 Task: Look for space in Puno, Peru from 3rd June, 2023 to 9th June, 2023 for 2 adults in price range Rs.6000 to Rs.12000. Place can be entire place with 1 bedroom having 1 bed and 1 bathroom. Property type can be house, flat, guest house, hotel. Booking option can be shelf check-in. Required host language is English.
Action: Mouse moved to (459, 115)
Screenshot: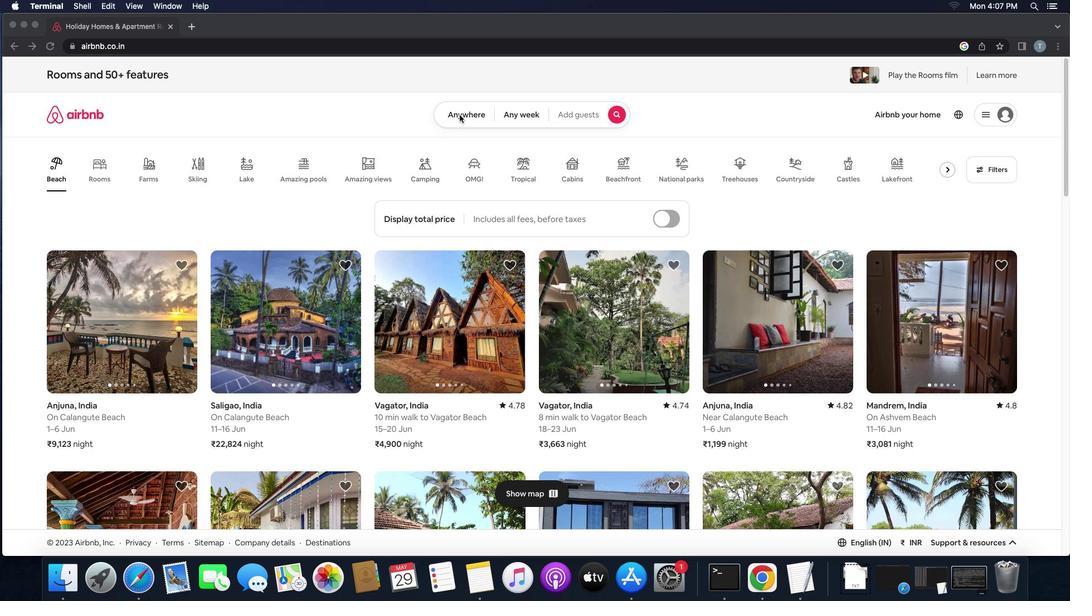 
Action: Mouse pressed left at (459, 115)
Screenshot: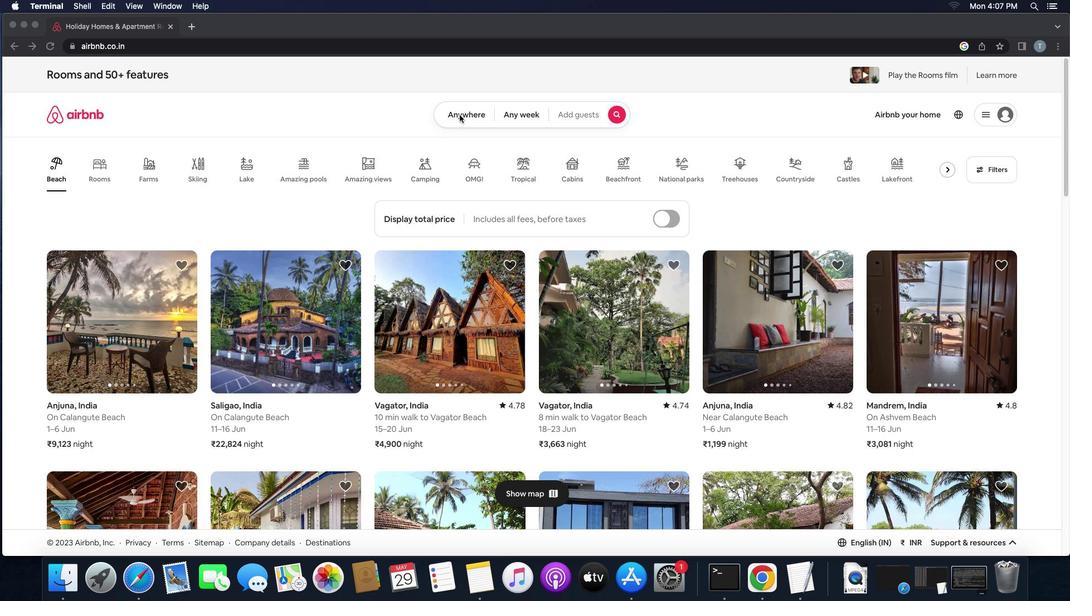 
Action: Mouse pressed left at (459, 115)
Screenshot: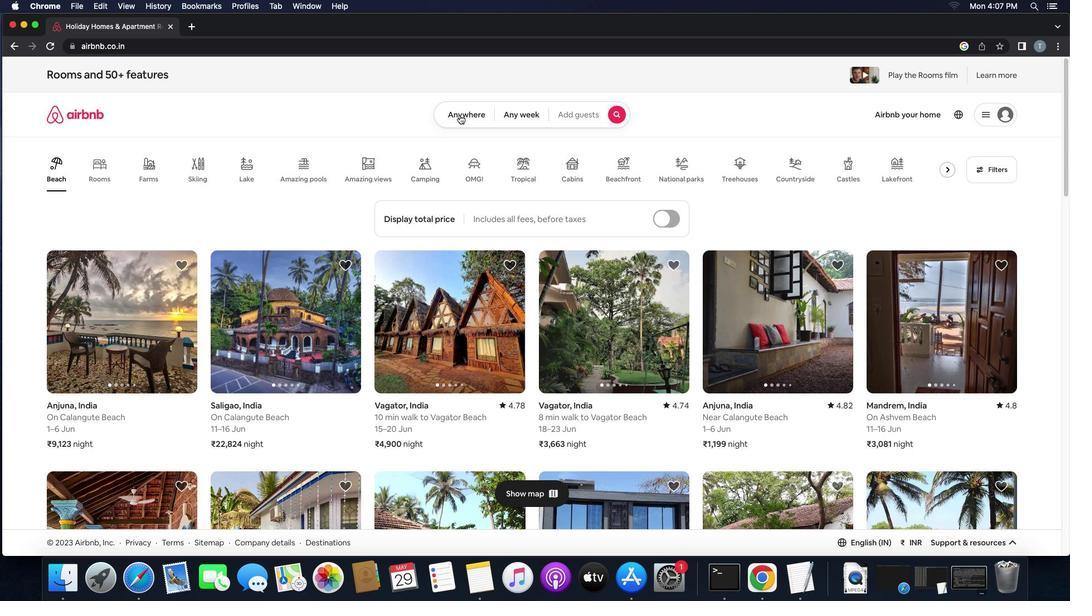 
Action: Mouse moved to (399, 157)
Screenshot: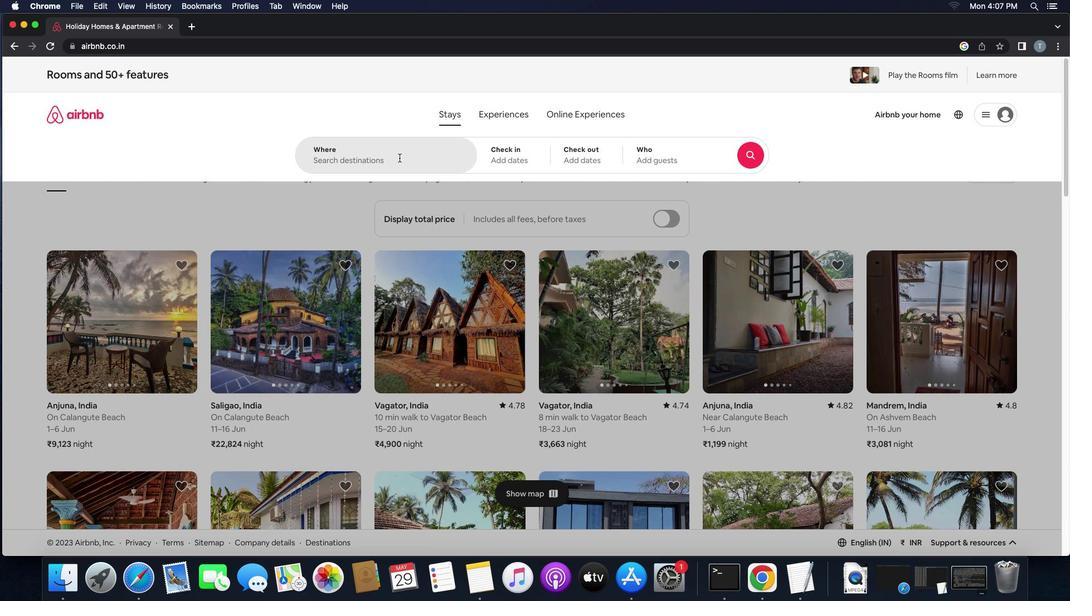 
Action: Mouse pressed left at (399, 157)
Screenshot: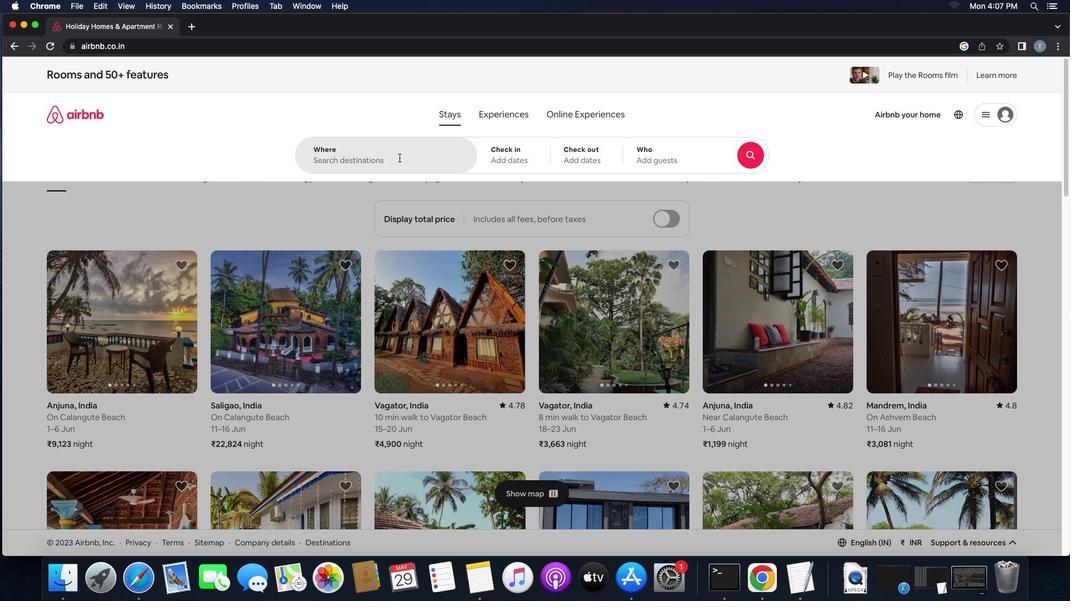 
Action: Mouse moved to (396, 156)
Screenshot: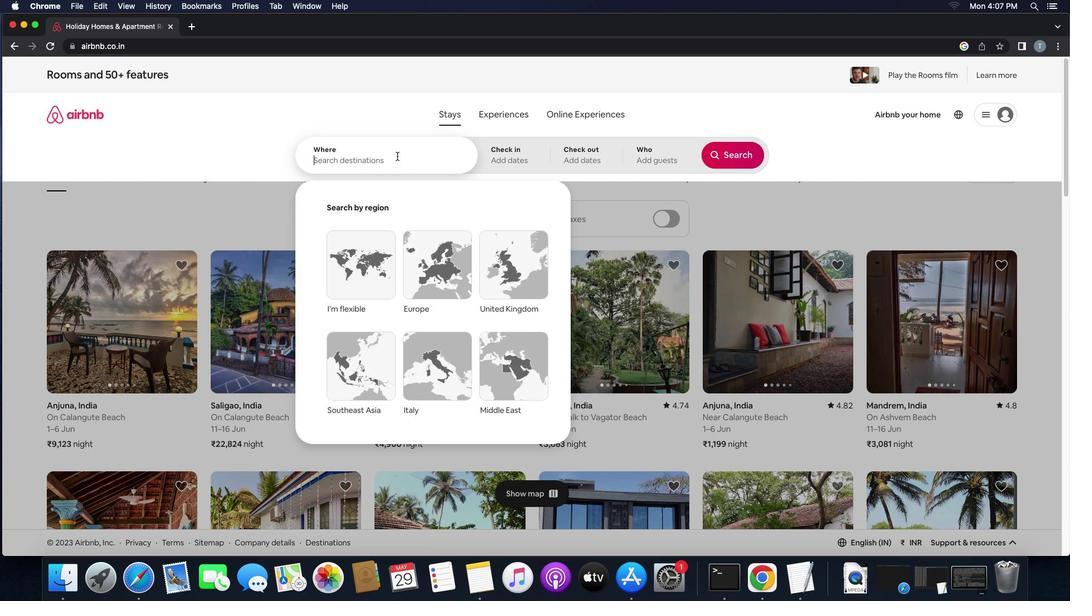 
Action: Key pressed Key.shift'P''u''n''o'
Screenshot: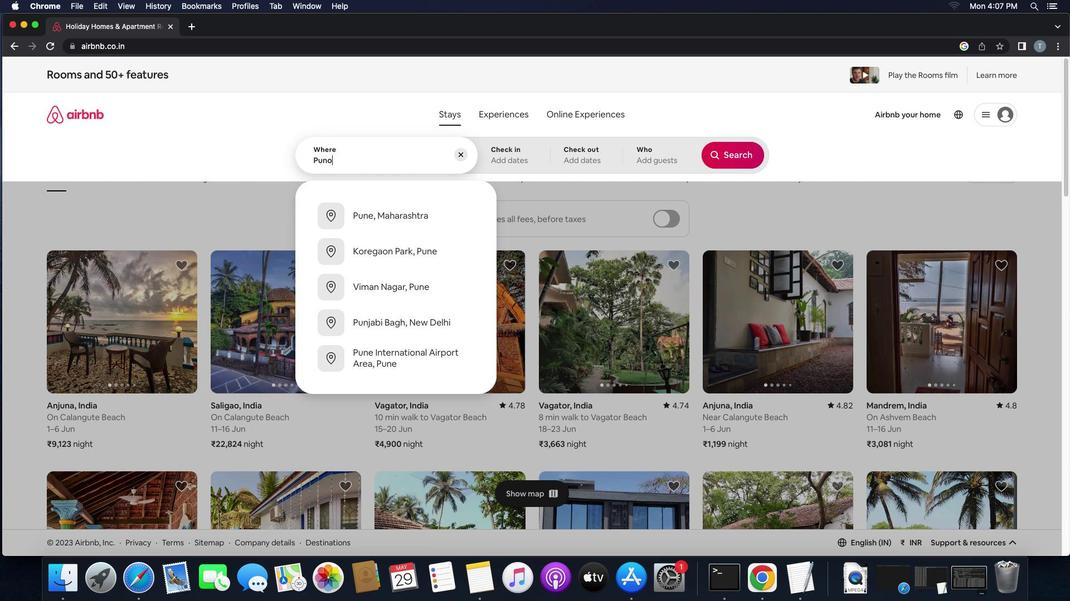 
Action: Mouse moved to (393, 215)
Screenshot: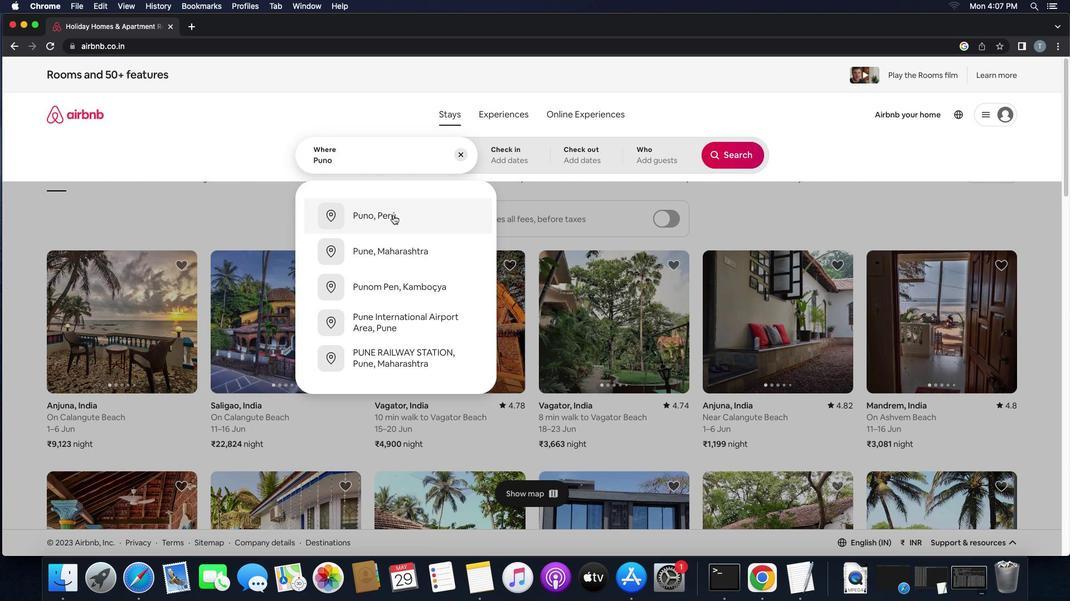 
Action: Mouse pressed left at (393, 215)
Screenshot: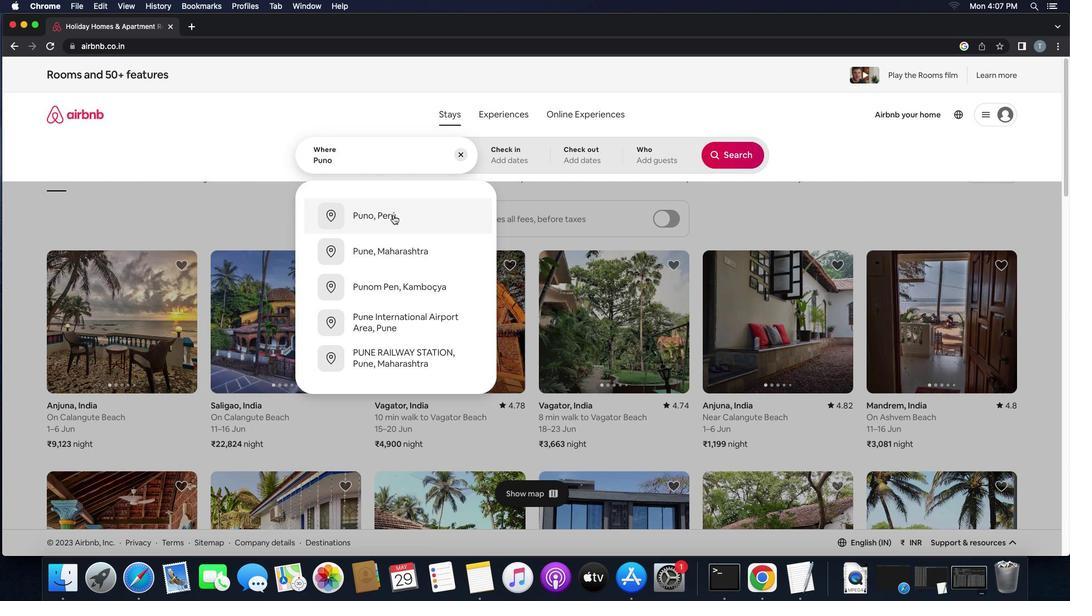 
Action: Mouse moved to (719, 288)
Screenshot: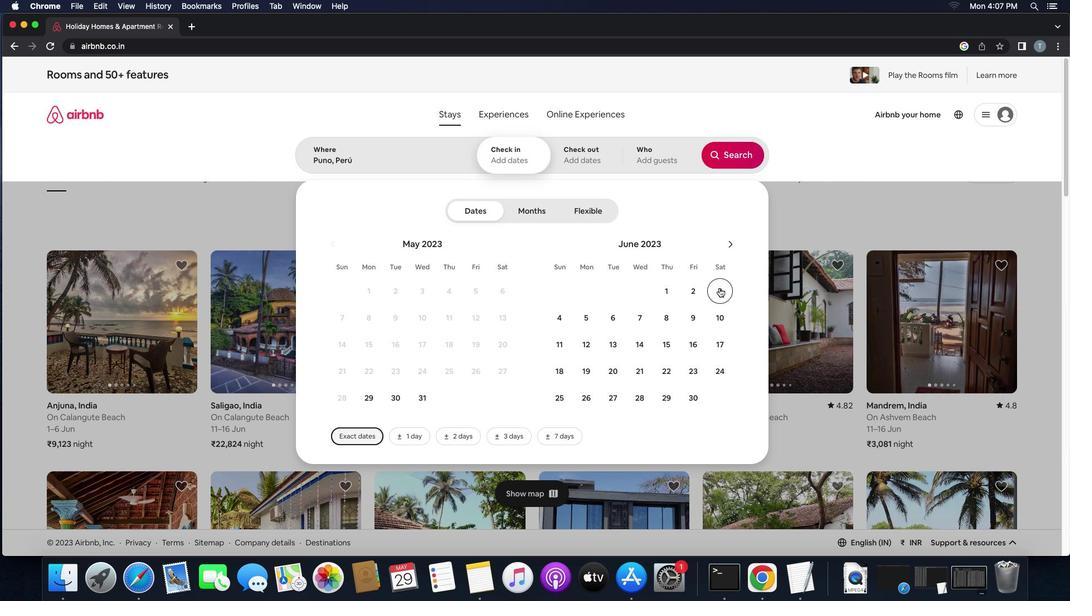 
Action: Mouse pressed left at (719, 288)
Screenshot: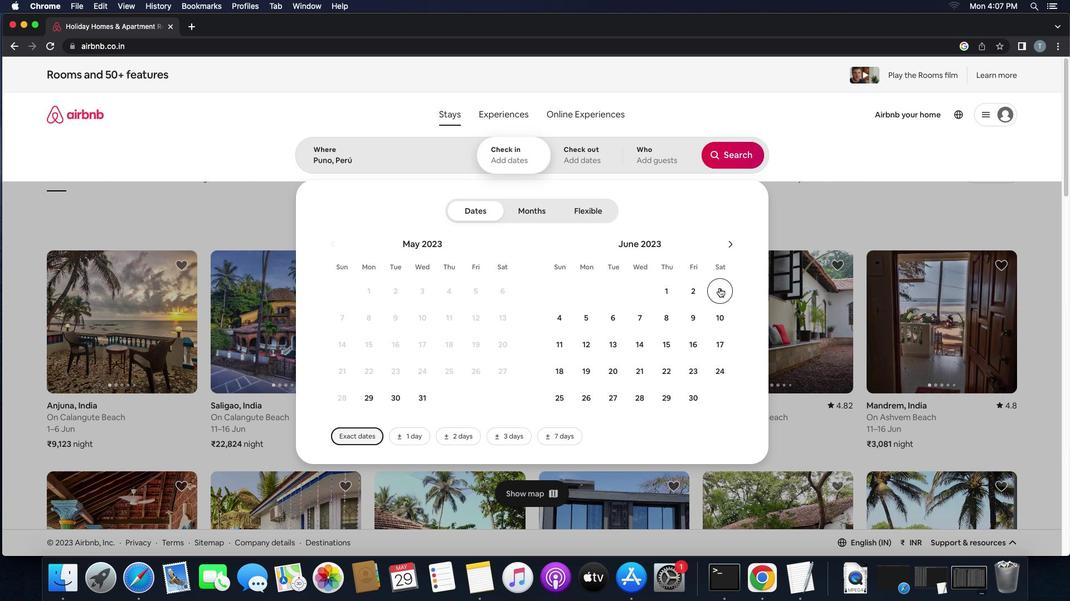 
Action: Mouse moved to (688, 321)
Screenshot: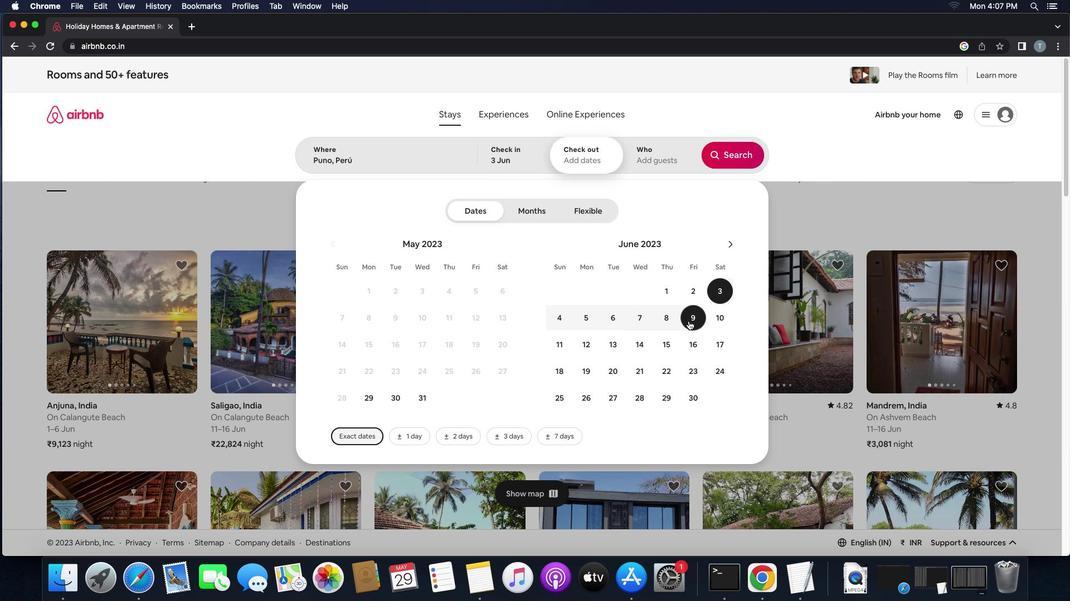 
Action: Mouse pressed left at (688, 321)
Screenshot: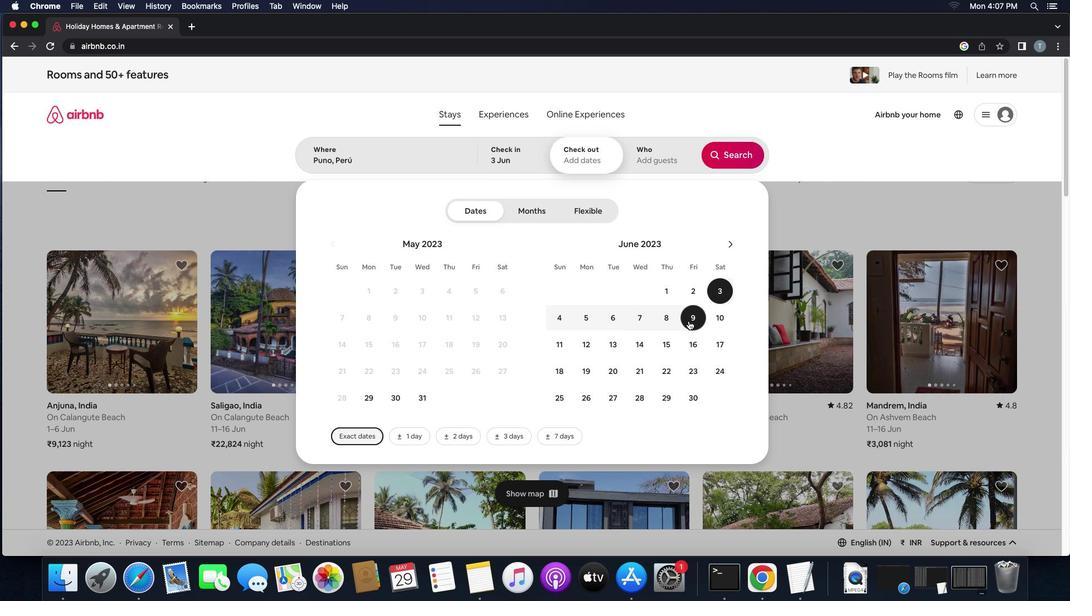 
Action: Mouse moved to (650, 161)
Screenshot: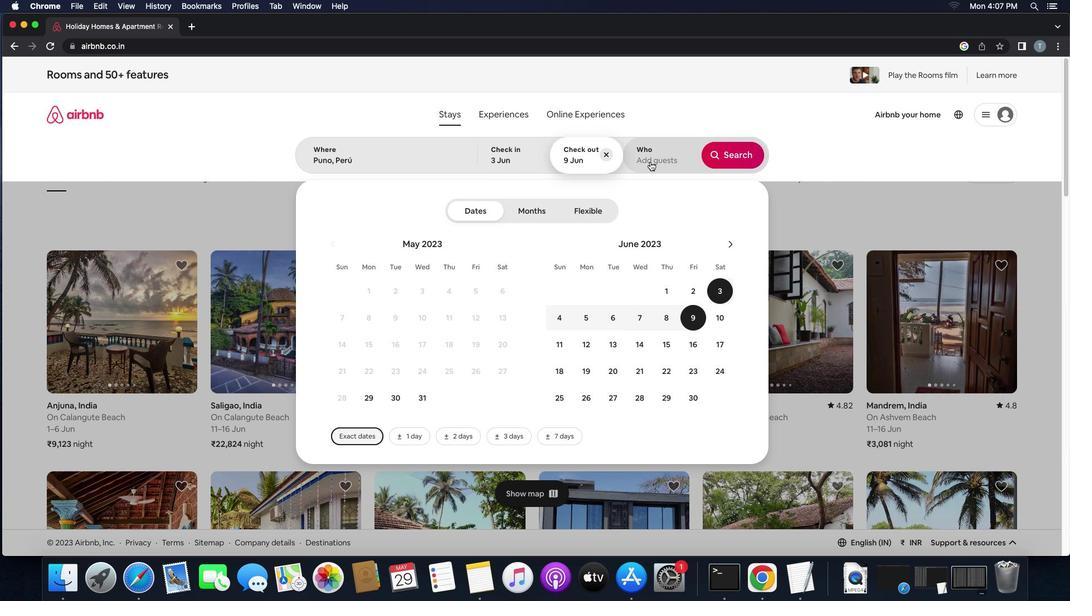 
Action: Mouse pressed left at (650, 161)
Screenshot: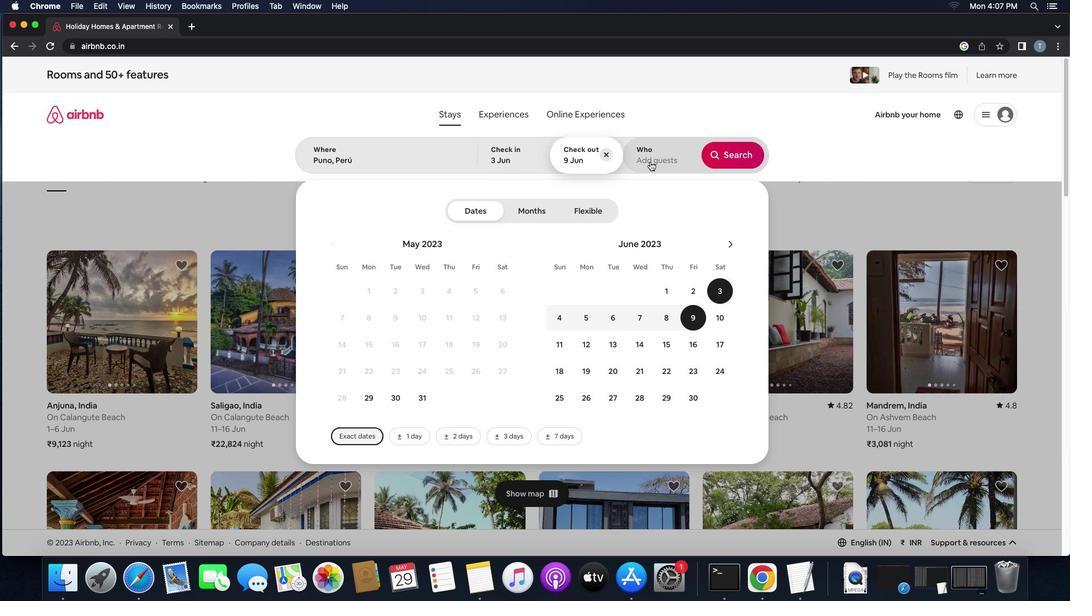 
Action: Mouse moved to (733, 211)
Screenshot: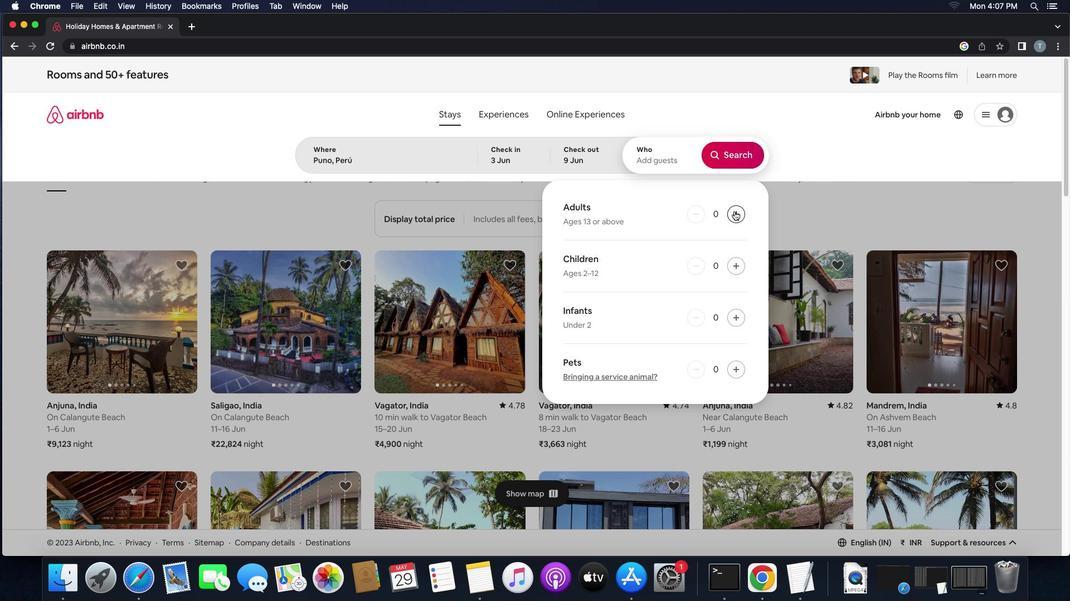 
Action: Mouse pressed left at (733, 211)
Screenshot: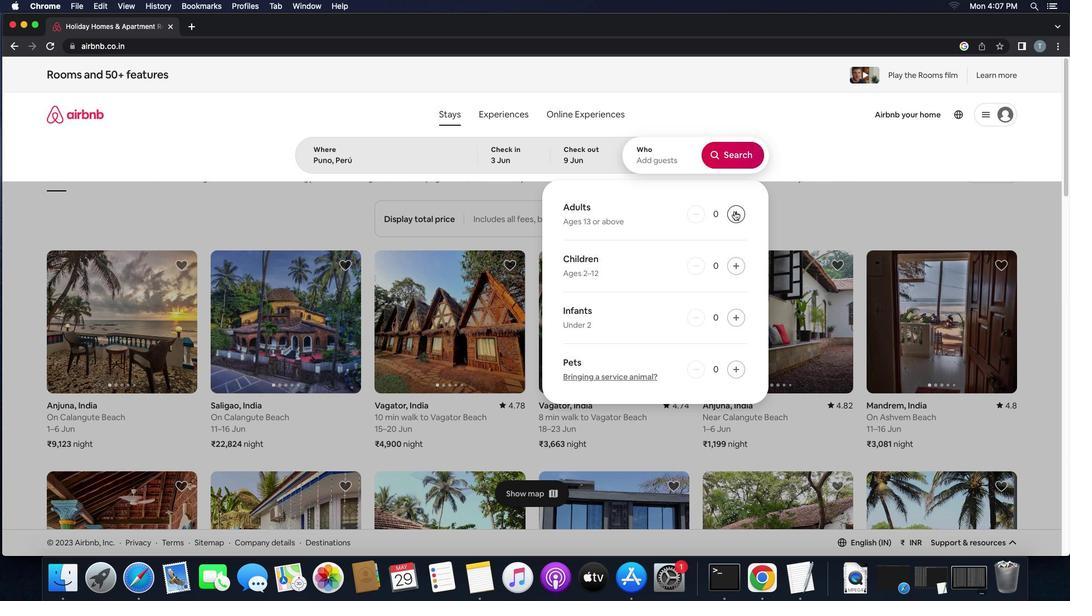 
Action: Mouse pressed left at (733, 211)
Screenshot: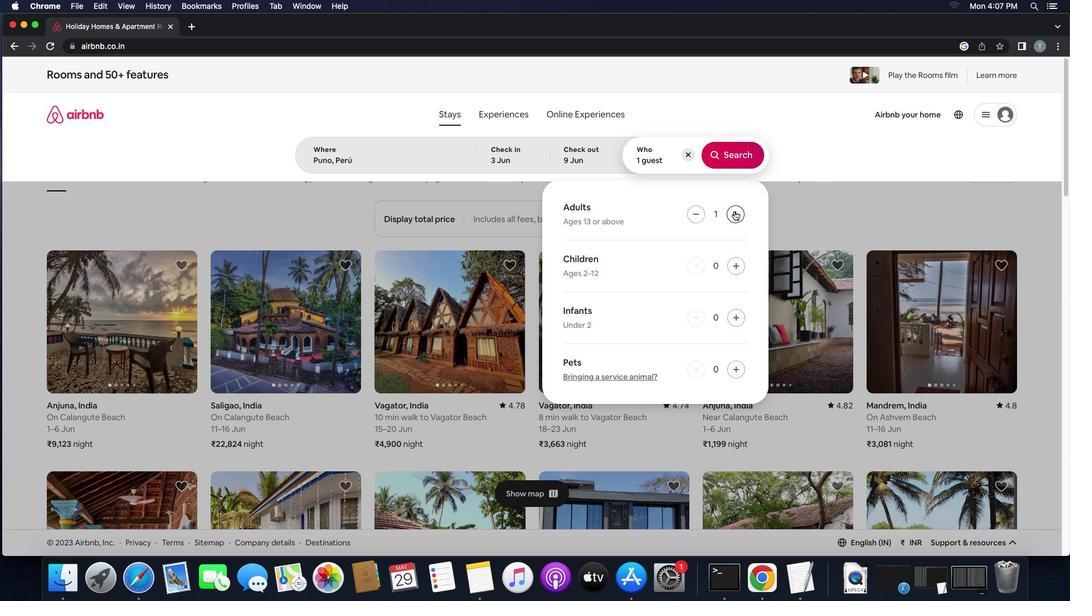 
Action: Mouse moved to (726, 163)
Screenshot: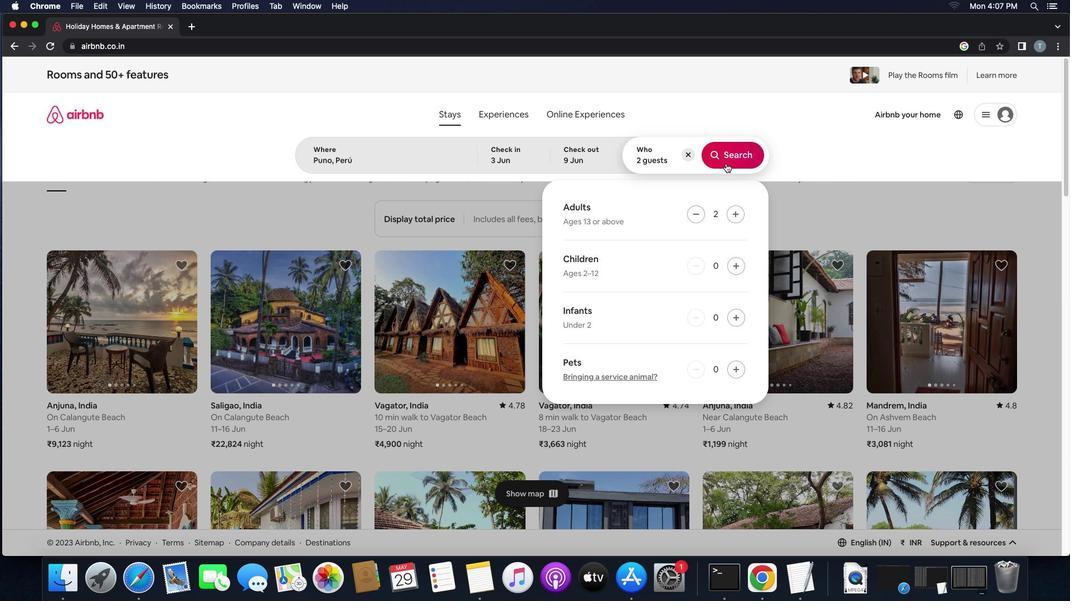 
Action: Mouse pressed left at (726, 163)
Screenshot: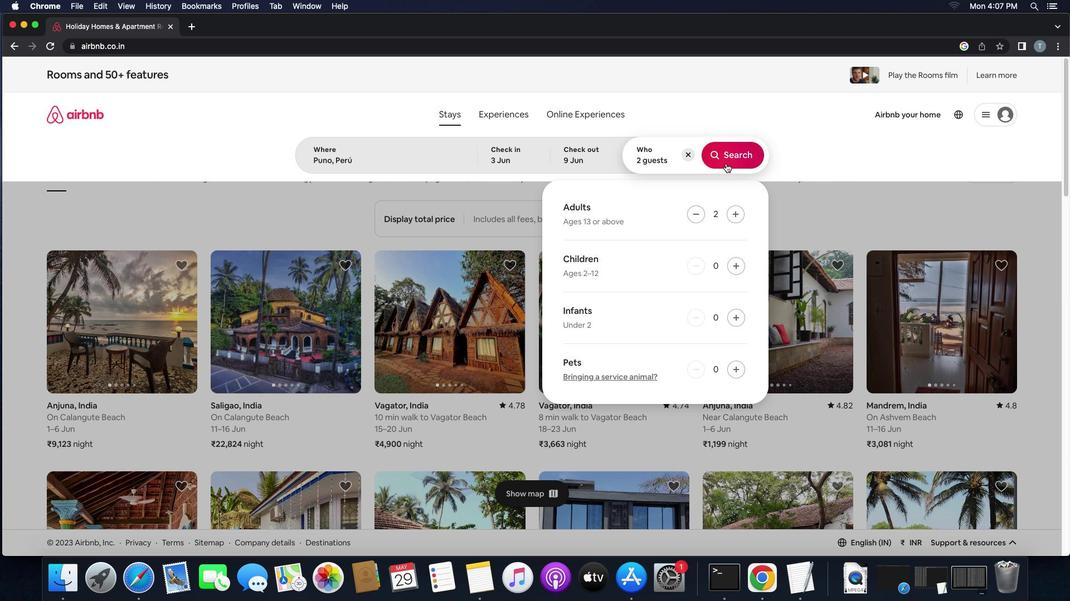 
Action: Mouse moved to (1033, 122)
Screenshot: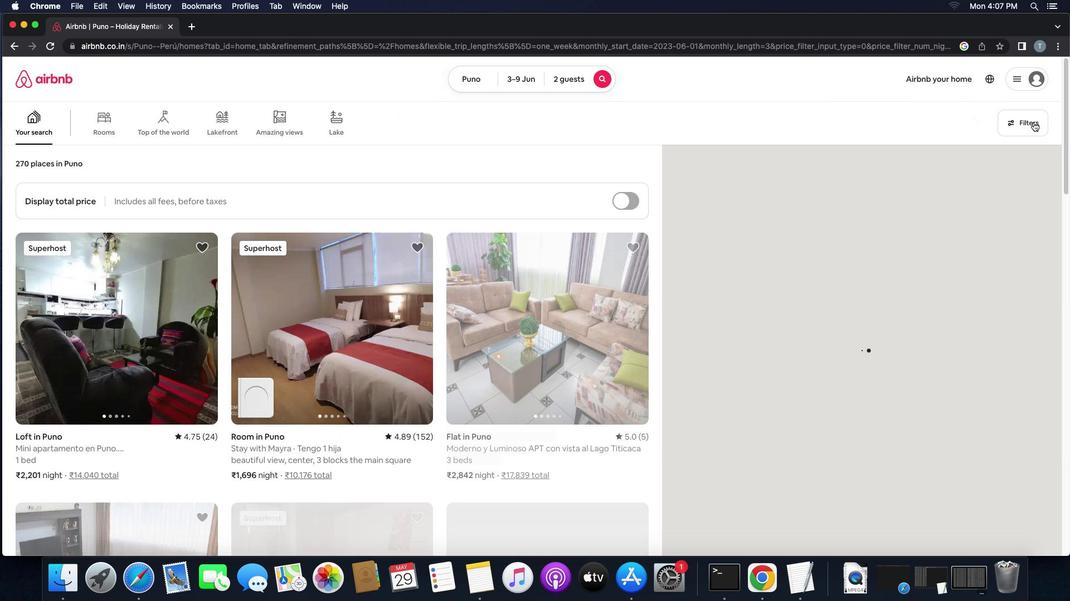 
Action: Mouse pressed left at (1033, 122)
Screenshot: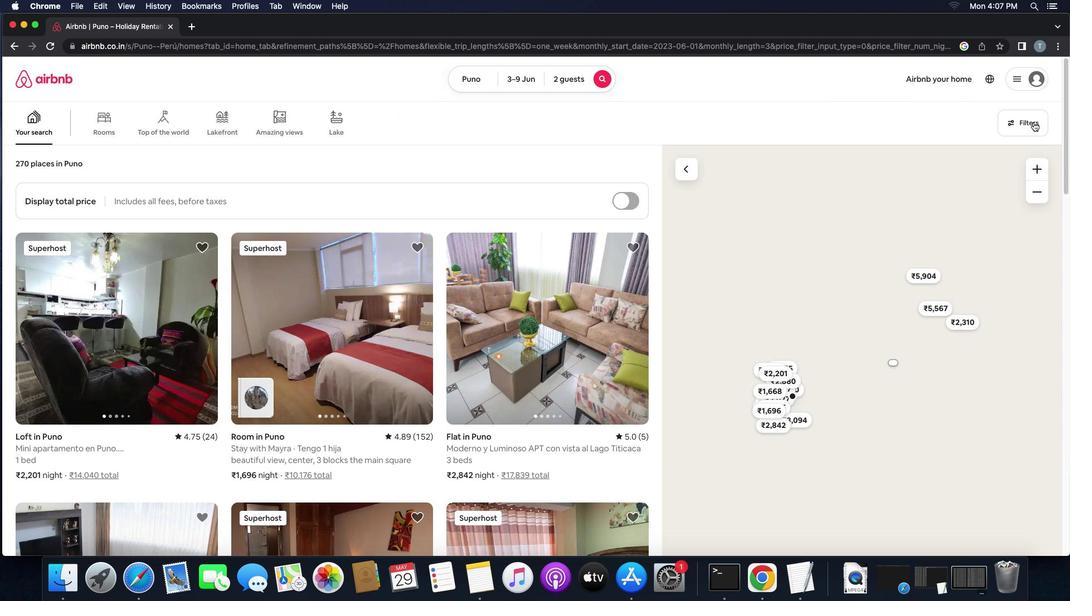 
Action: Mouse moved to (433, 262)
Screenshot: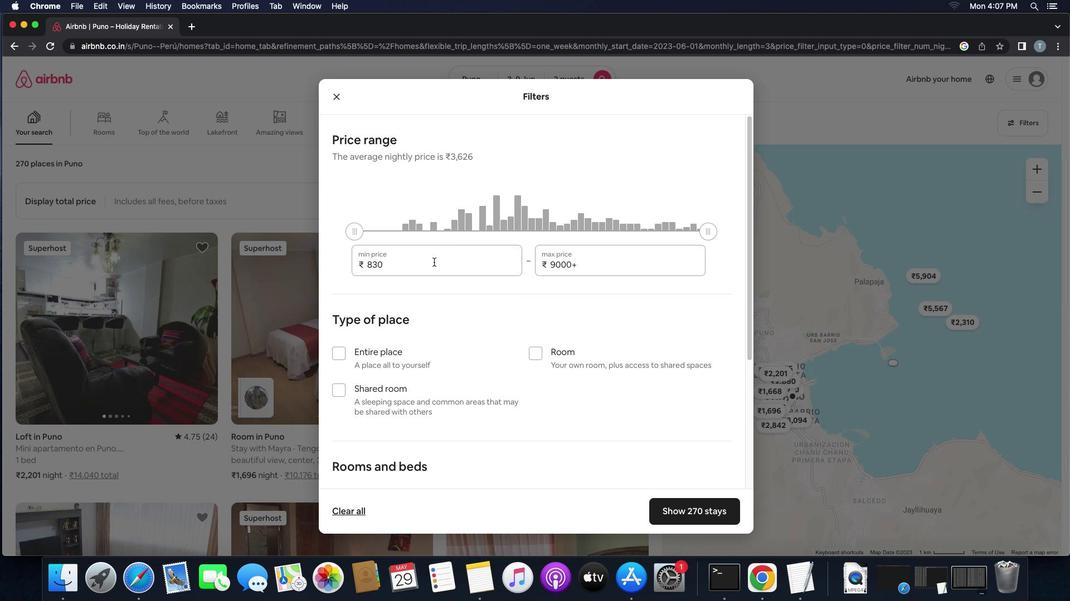 
Action: Mouse pressed left at (433, 262)
Screenshot: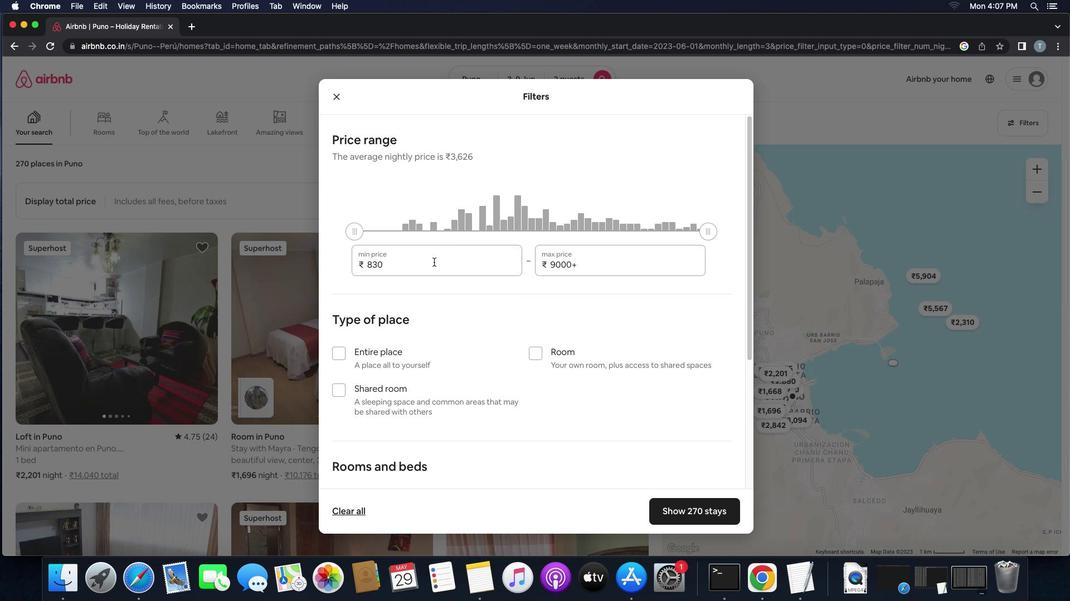 
Action: Key pressed Key.backspaceKey.backspaceKey.backspaceKey.backspaceKey.backspace
Screenshot: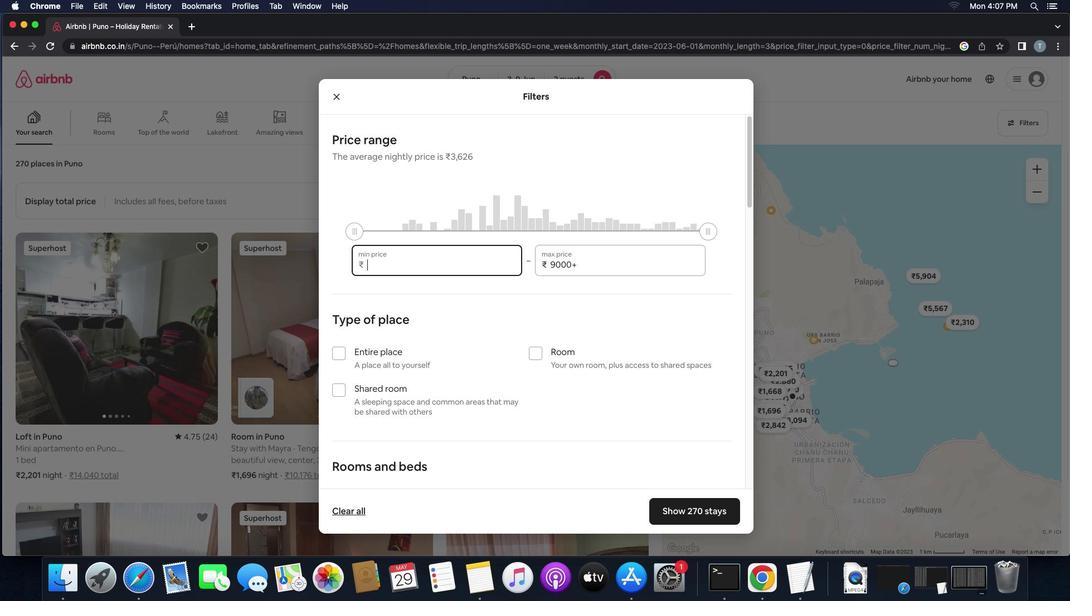 
Action: Mouse moved to (994, 342)
Screenshot: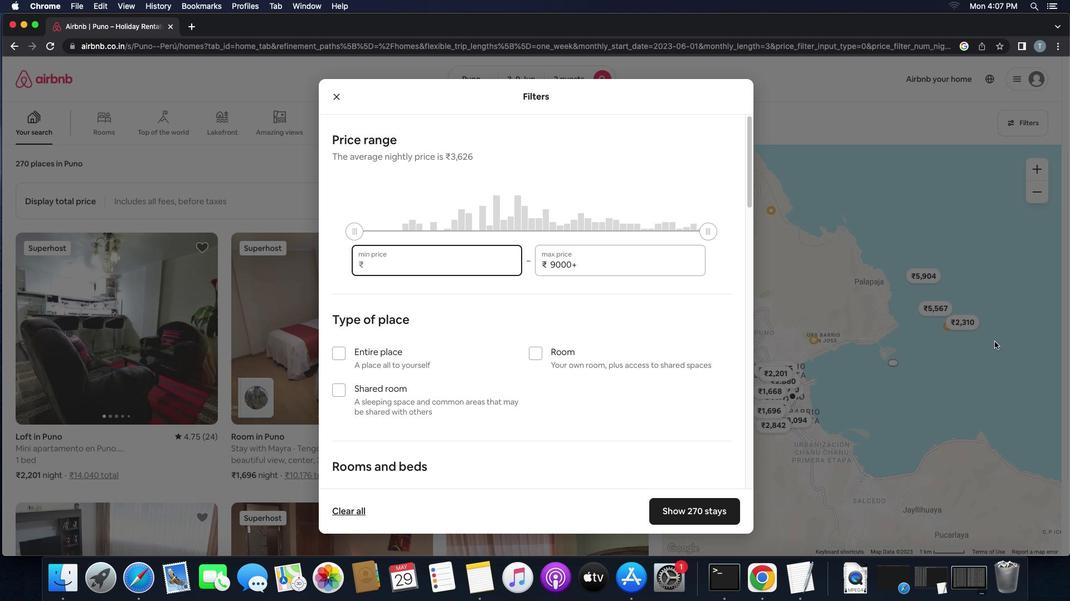 
Action: Key pressed '6''0''0''0'
Screenshot: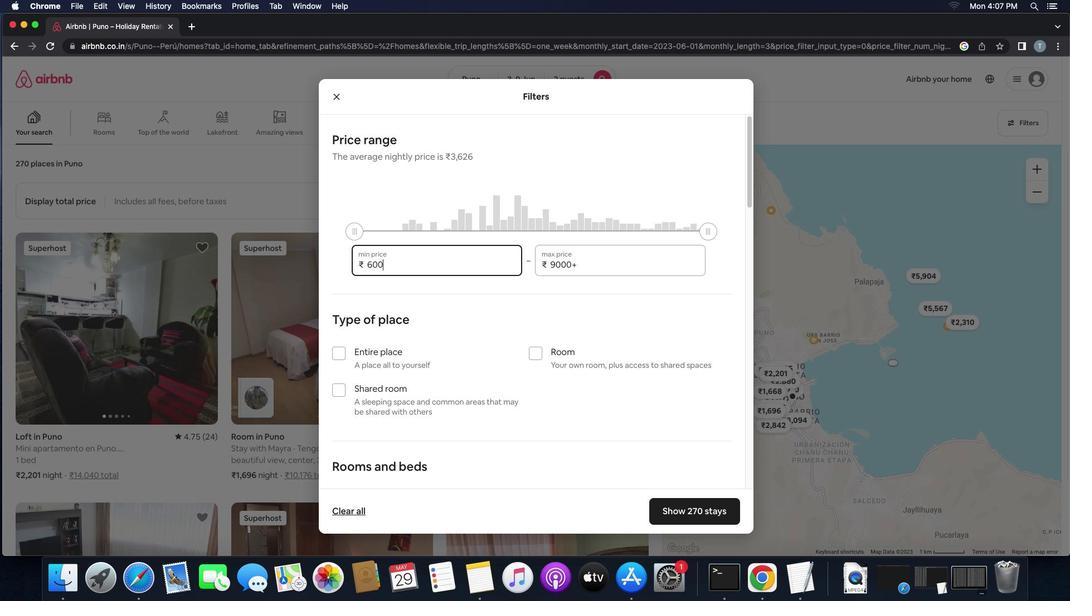 
Action: Mouse moved to (601, 265)
Screenshot: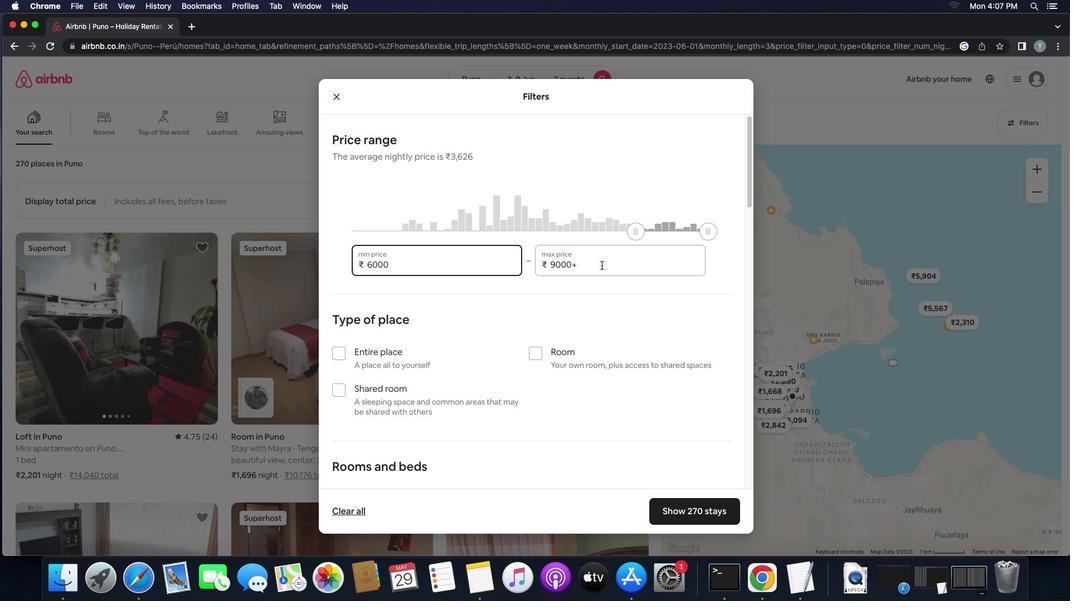 
Action: Mouse pressed left at (601, 265)
Screenshot: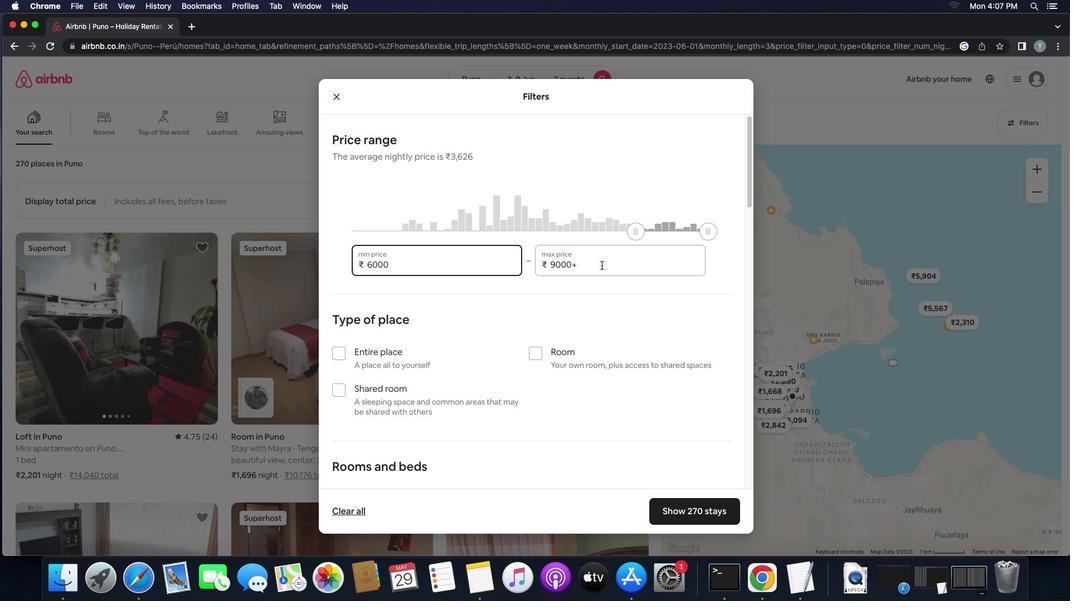 
Action: Mouse pressed left at (601, 265)
Screenshot: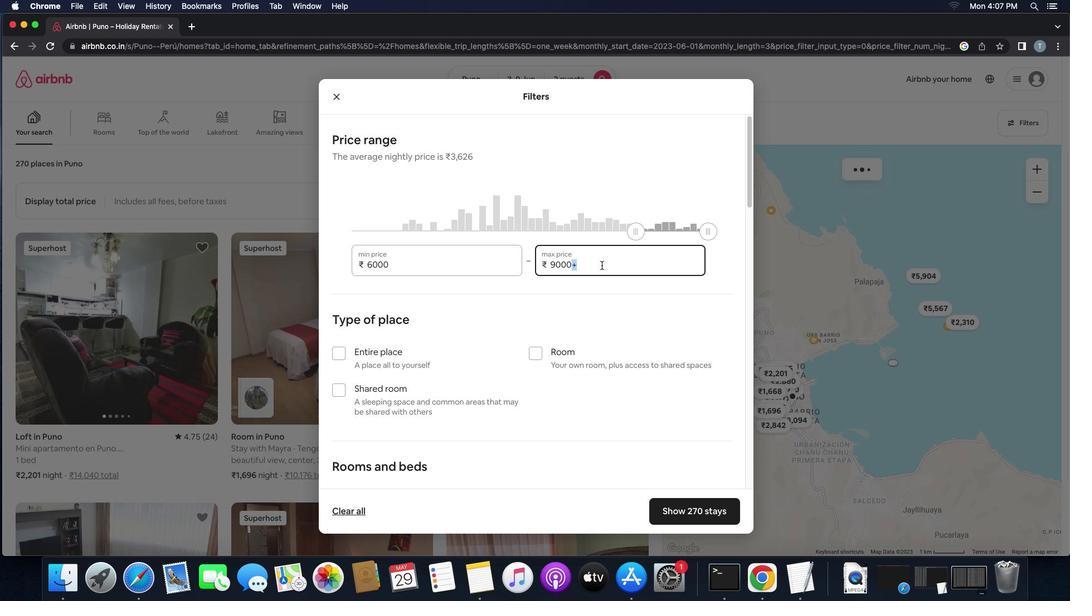 
Action: Key pressed Key.backspaceKey.backspaceKey.backspaceKey.backspaceKey.backspaceKey.backspaceKey.backspaceKey.backspace'1''2''0''0''0'
Screenshot: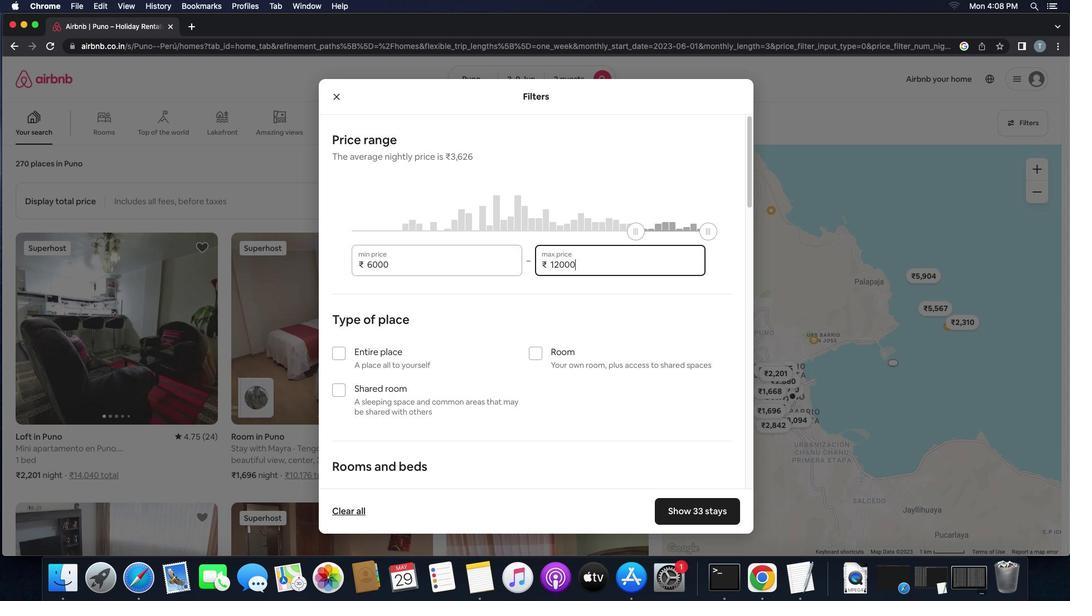 
Action: Mouse moved to (383, 356)
Screenshot: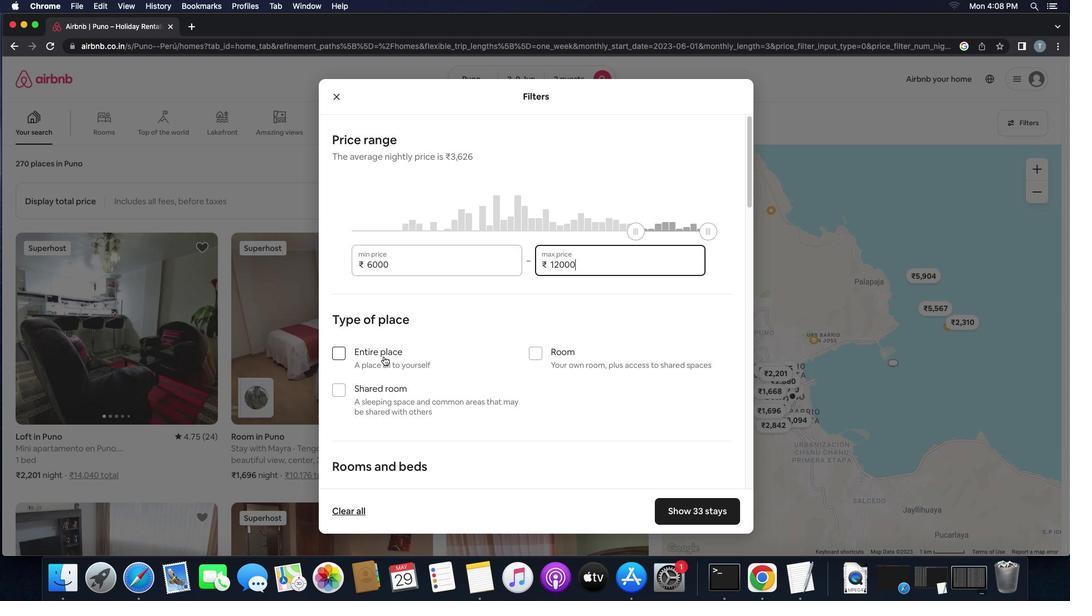 
Action: Mouse pressed left at (383, 356)
Screenshot: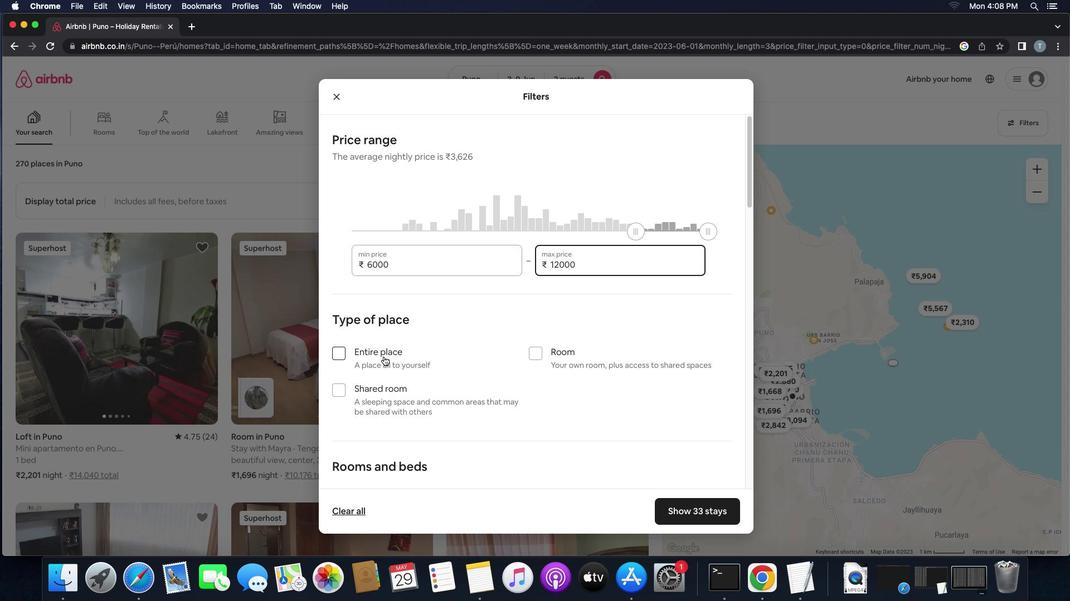 
Action: Mouse moved to (462, 401)
Screenshot: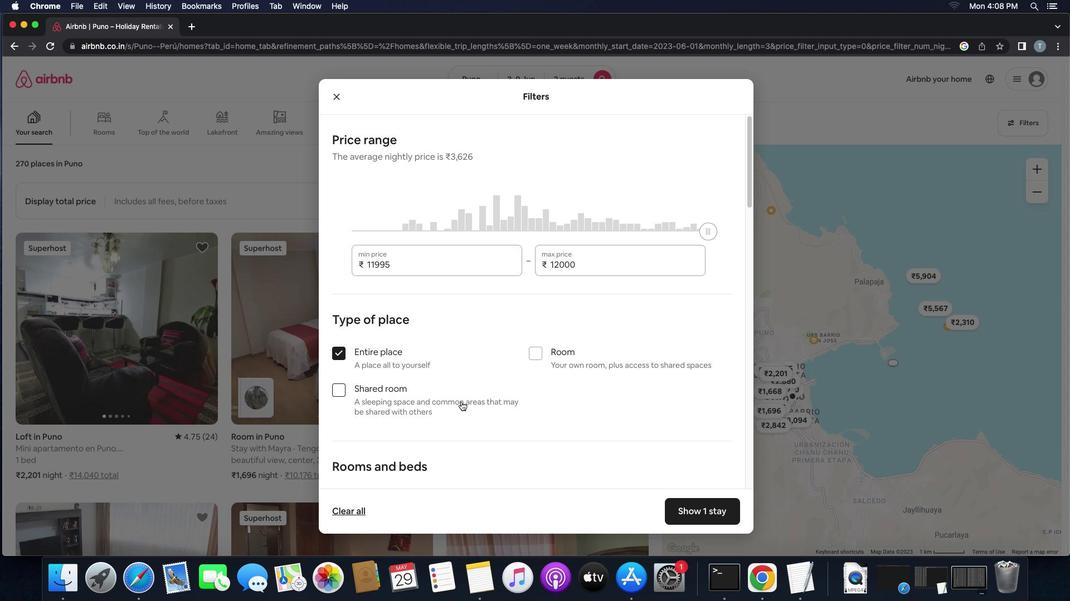 
Action: Mouse scrolled (462, 401) with delta (0, 0)
Screenshot: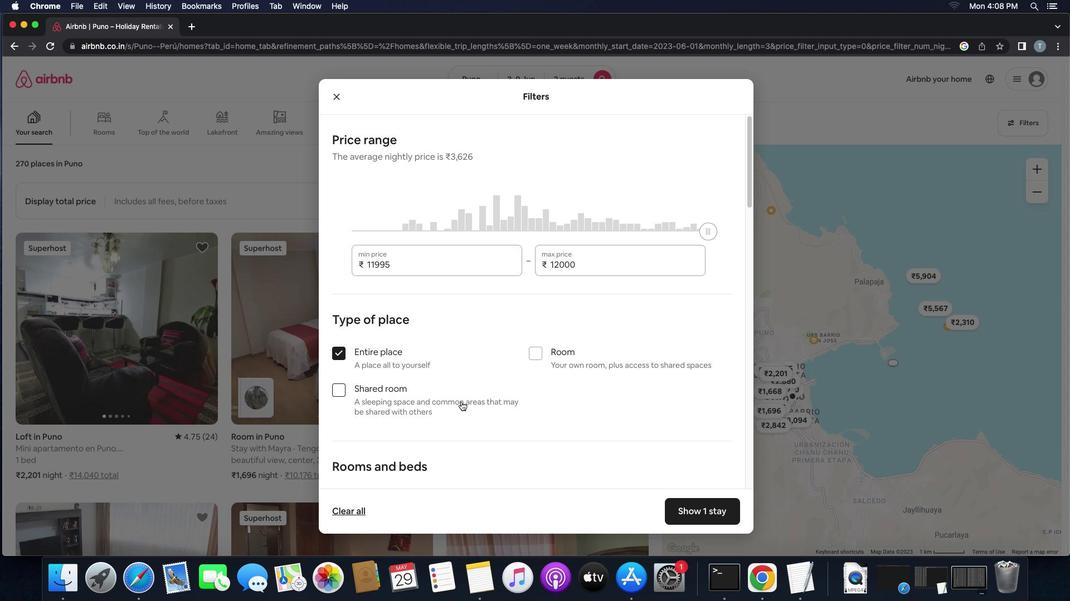 
Action: Mouse moved to (460, 402)
Screenshot: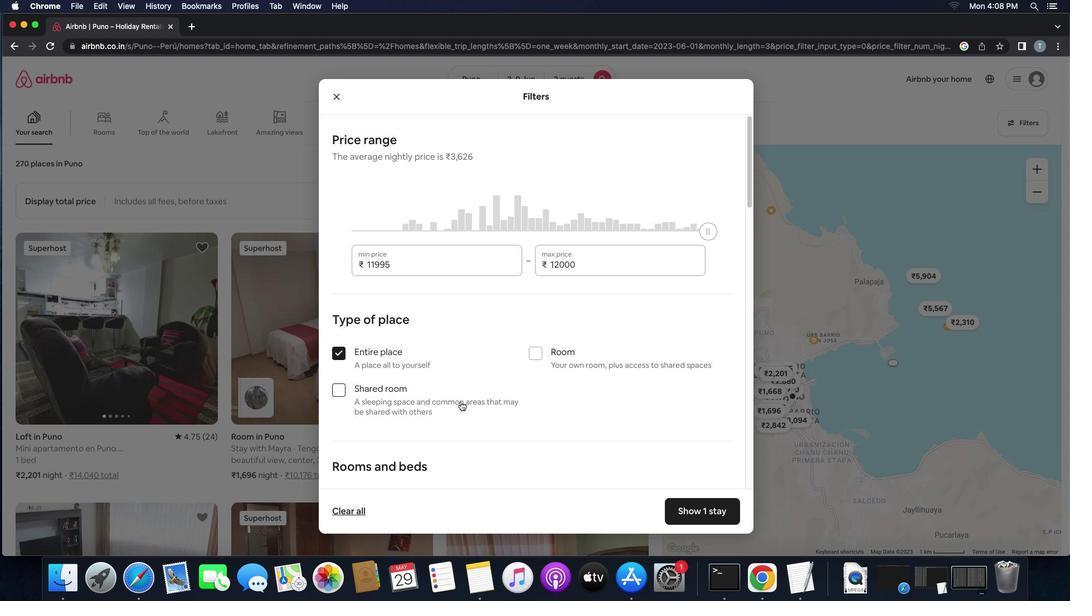 
Action: Mouse scrolled (460, 402) with delta (0, 0)
Screenshot: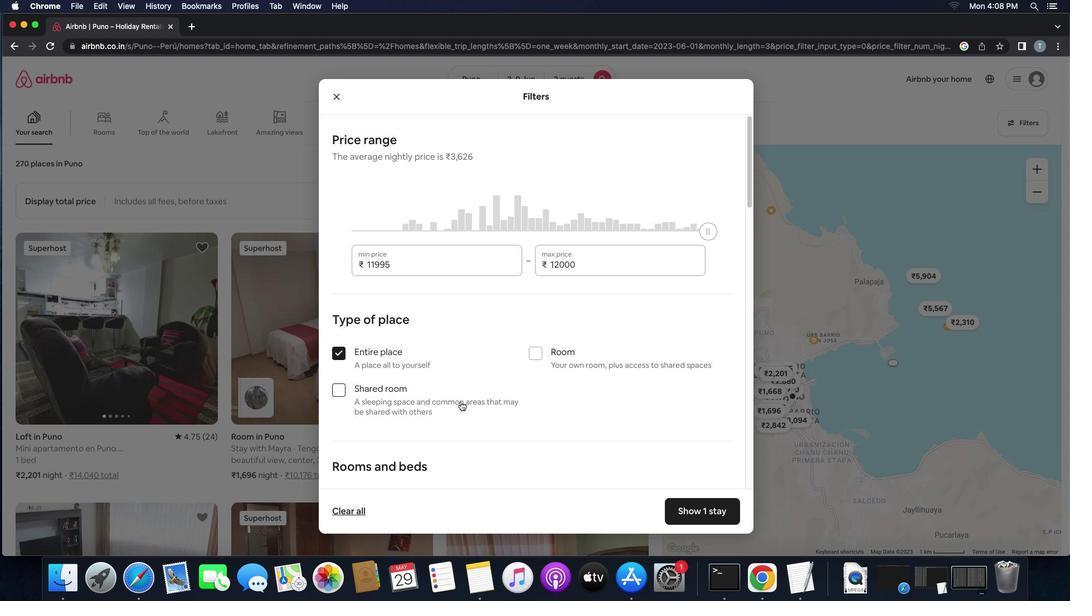 
Action: Mouse moved to (460, 402)
Screenshot: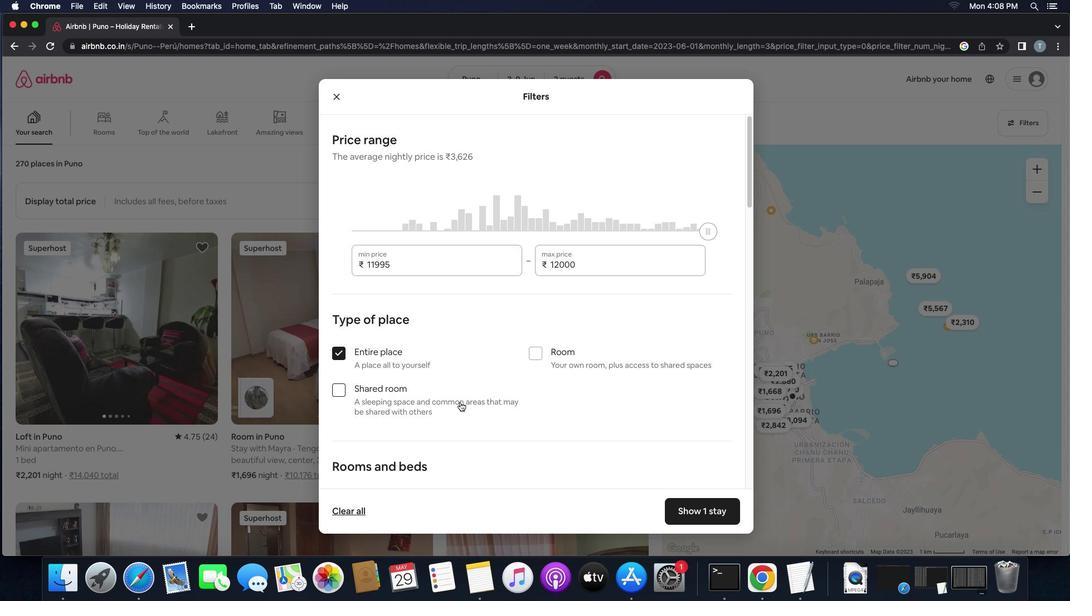 
Action: Mouse scrolled (460, 402) with delta (0, 0)
Screenshot: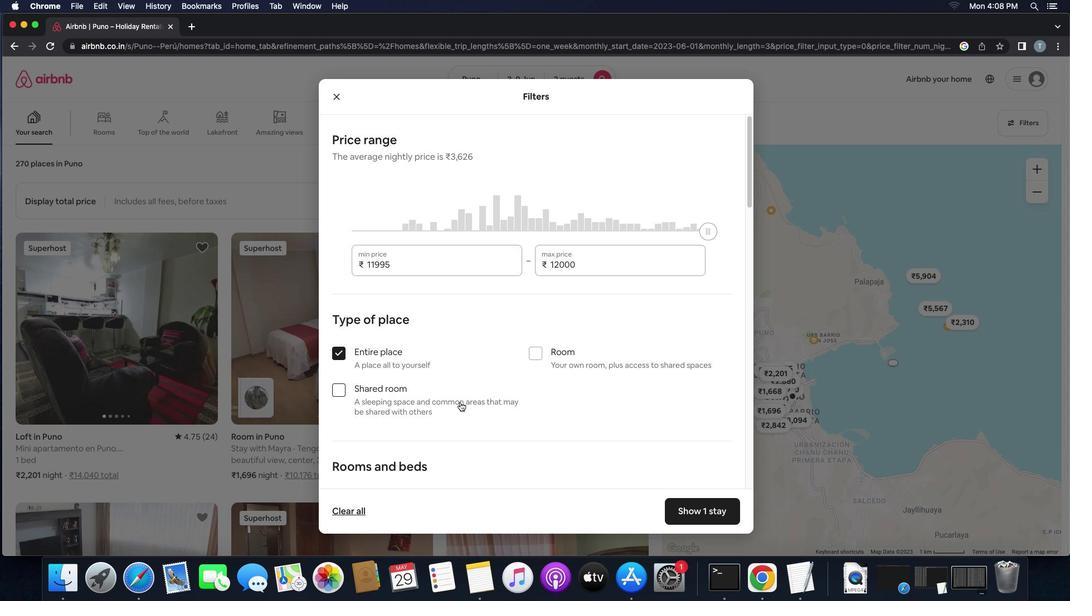 
Action: Mouse moved to (475, 460)
Screenshot: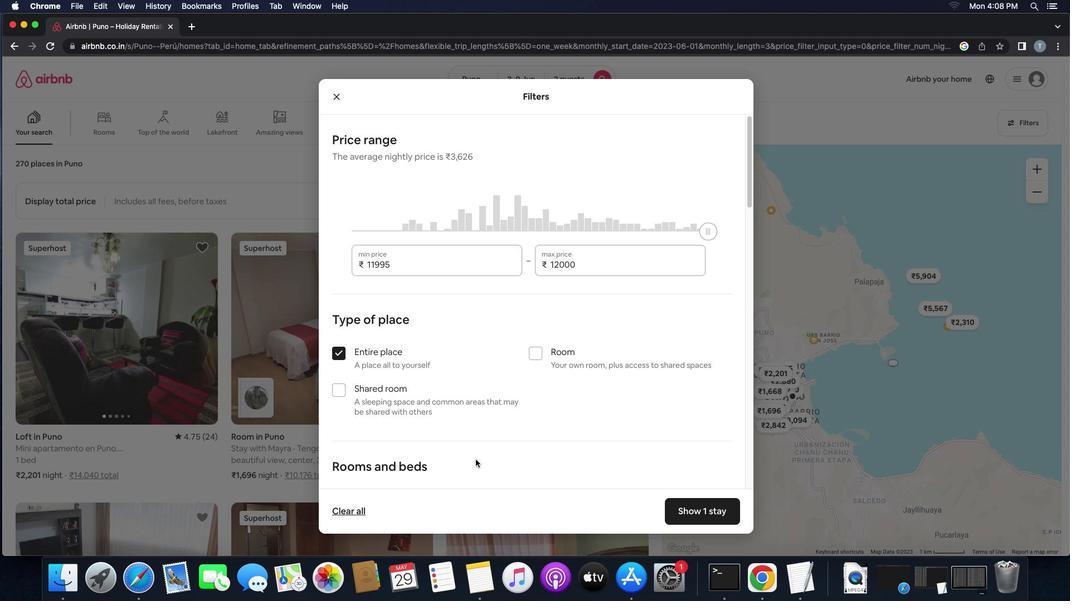 
Action: Mouse scrolled (475, 460) with delta (0, 0)
Screenshot: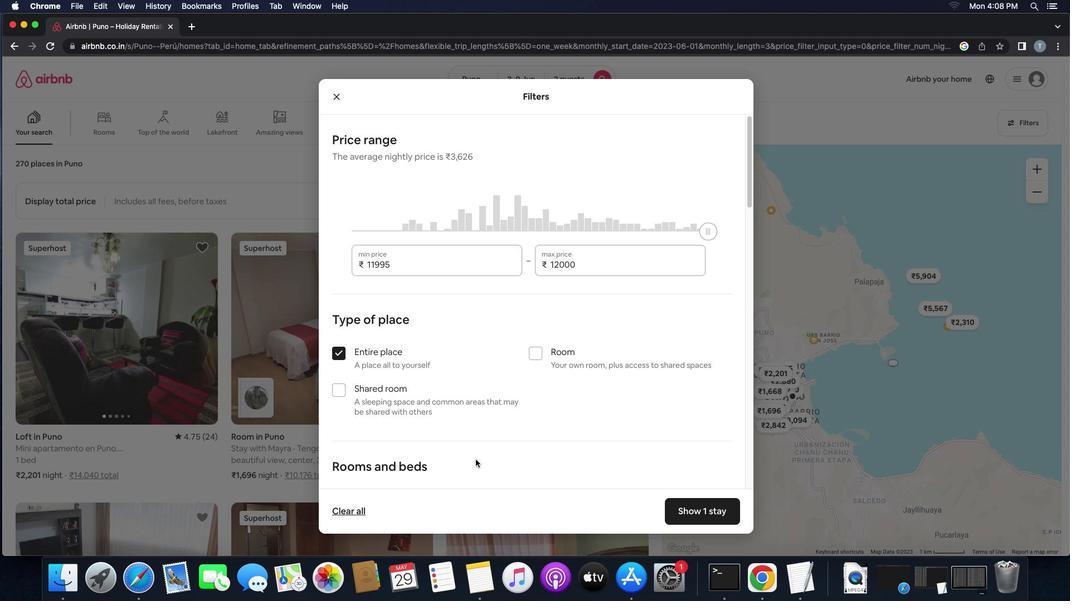 
Action: Mouse scrolled (475, 460) with delta (0, 0)
Screenshot: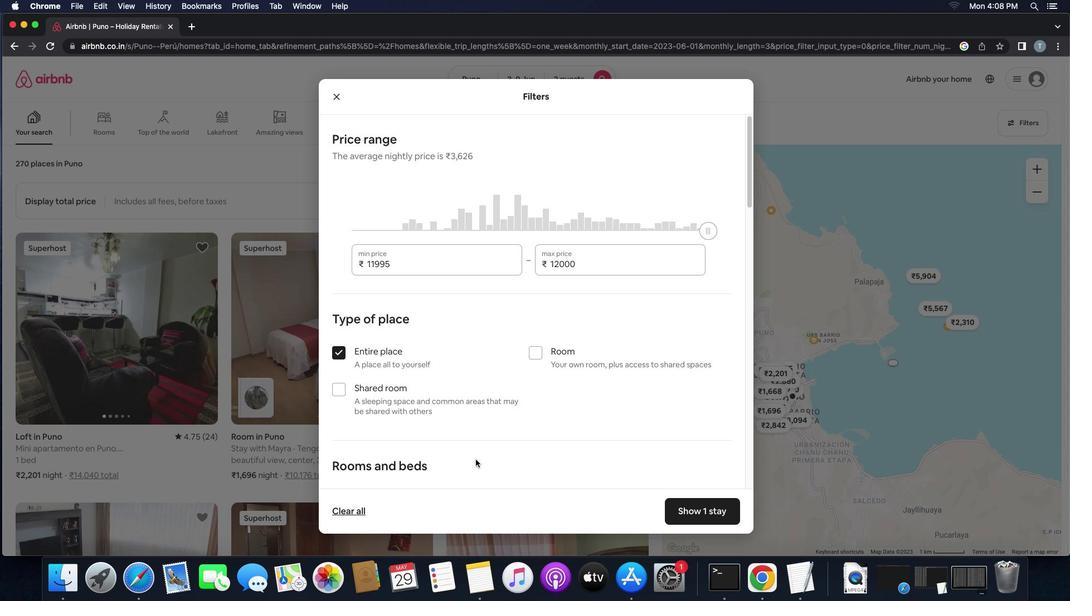 
Action: Mouse scrolled (475, 460) with delta (0, 0)
Screenshot: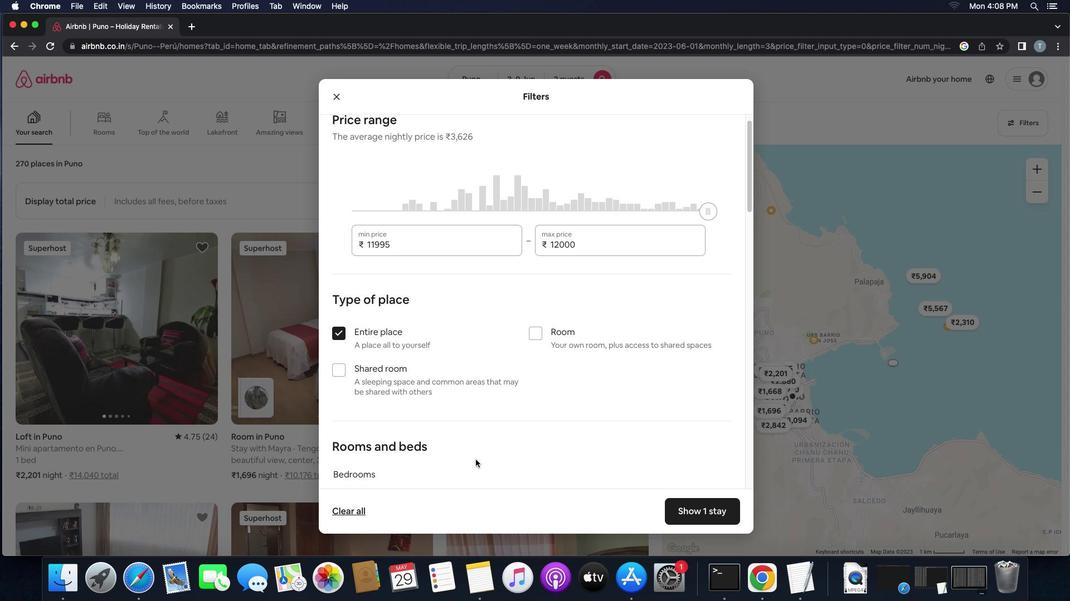 
Action: Mouse scrolled (475, 460) with delta (0, 0)
Screenshot: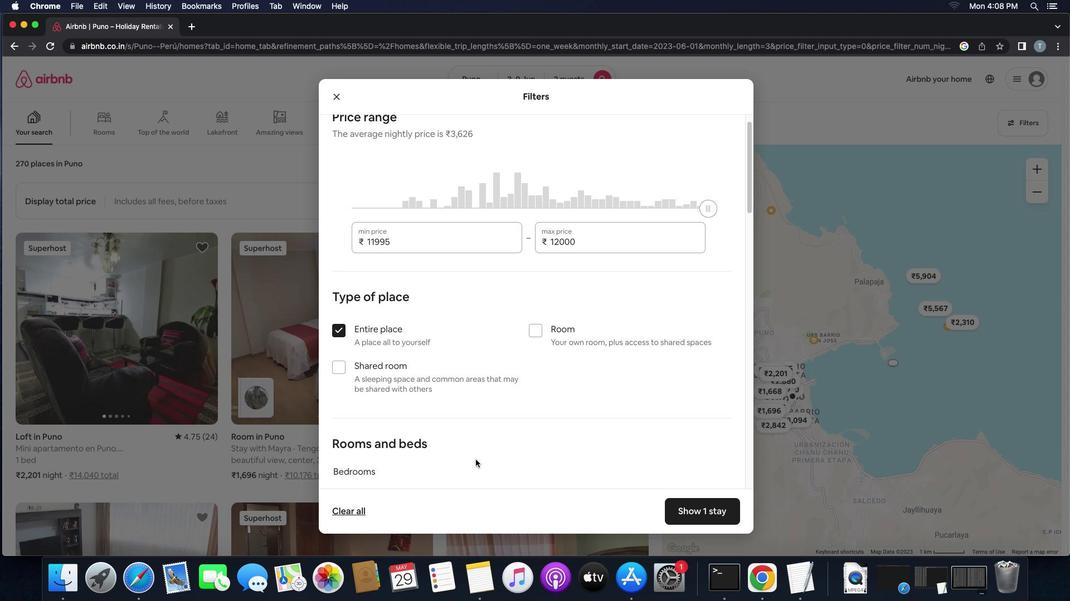
Action: Mouse scrolled (475, 460) with delta (0, 0)
Screenshot: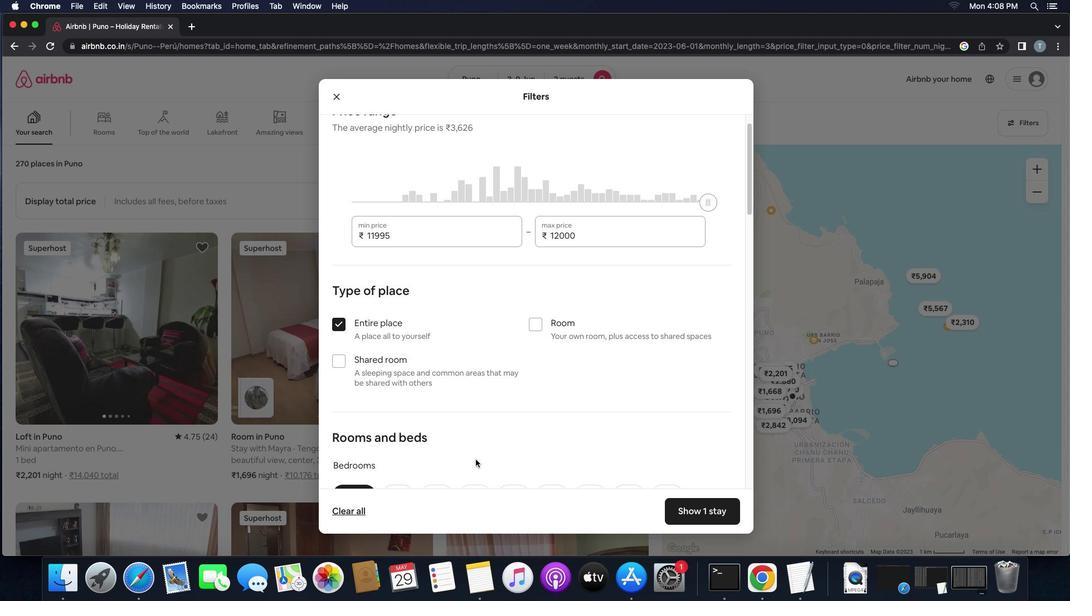 
Action: Mouse scrolled (475, 460) with delta (0, -1)
Screenshot: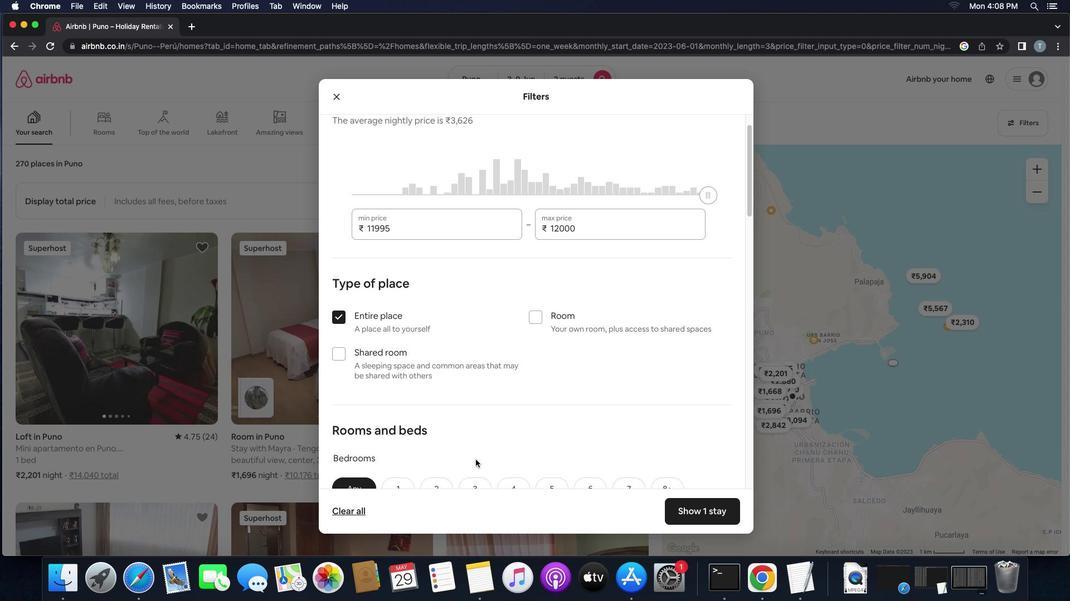 
Action: Mouse scrolled (475, 460) with delta (0, 0)
Screenshot: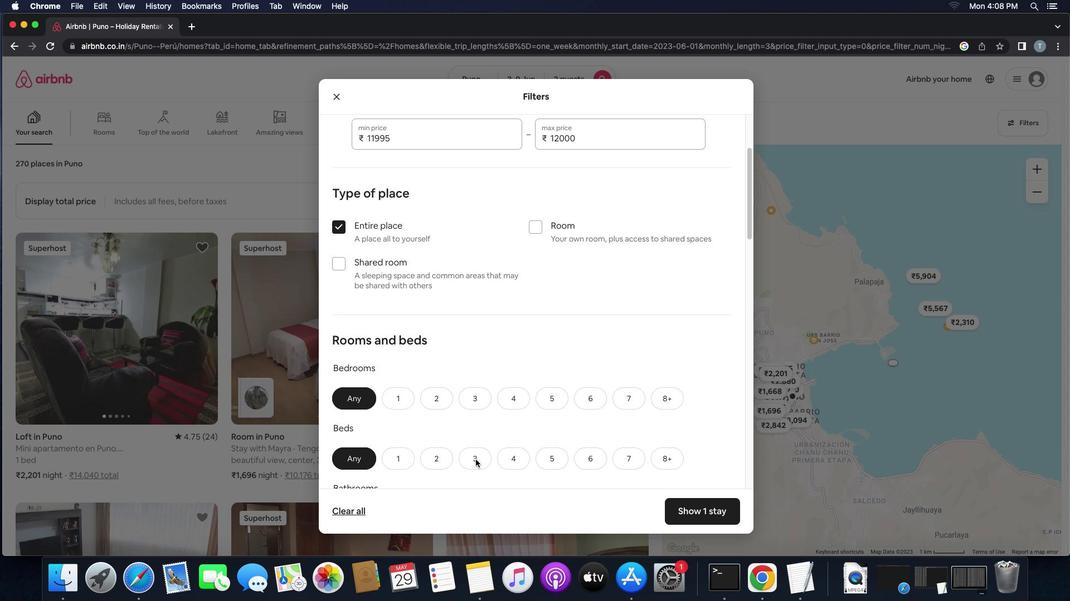 
Action: Mouse scrolled (475, 460) with delta (0, 0)
Screenshot: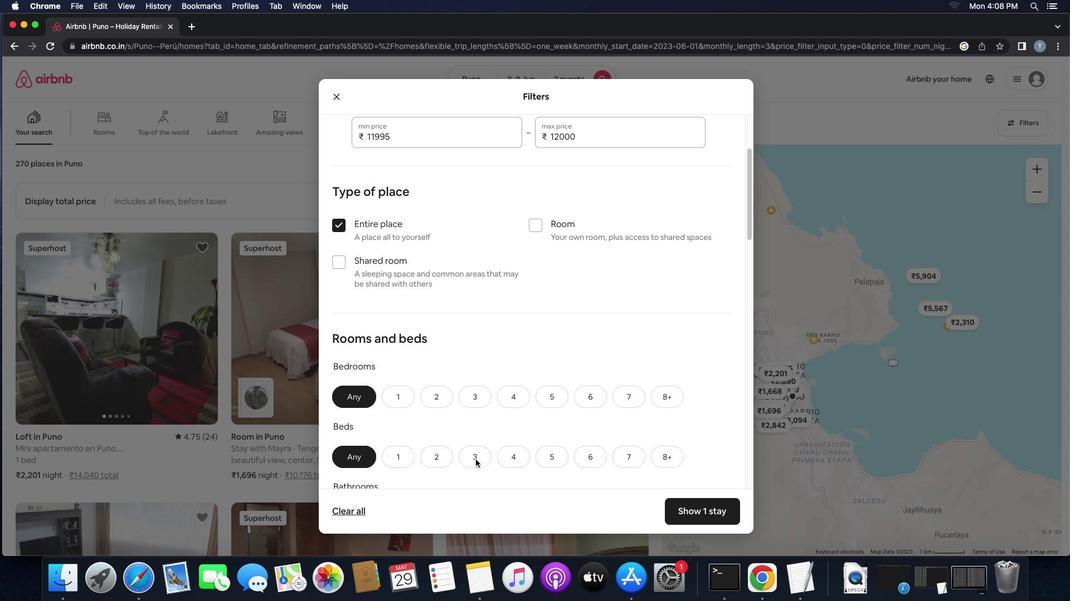
Action: Mouse moved to (404, 391)
Screenshot: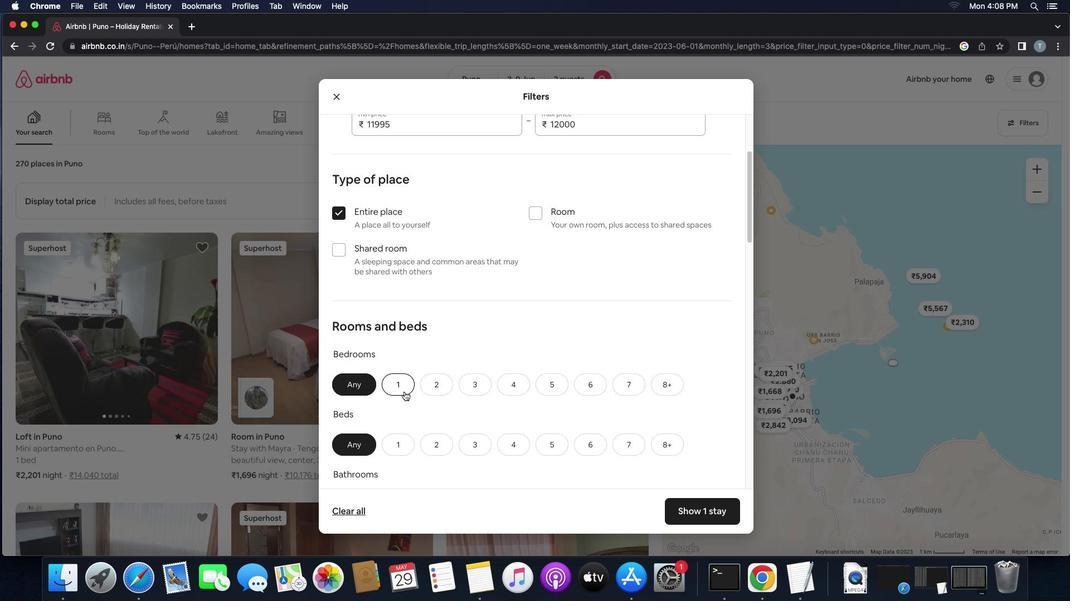 
Action: Mouse pressed left at (404, 391)
Screenshot: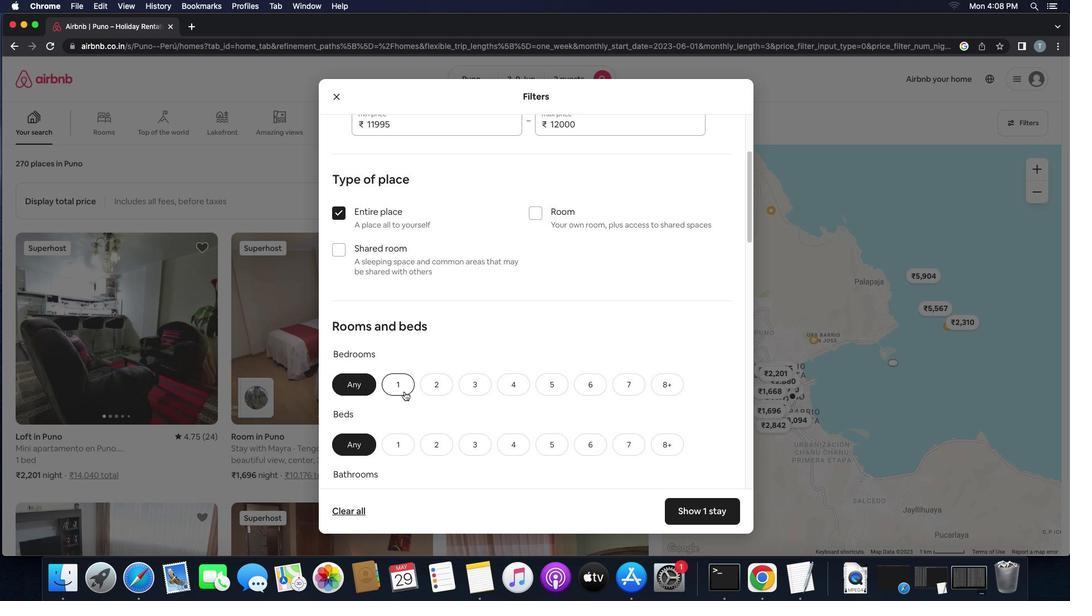 
Action: Mouse moved to (404, 393)
Screenshot: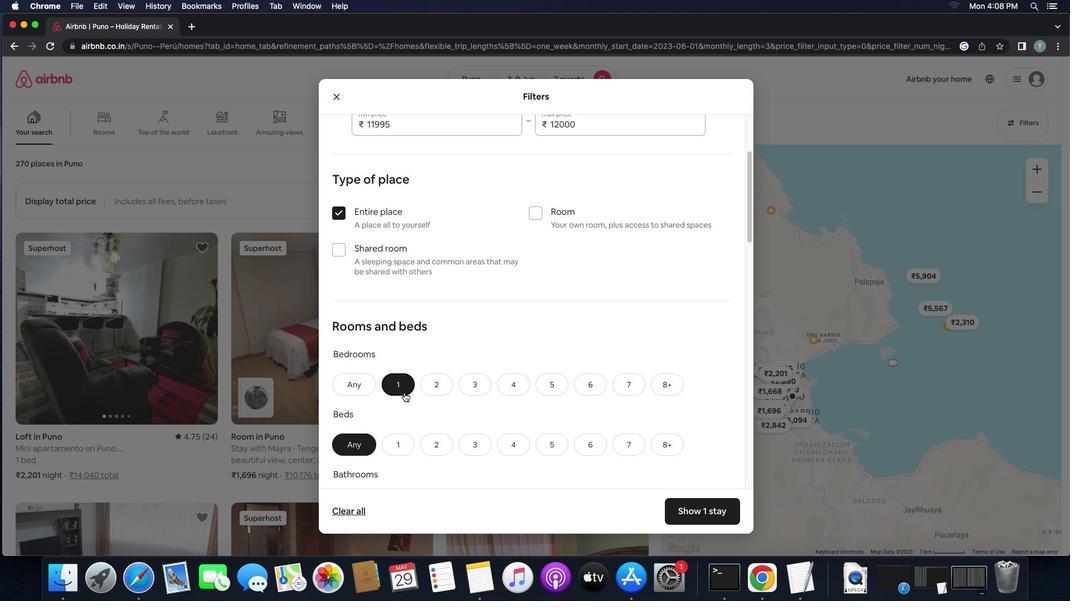
Action: Mouse scrolled (404, 393) with delta (0, 0)
Screenshot: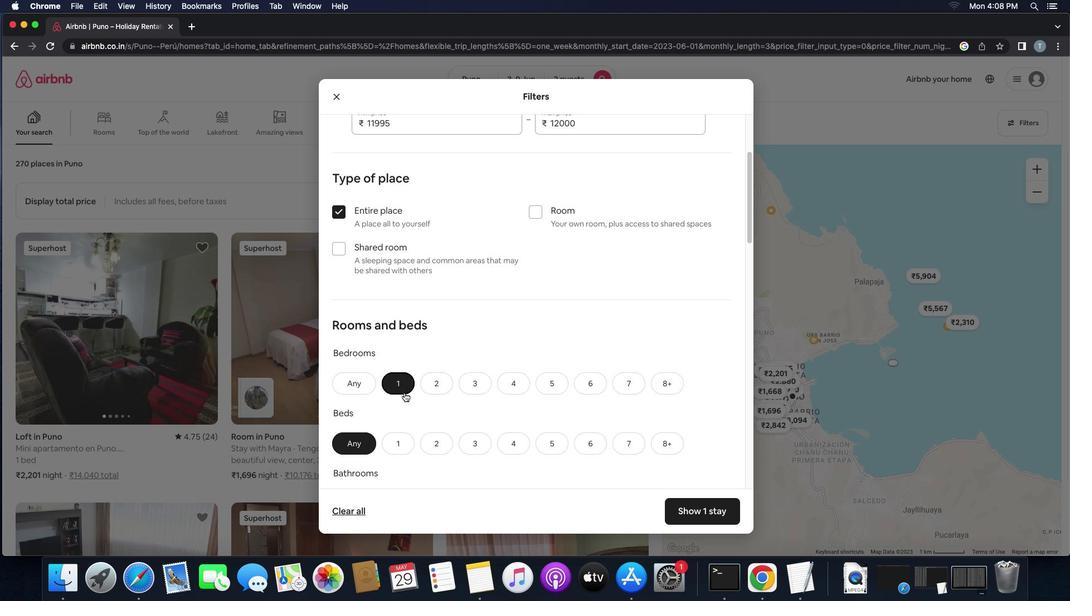 
Action: Mouse scrolled (404, 393) with delta (0, 0)
Screenshot: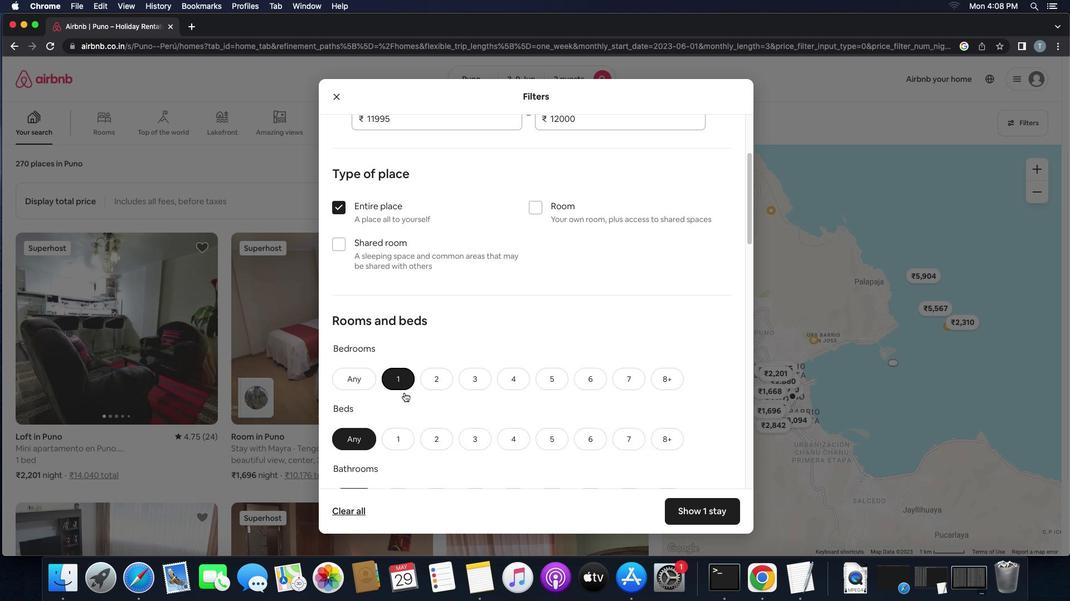 
Action: Mouse scrolled (404, 393) with delta (0, -1)
Screenshot: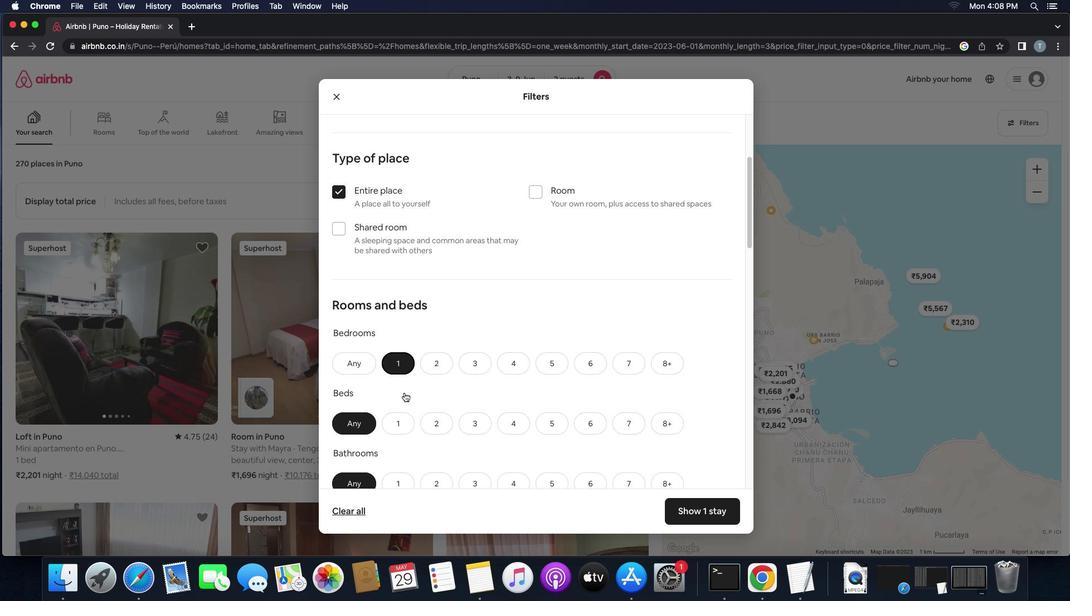 
Action: Mouse scrolled (404, 393) with delta (0, -2)
Screenshot: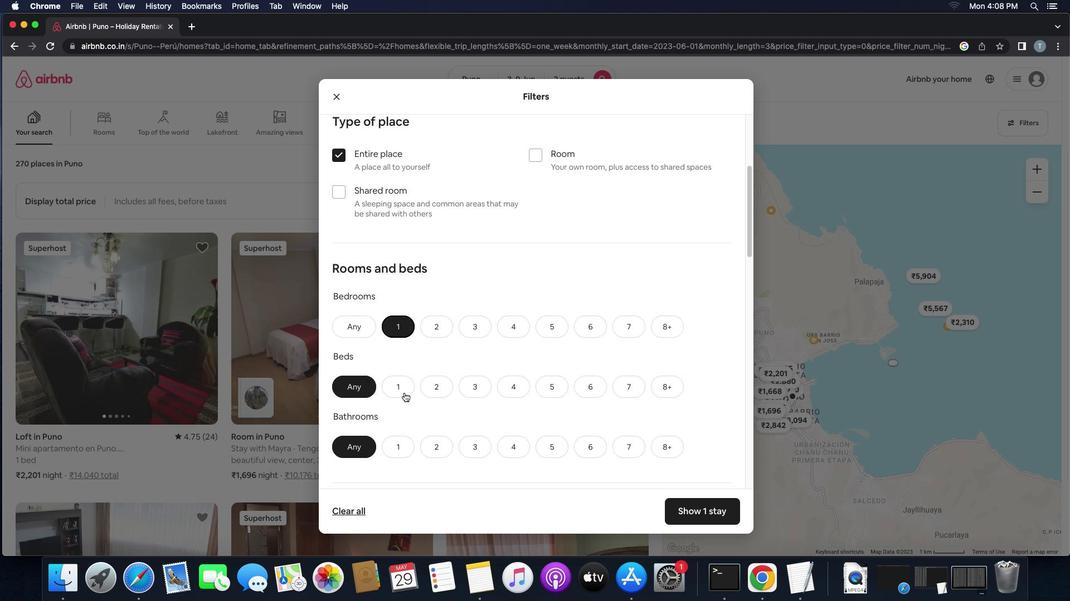 
Action: Mouse moved to (393, 255)
Screenshot: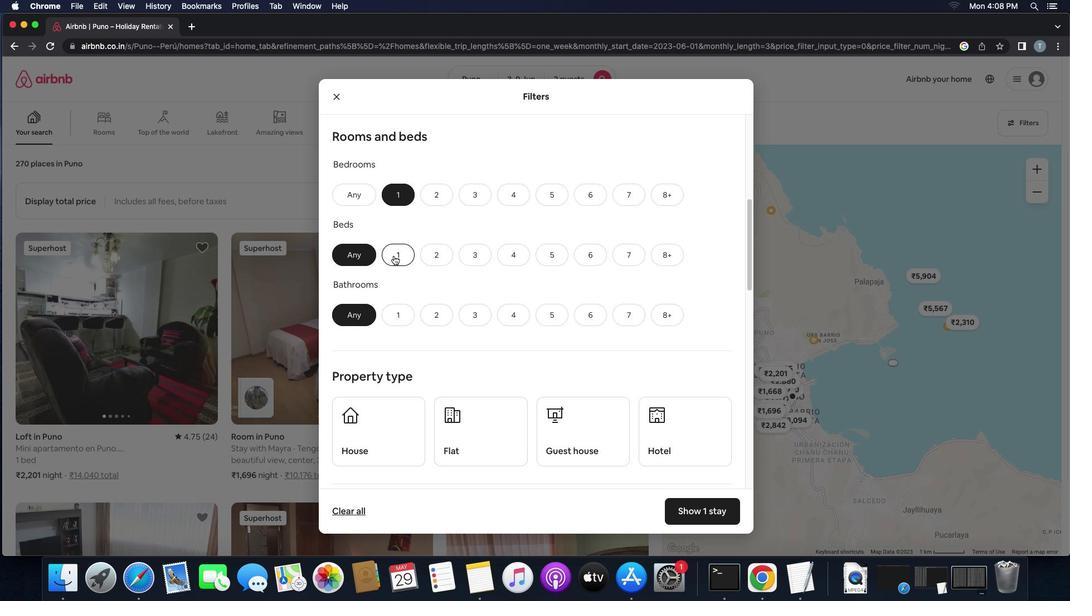 
Action: Mouse pressed left at (393, 255)
Screenshot: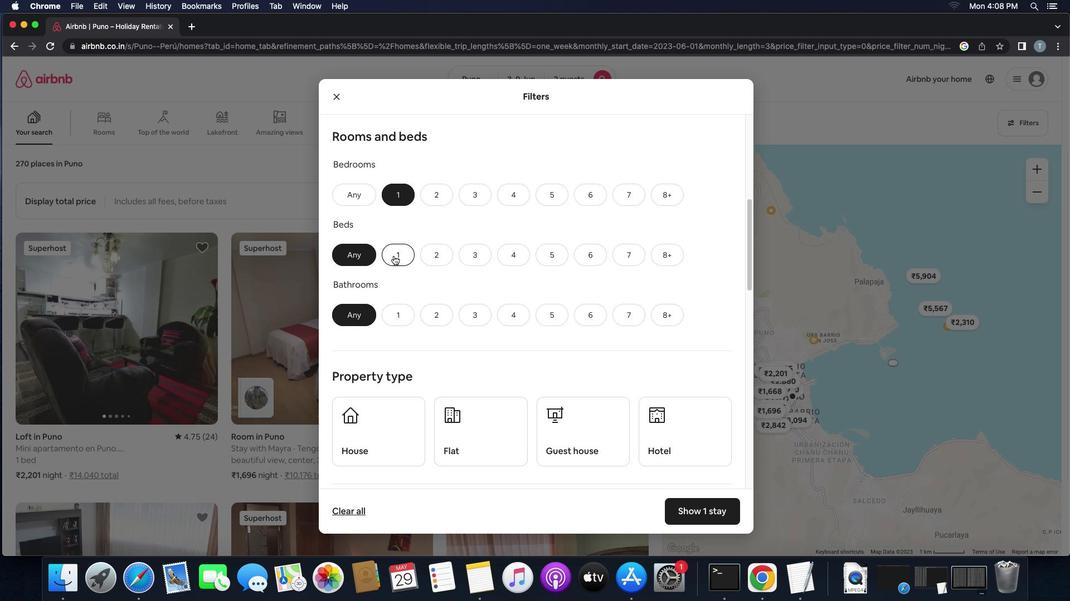 
Action: Mouse moved to (400, 314)
Screenshot: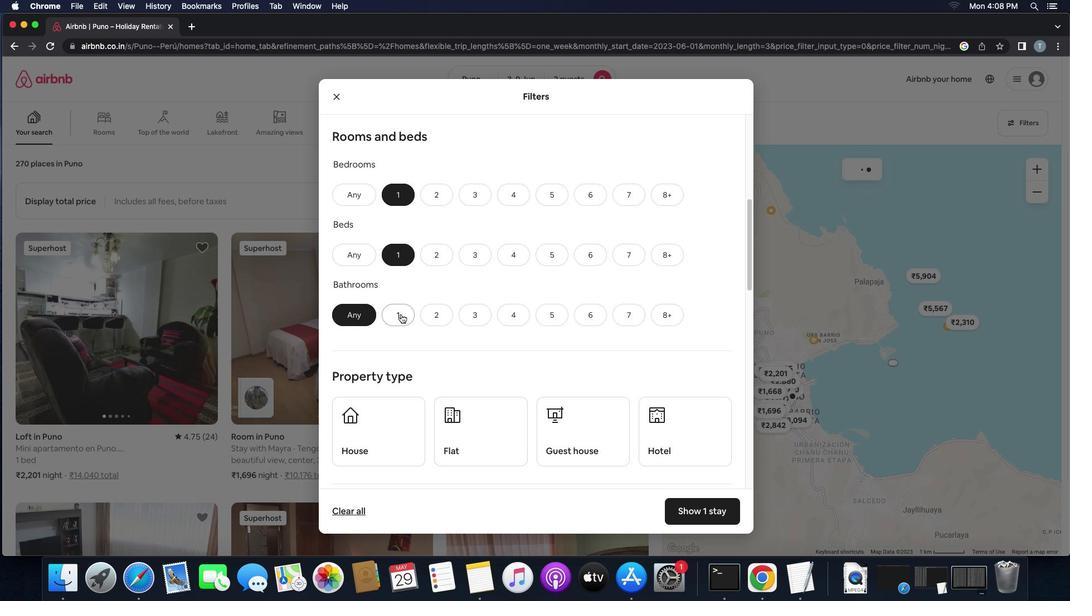 
Action: Mouse pressed left at (400, 314)
Screenshot: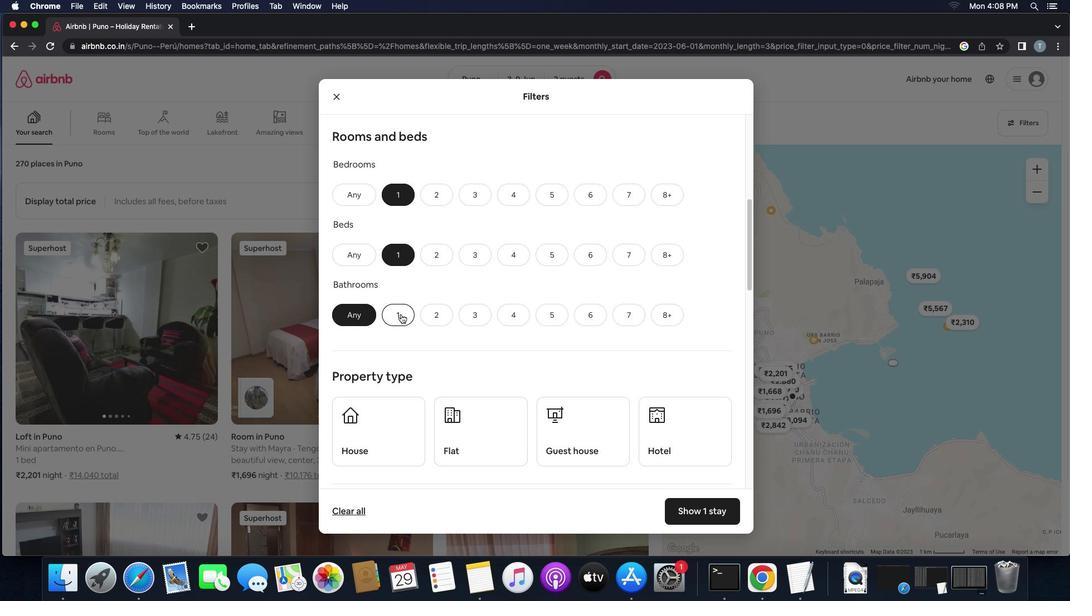 
Action: Mouse moved to (420, 351)
Screenshot: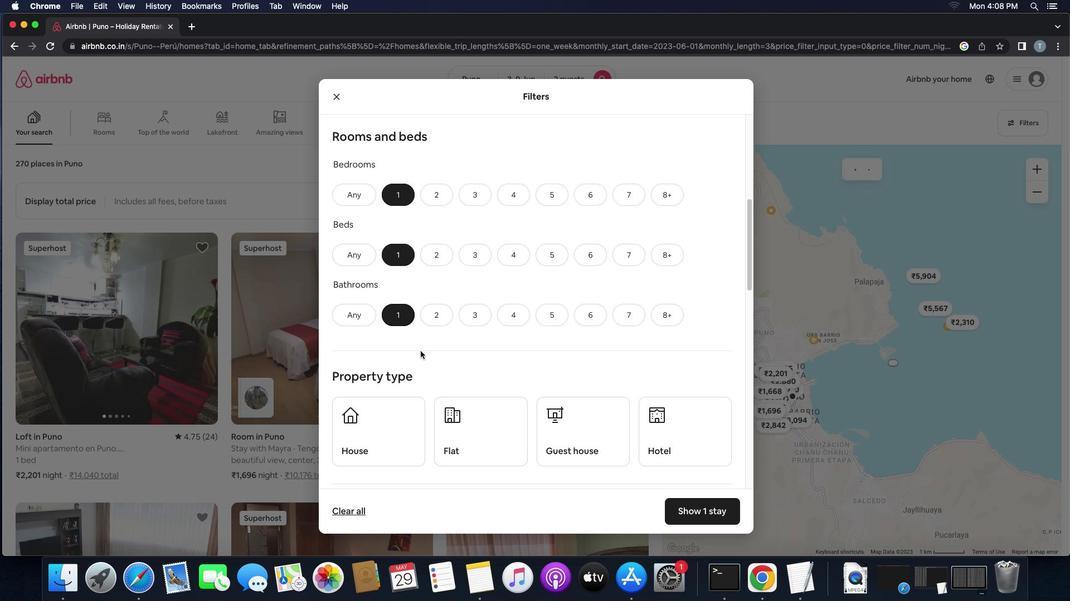 
Action: Mouse scrolled (420, 351) with delta (0, 0)
Screenshot: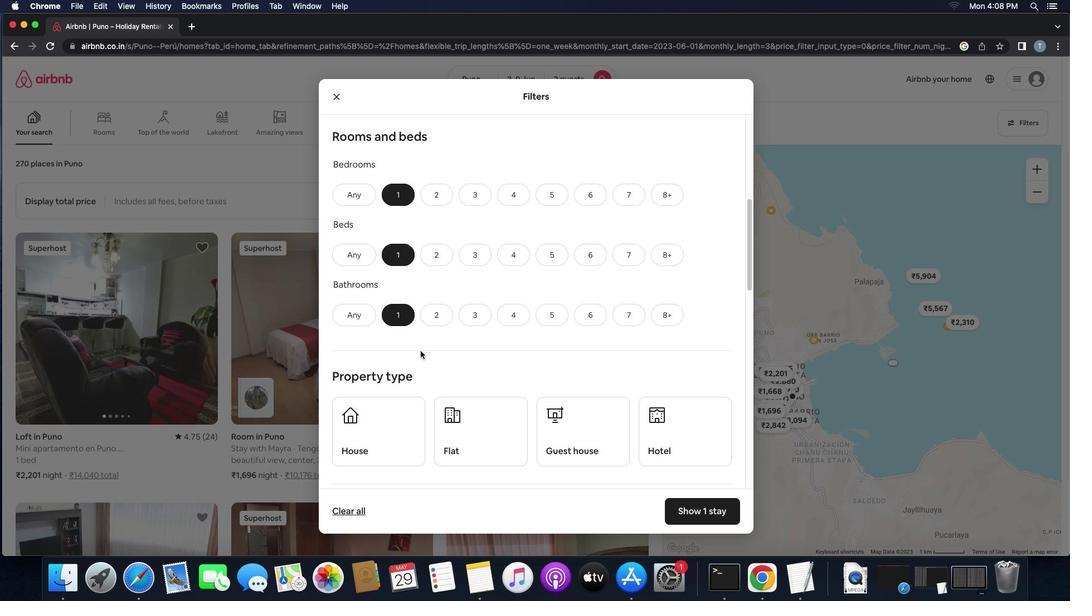 
Action: Mouse scrolled (420, 351) with delta (0, 0)
Screenshot: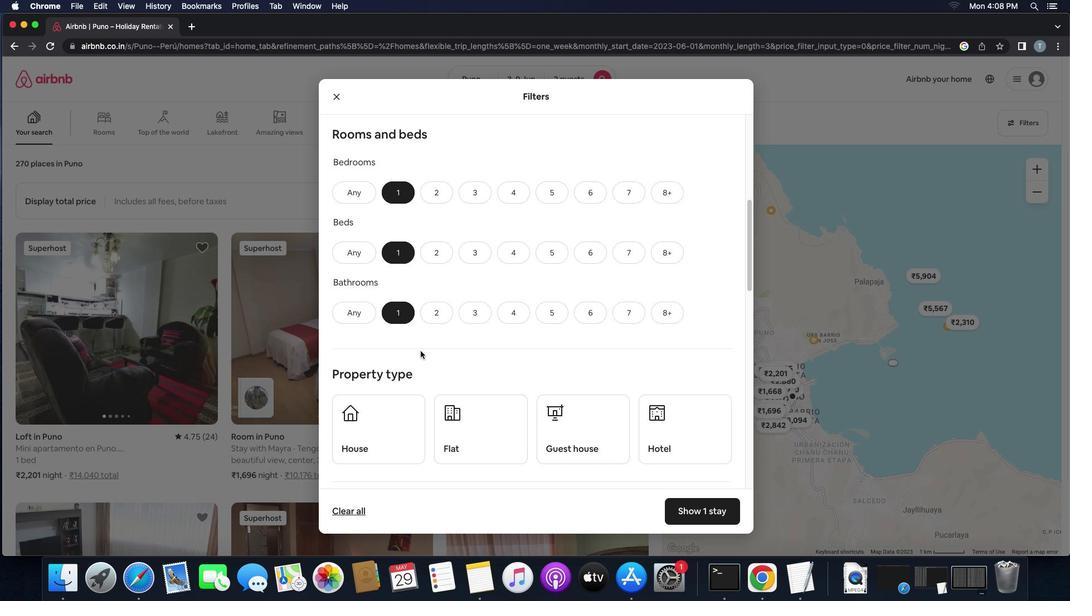 
Action: Mouse scrolled (420, 351) with delta (0, -1)
Screenshot: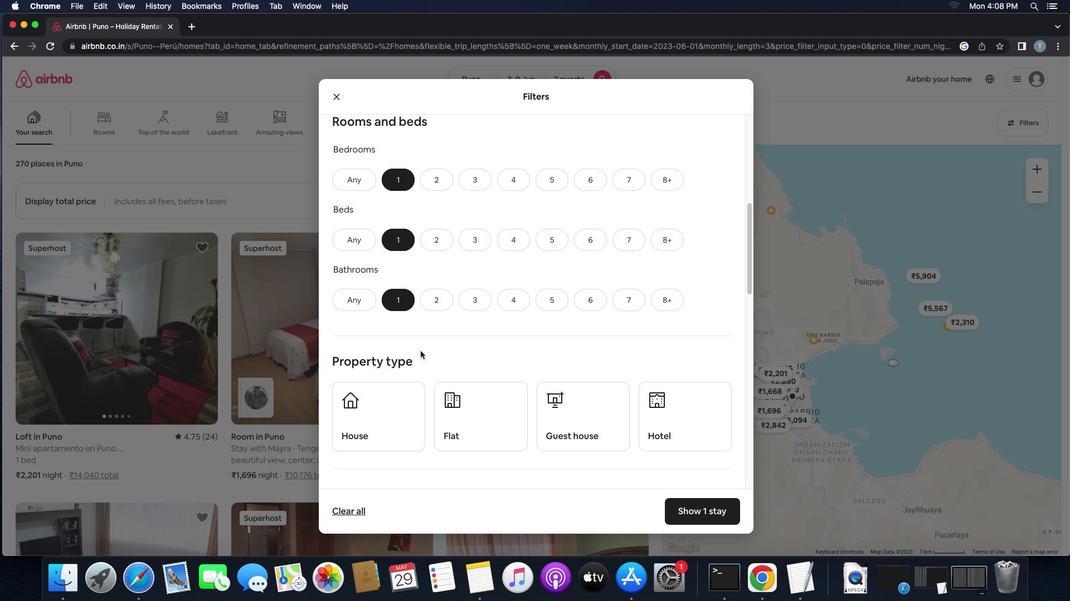 
Action: Mouse moved to (376, 375)
Screenshot: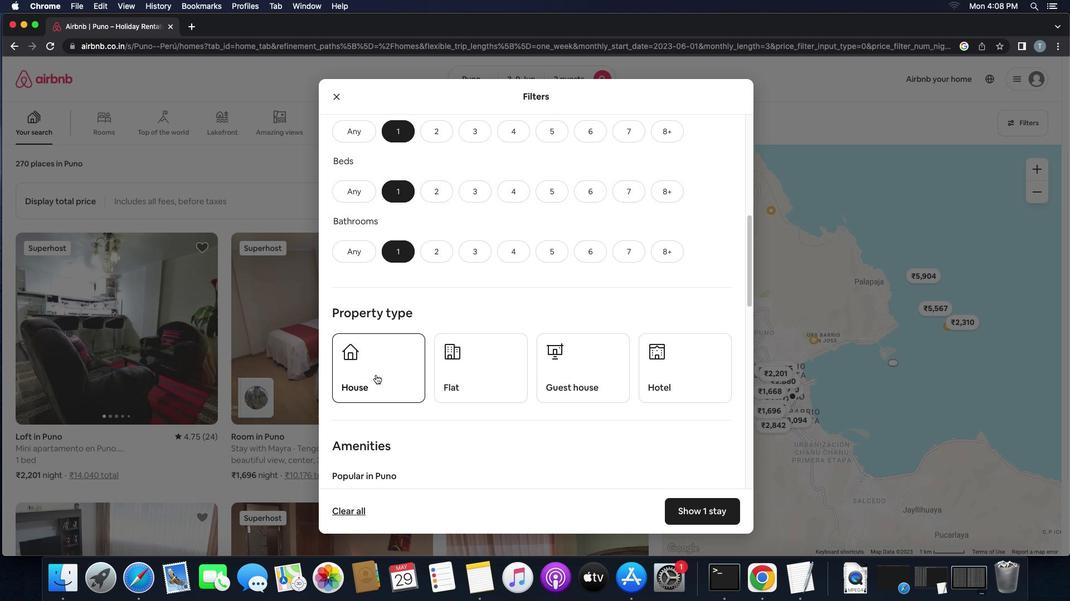 
Action: Mouse pressed left at (376, 375)
Screenshot: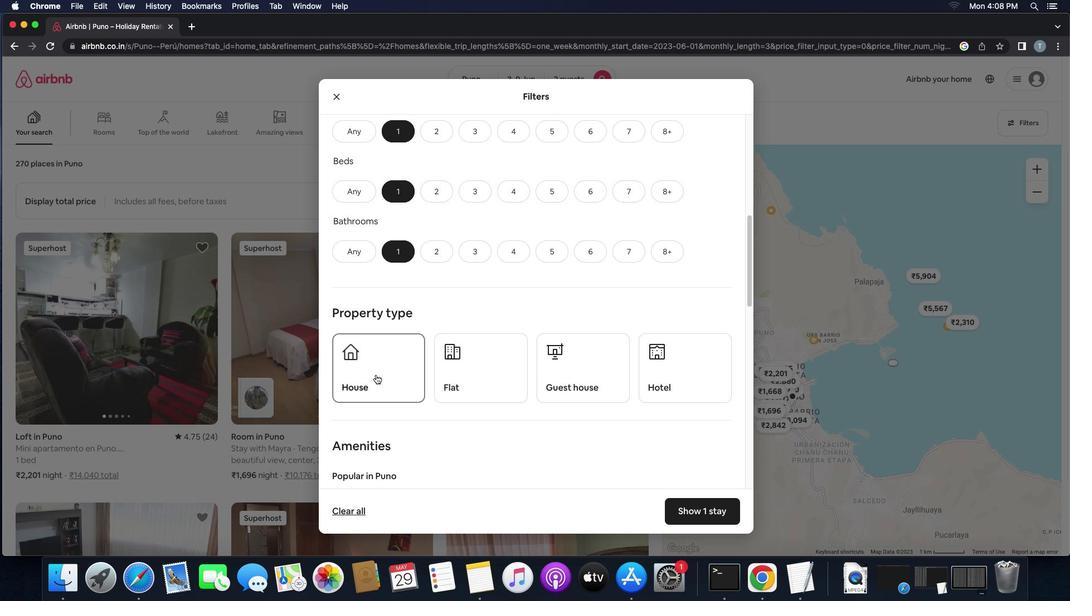 
Action: Mouse moved to (501, 394)
Screenshot: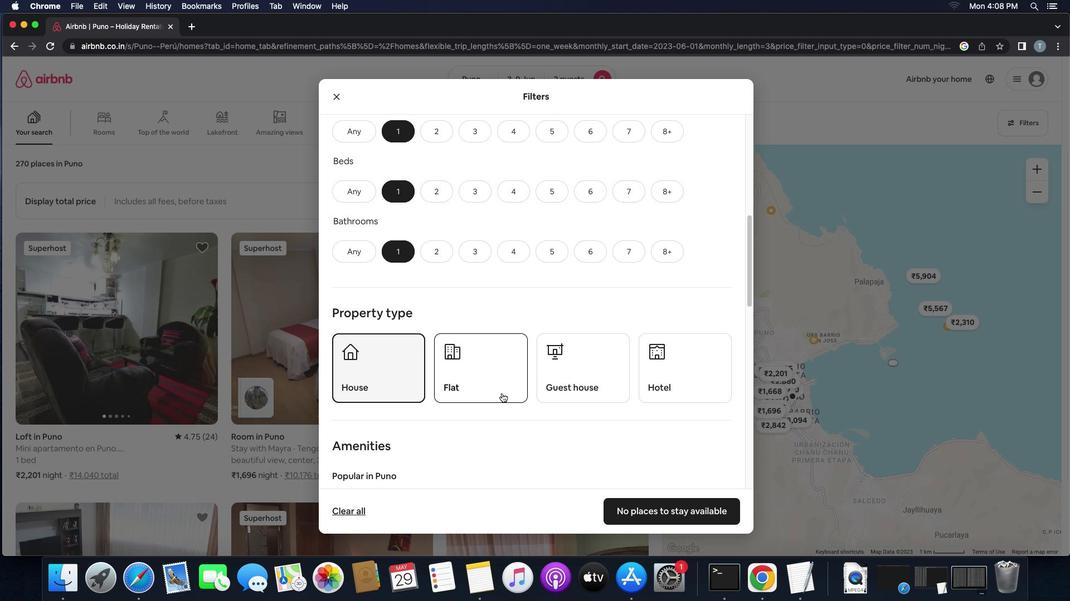 
Action: Mouse pressed left at (501, 394)
Screenshot: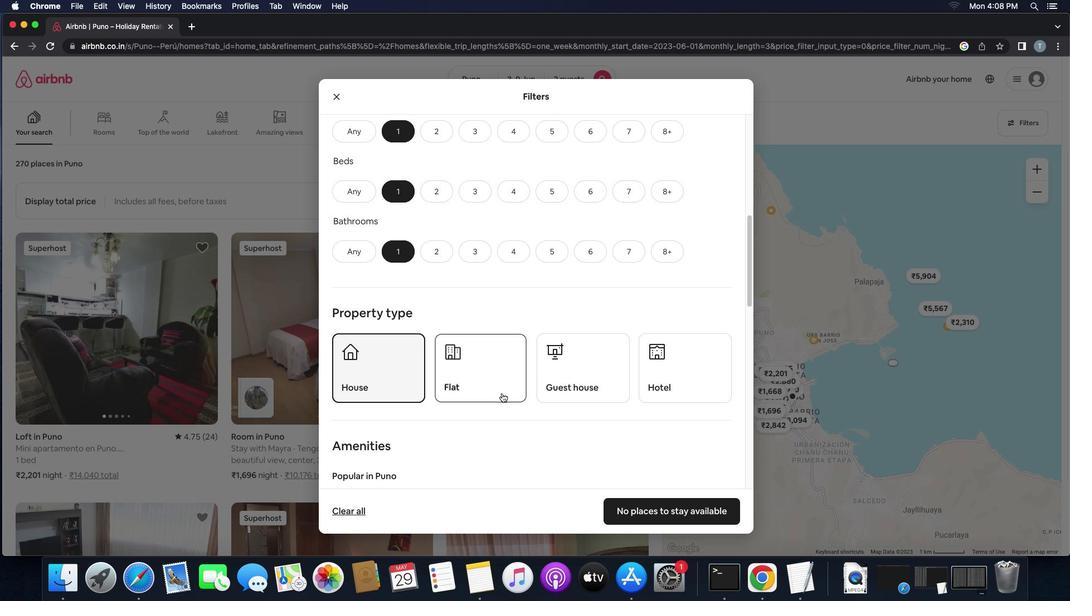 
Action: Mouse moved to (583, 391)
Screenshot: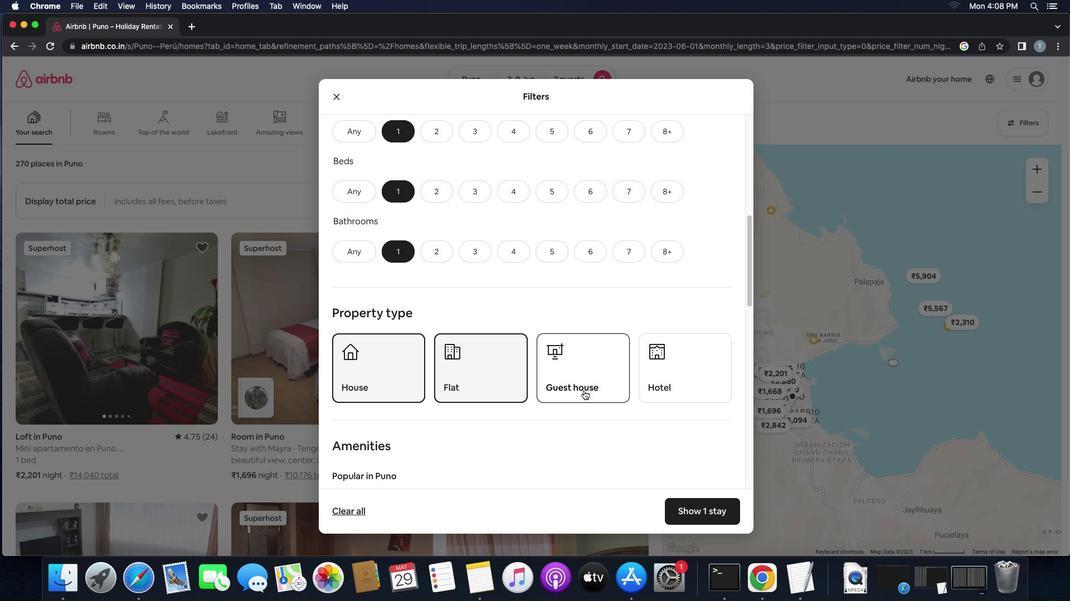 
Action: Mouse pressed left at (583, 391)
Screenshot: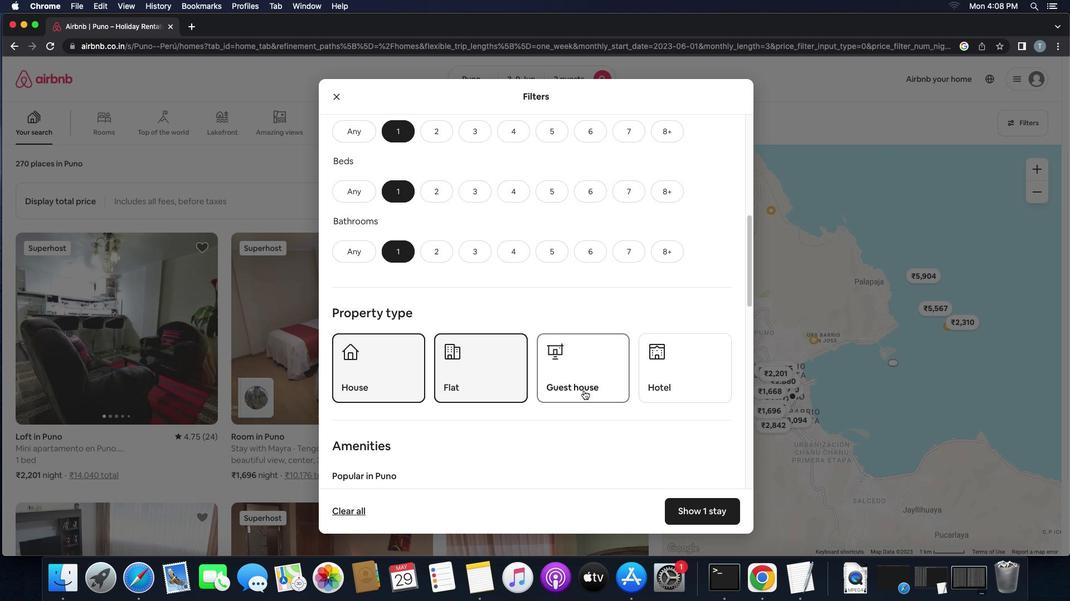 
Action: Mouse moved to (626, 405)
Screenshot: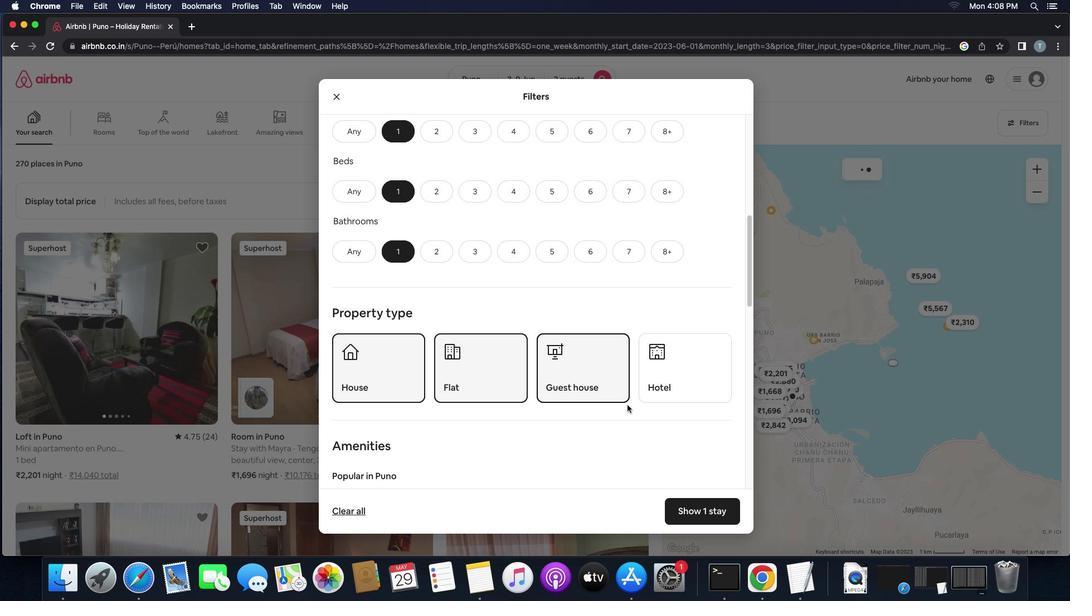 
Action: Mouse scrolled (626, 405) with delta (0, 0)
Screenshot: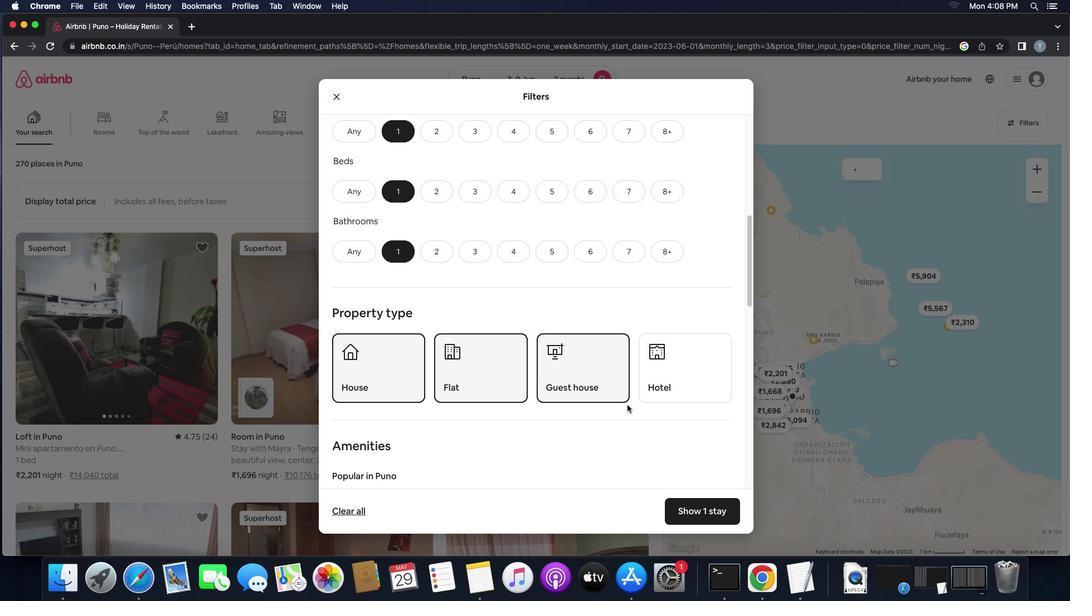 
Action: Mouse scrolled (626, 405) with delta (0, 0)
Screenshot: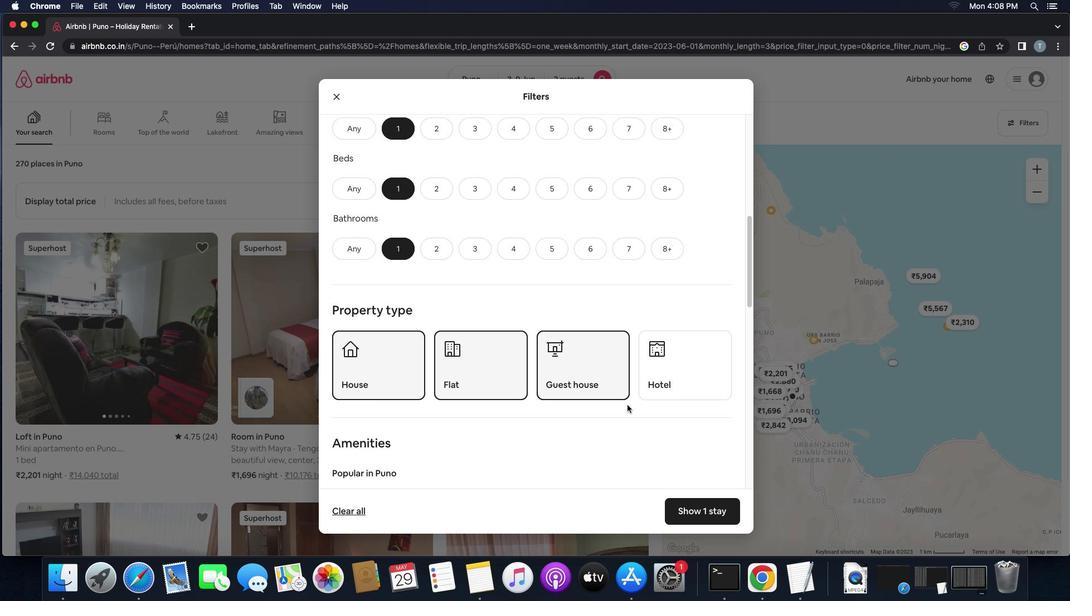 
Action: Mouse scrolled (626, 405) with delta (0, 0)
Screenshot: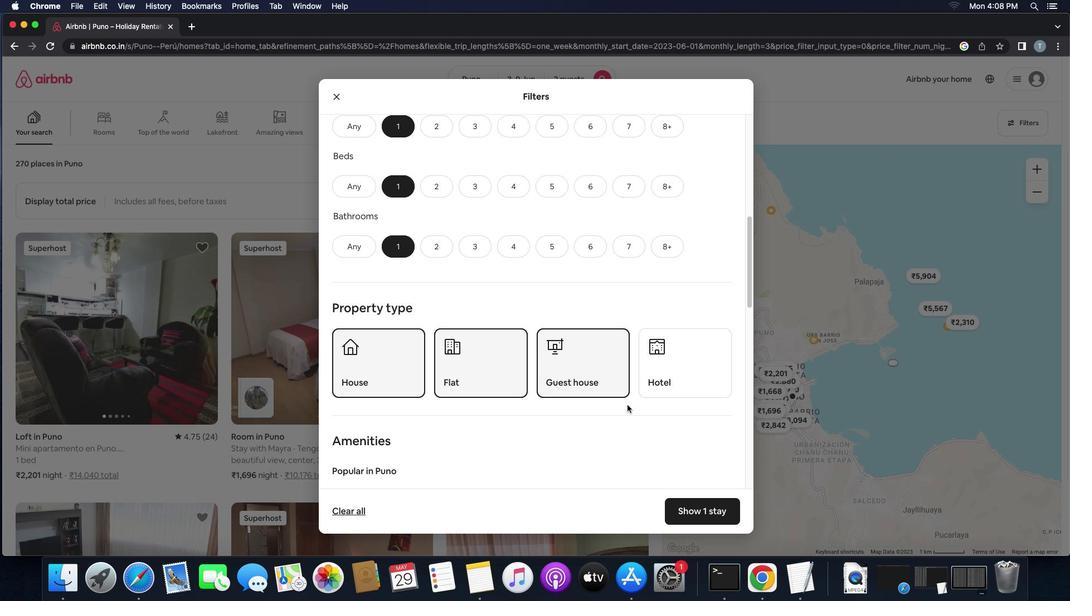 
Action: Mouse scrolled (626, 405) with delta (0, 0)
Screenshot: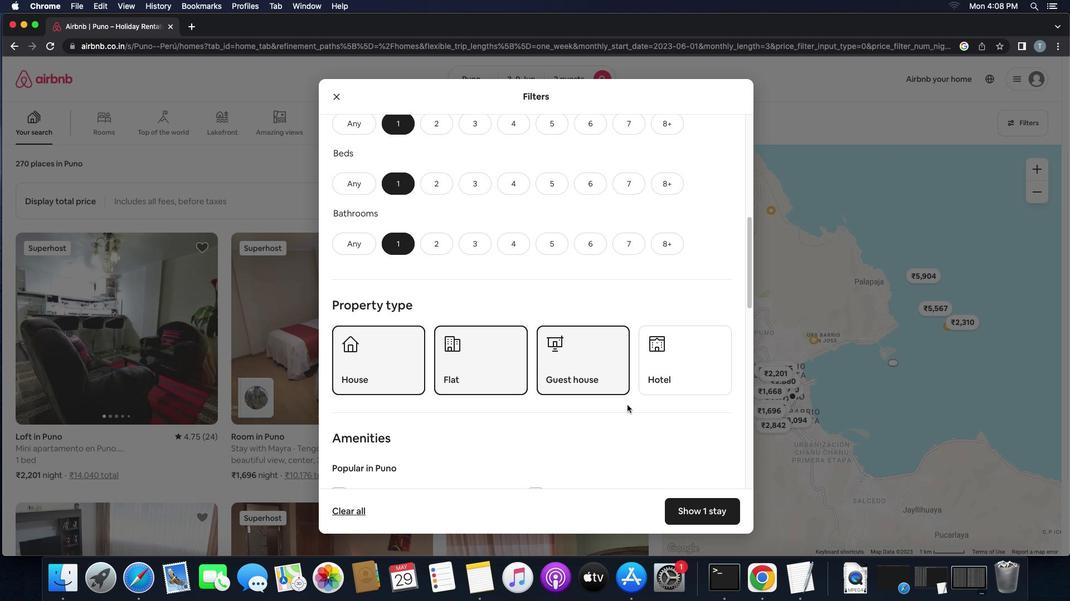 
Action: Mouse moved to (657, 368)
Screenshot: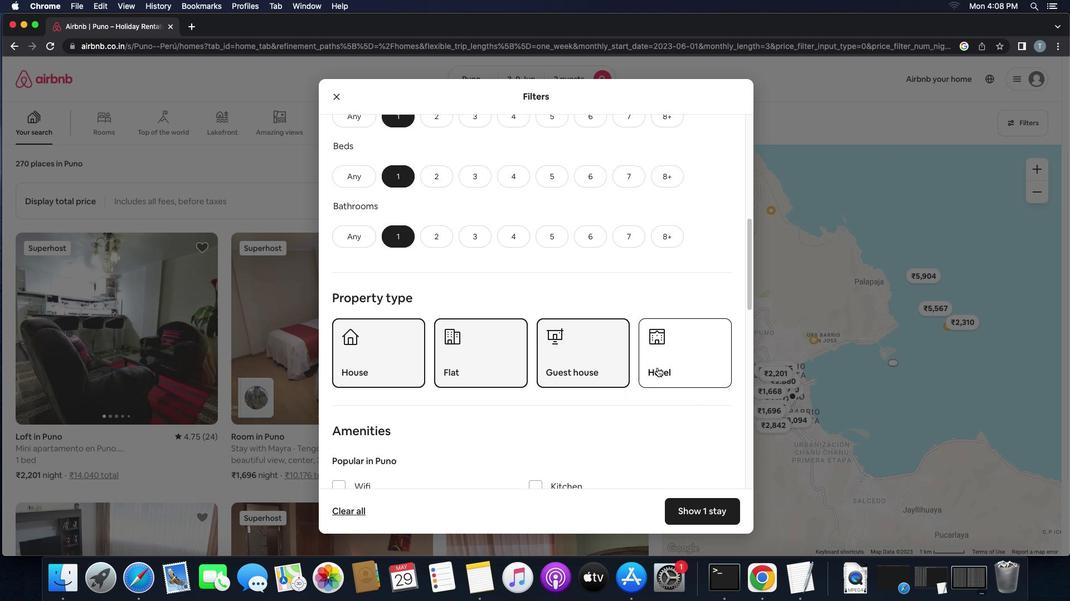 
Action: Mouse pressed left at (657, 368)
Screenshot: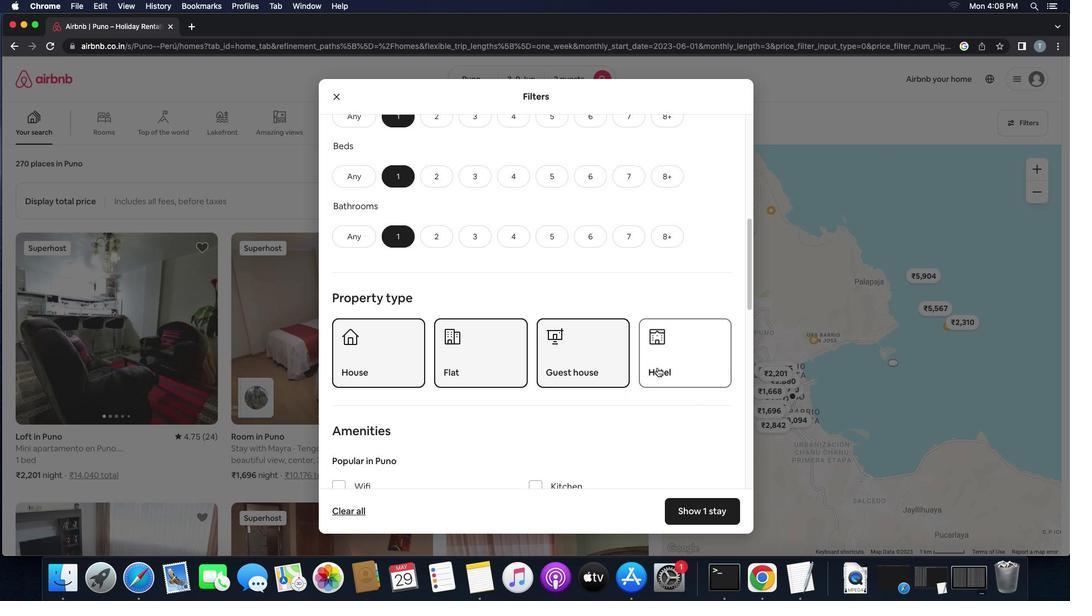 
Action: Mouse moved to (648, 397)
Screenshot: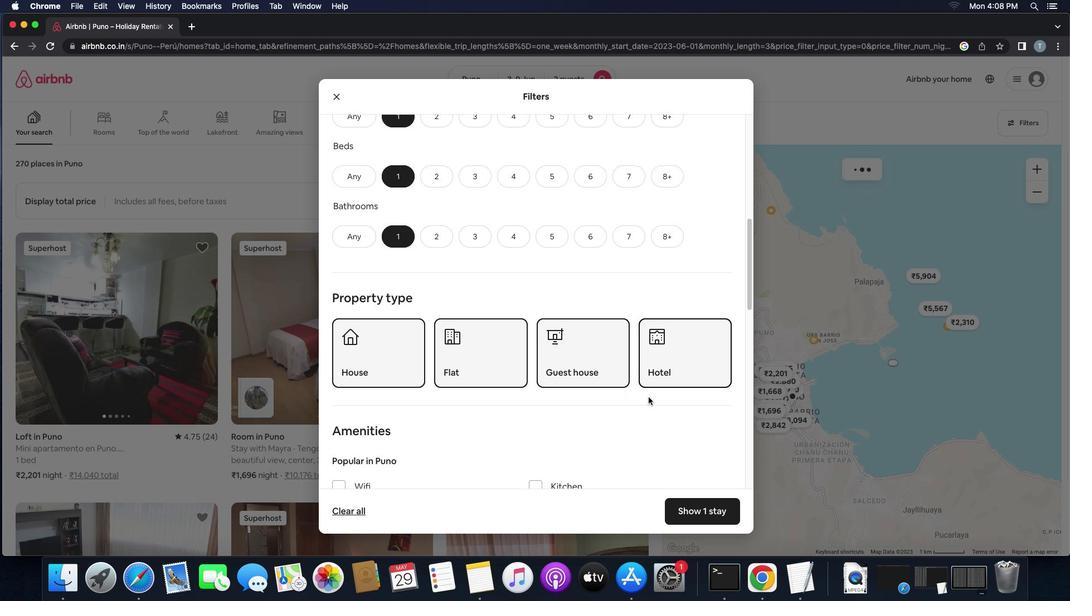 
Action: Mouse scrolled (648, 397) with delta (0, 0)
Screenshot: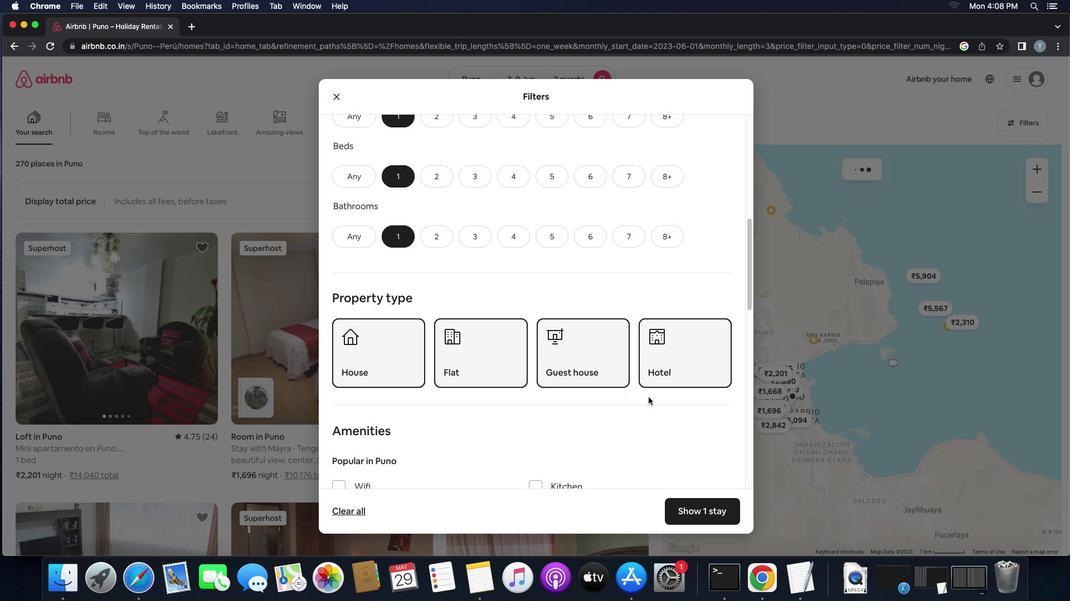 
Action: Mouse scrolled (648, 397) with delta (0, 0)
Screenshot: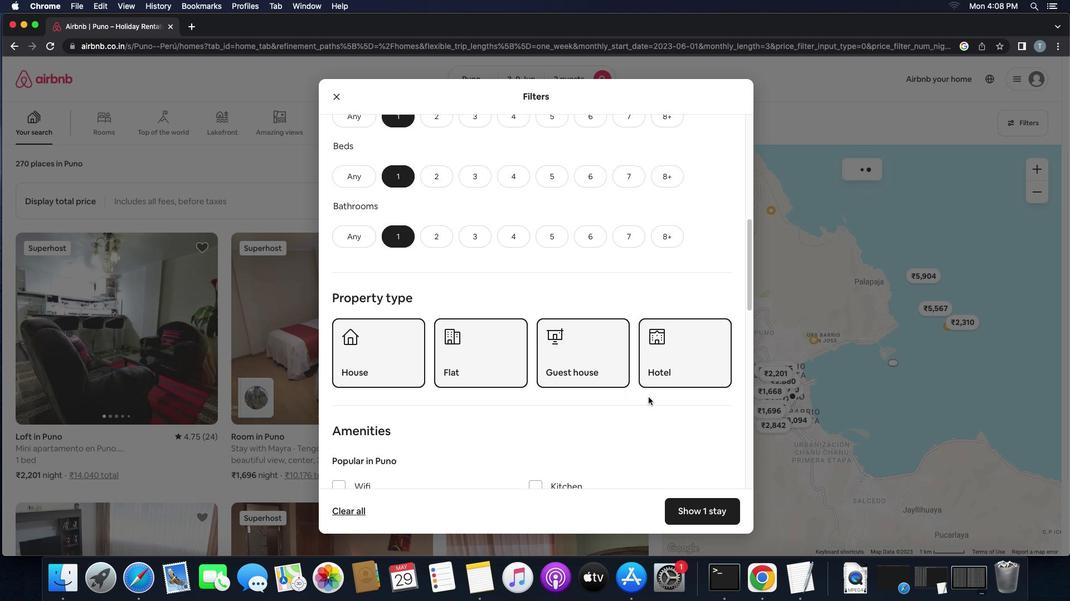 
Action: Mouse scrolled (648, 397) with delta (0, -1)
Screenshot: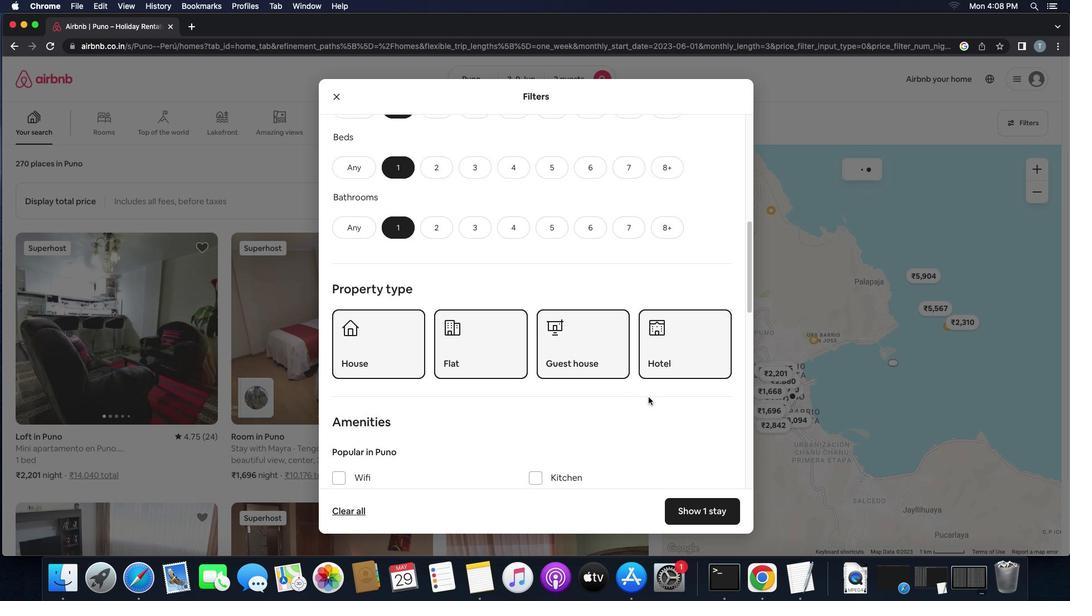 
Action: Mouse scrolled (648, 397) with delta (0, 0)
Screenshot: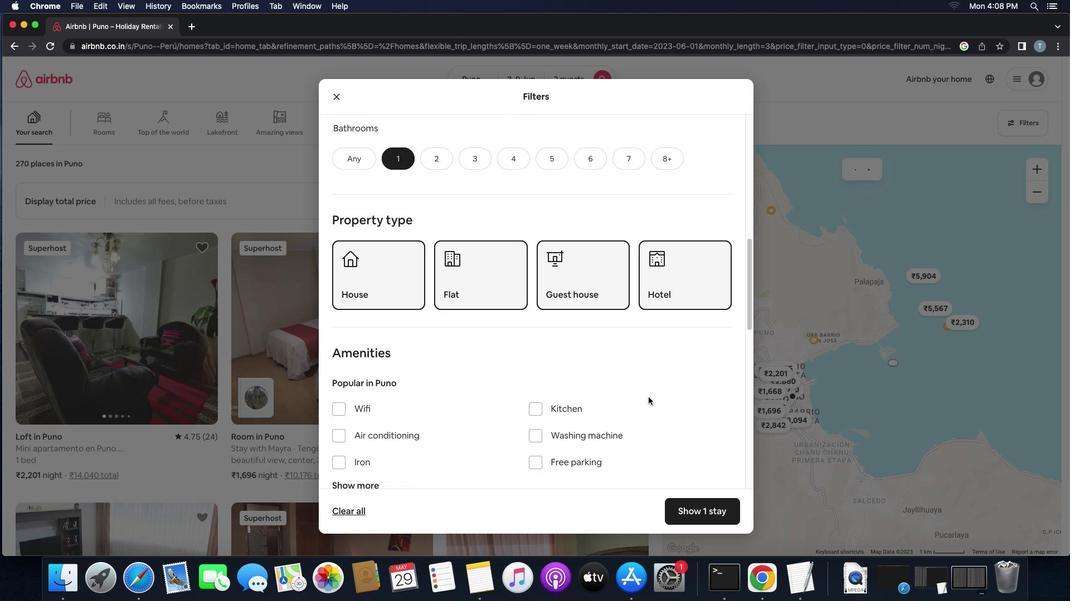 
Action: Mouse scrolled (648, 397) with delta (0, 0)
Screenshot: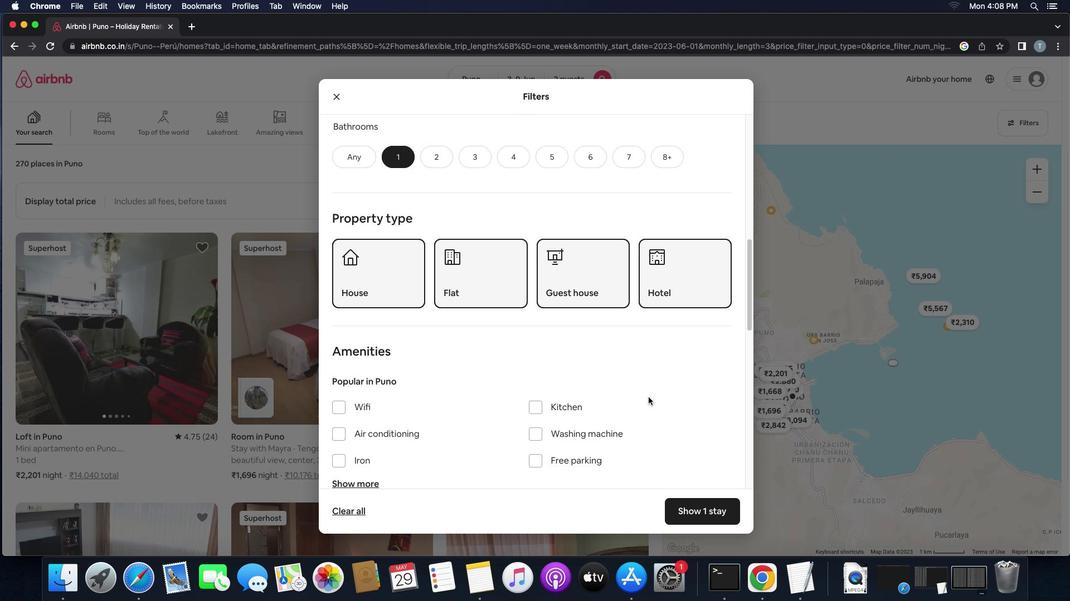
Action: Mouse scrolled (648, 397) with delta (0, 0)
Screenshot: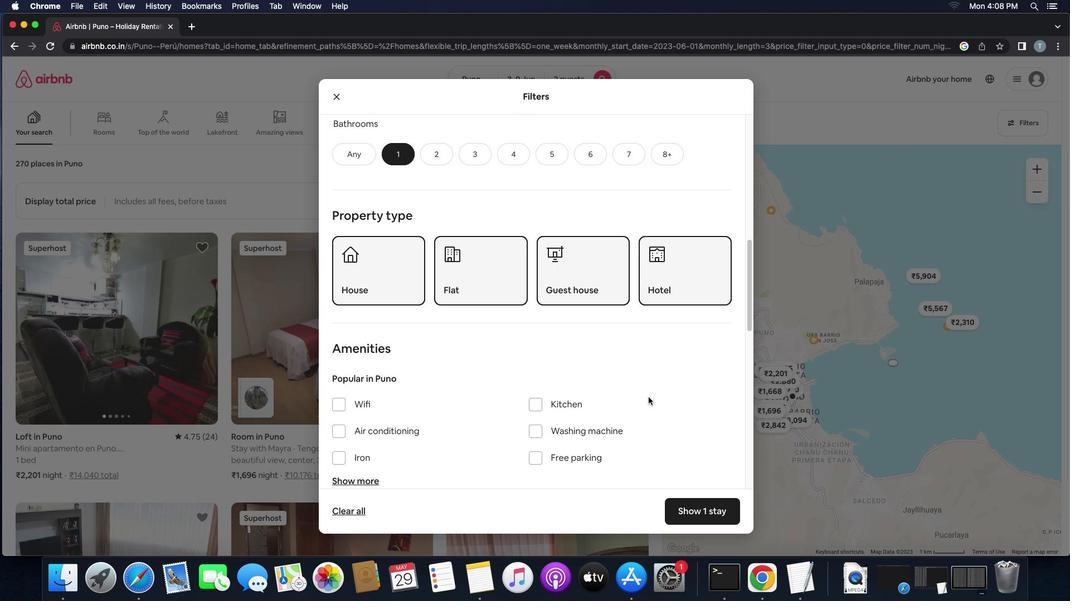 
Action: Mouse scrolled (648, 397) with delta (0, 0)
Screenshot: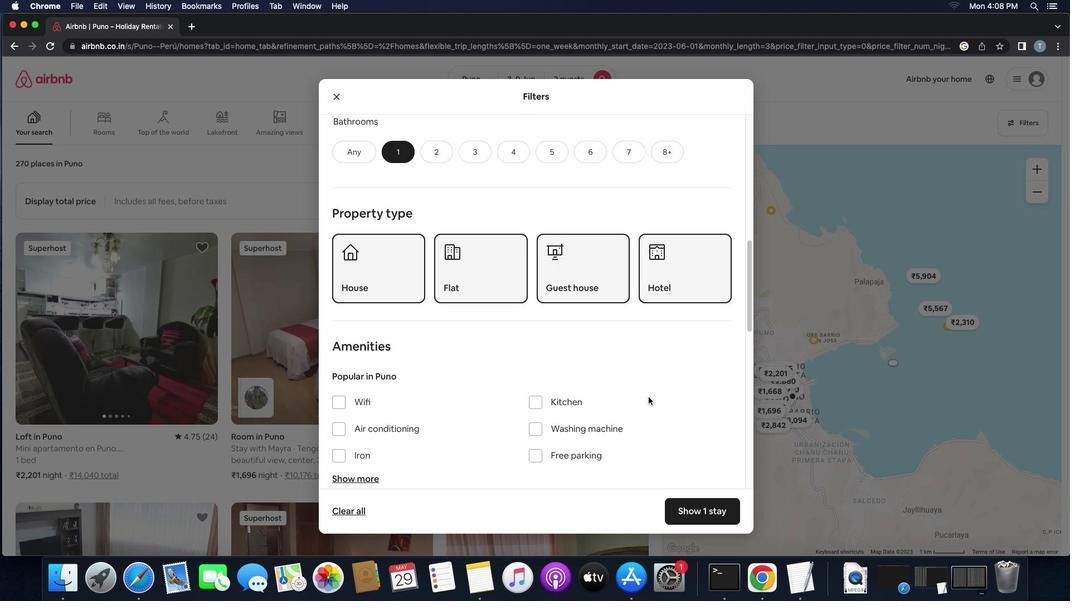 
Action: Mouse moved to (645, 398)
Screenshot: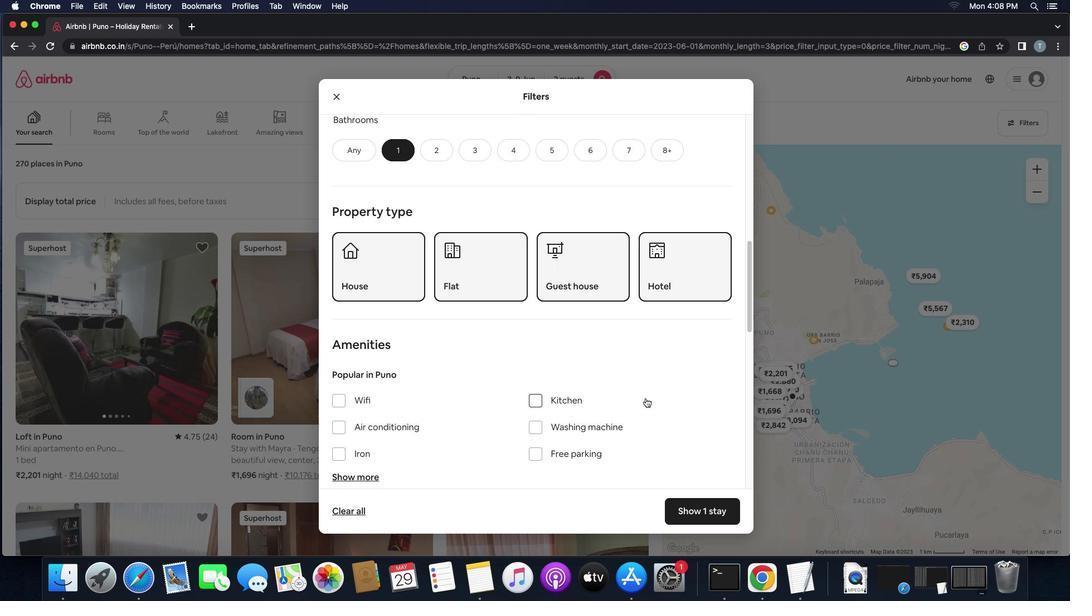 
Action: Mouse scrolled (645, 398) with delta (0, 0)
Screenshot: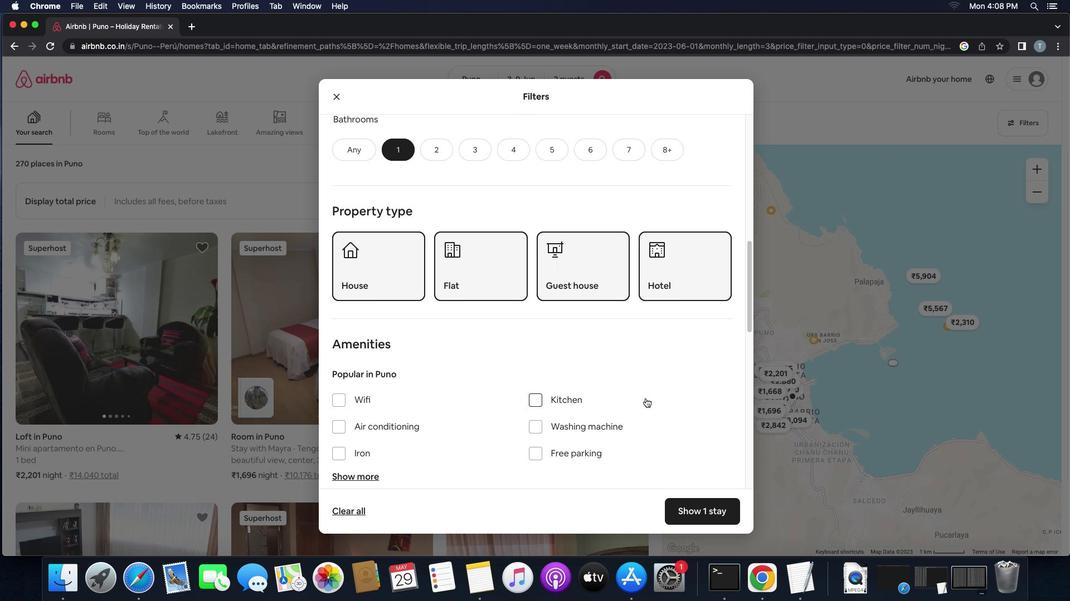 
Action: Mouse scrolled (645, 398) with delta (0, 0)
Screenshot: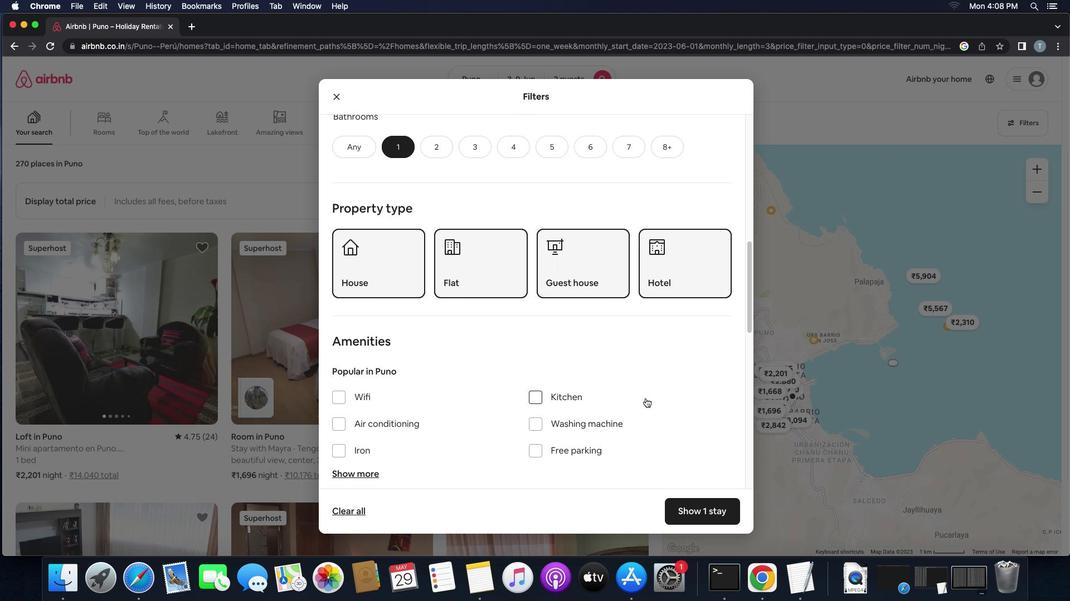 
Action: Mouse scrolled (645, 398) with delta (0, -1)
Screenshot: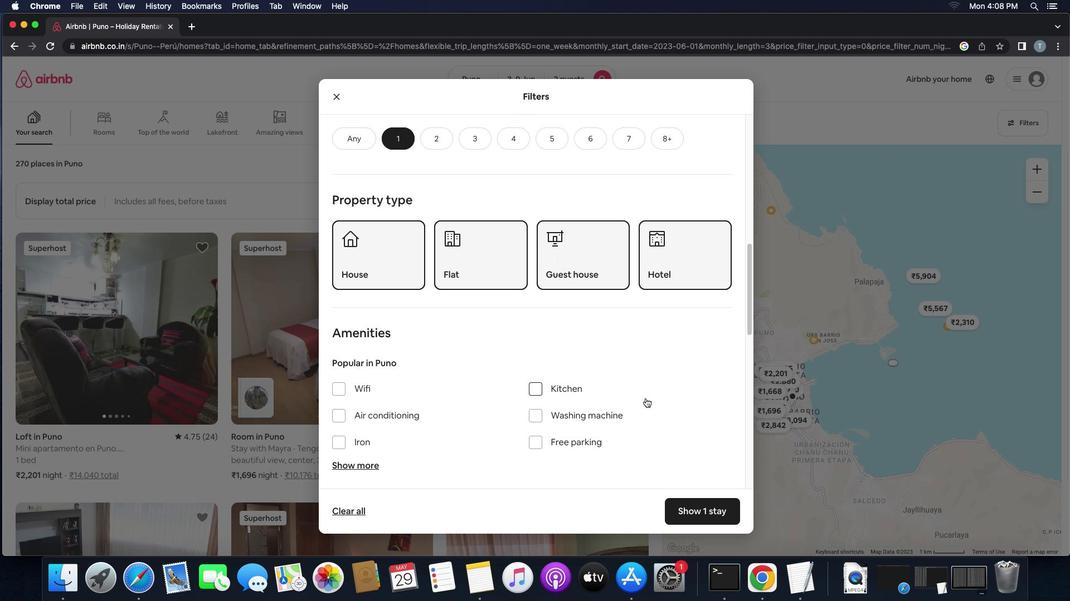 
Action: Mouse scrolled (645, 398) with delta (0, -1)
Screenshot: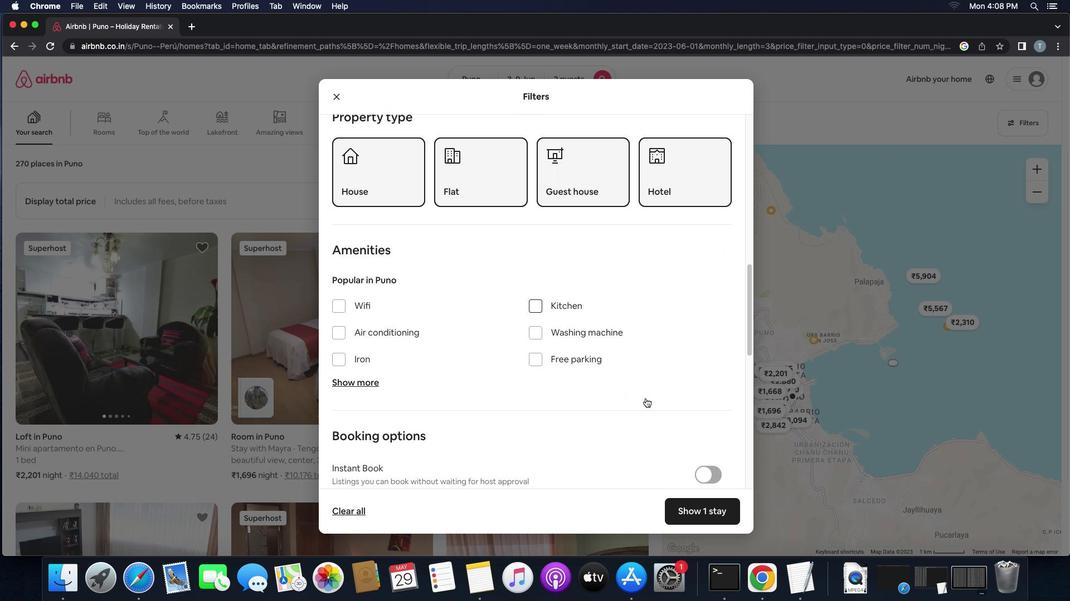 
Action: Mouse scrolled (645, 398) with delta (0, 0)
Screenshot: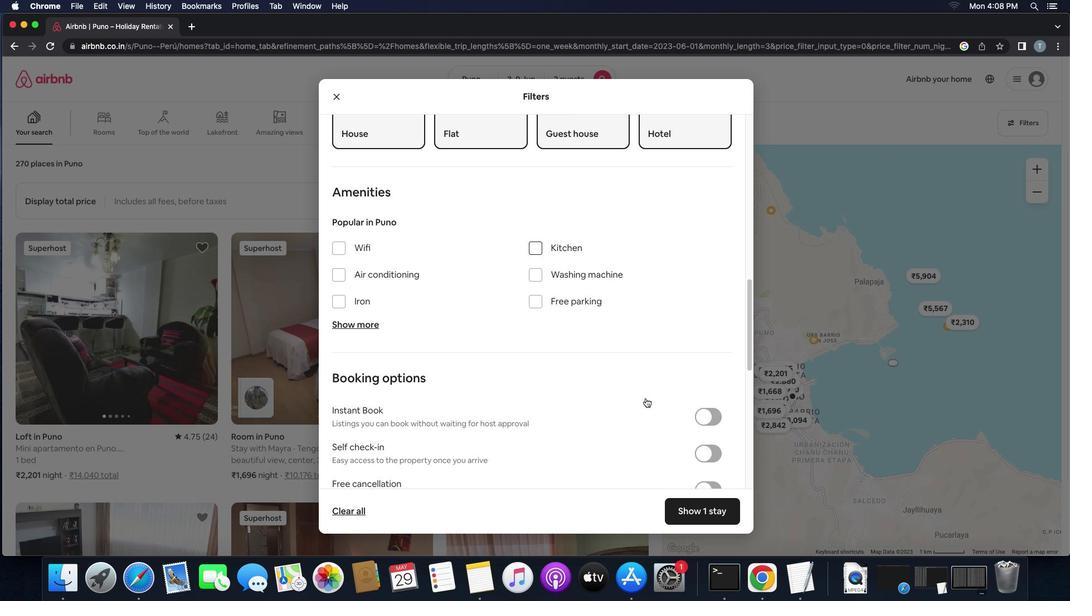 
Action: Mouse scrolled (645, 398) with delta (0, 0)
Screenshot: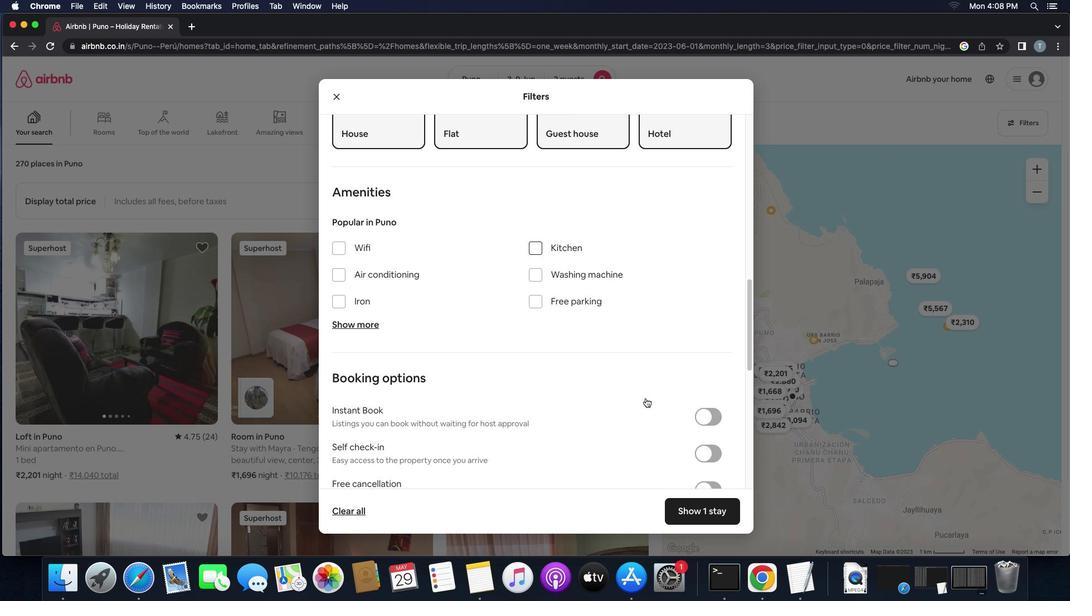 
Action: Mouse scrolled (645, 398) with delta (0, -1)
Screenshot: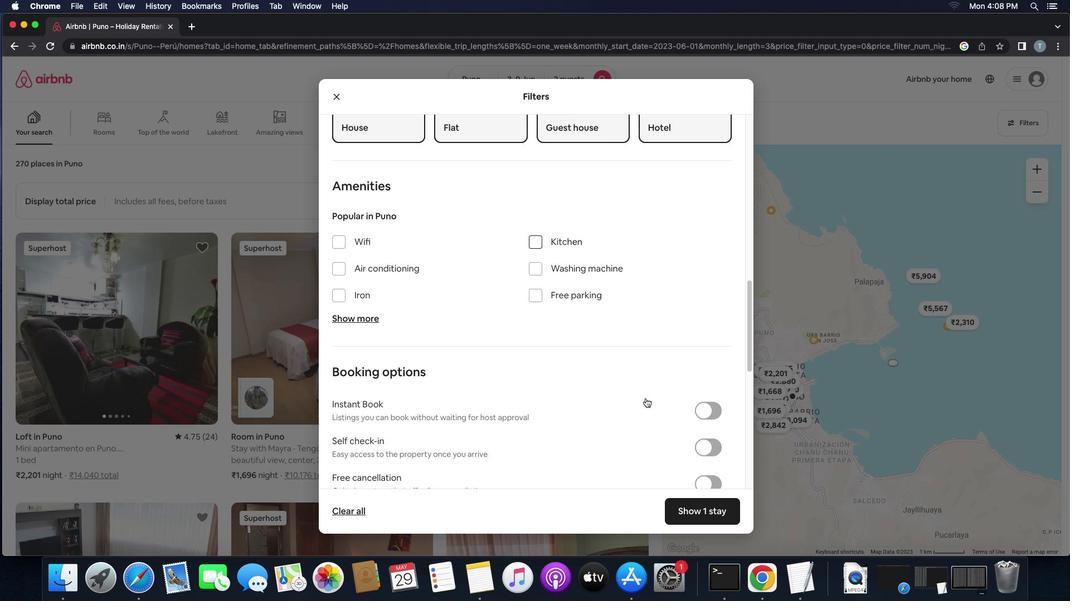 
Action: Mouse scrolled (645, 398) with delta (0, -1)
Screenshot: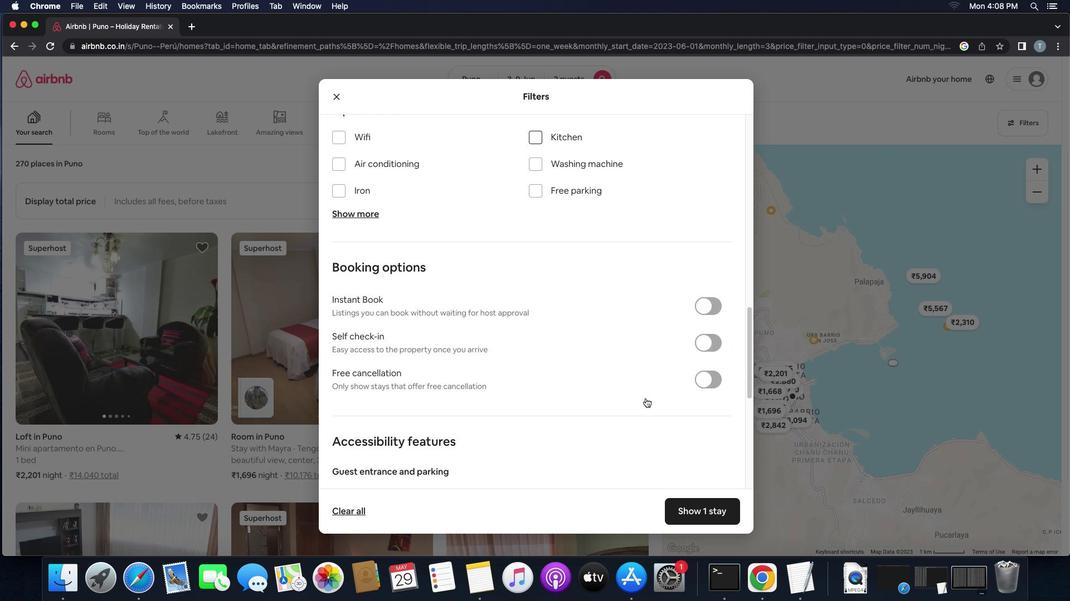 
Action: Mouse moved to (717, 296)
Screenshot: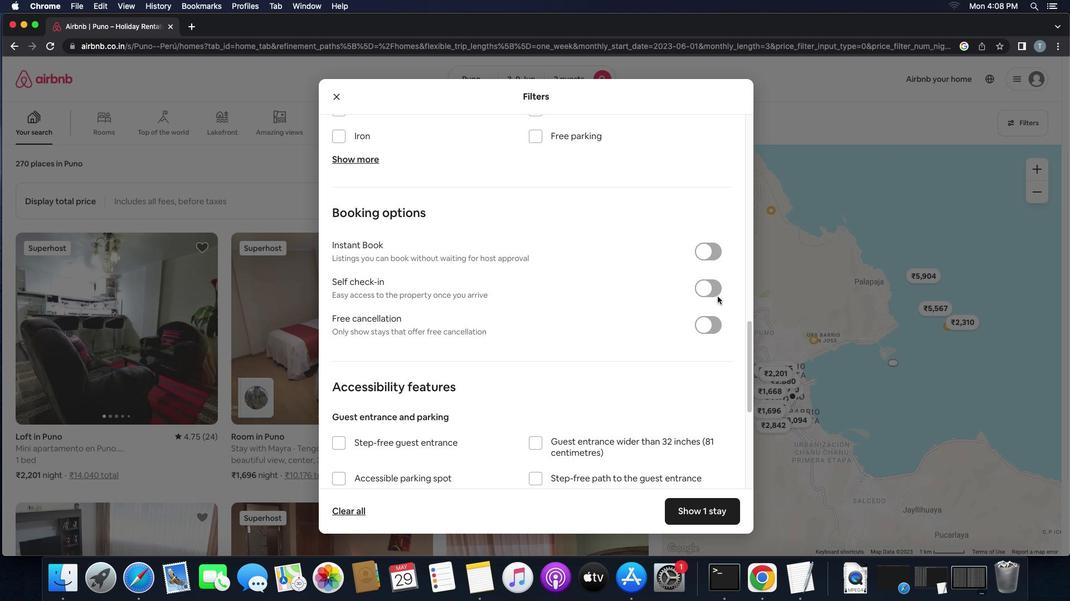 
Action: Mouse pressed left at (717, 296)
Screenshot: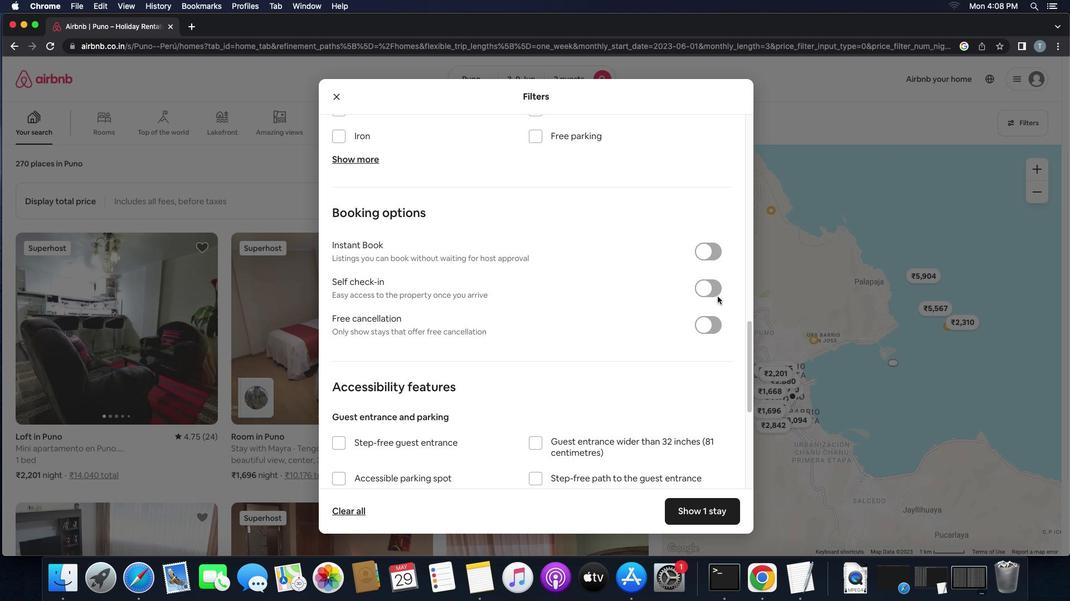 
Action: Mouse moved to (706, 285)
Screenshot: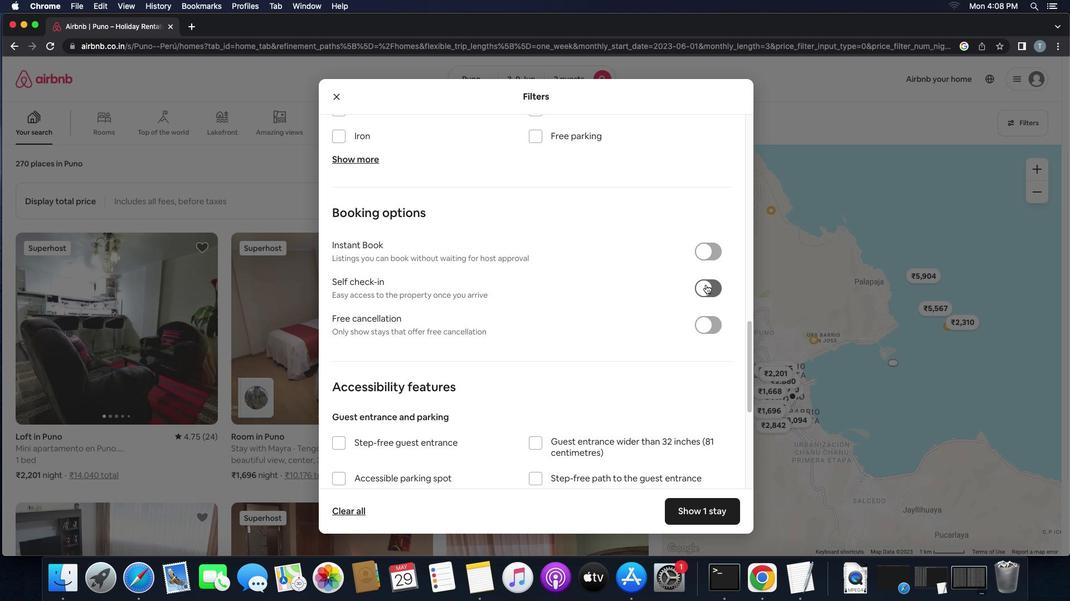 
Action: Mouse pressed left at (706, 285)
Screenshot: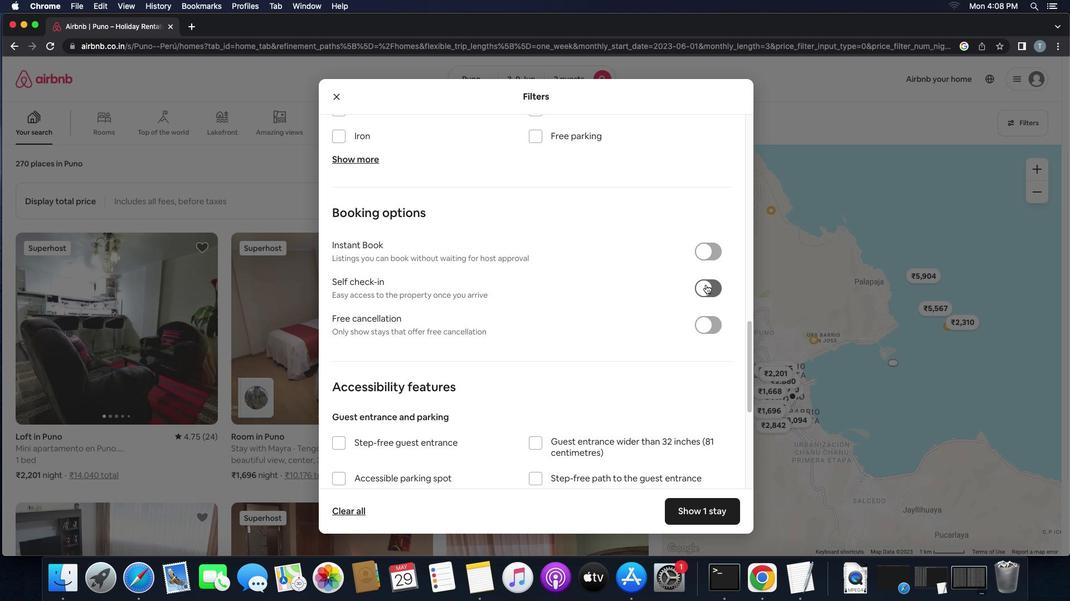 
Action: Mouse moved to (661, 337)
Screenshot: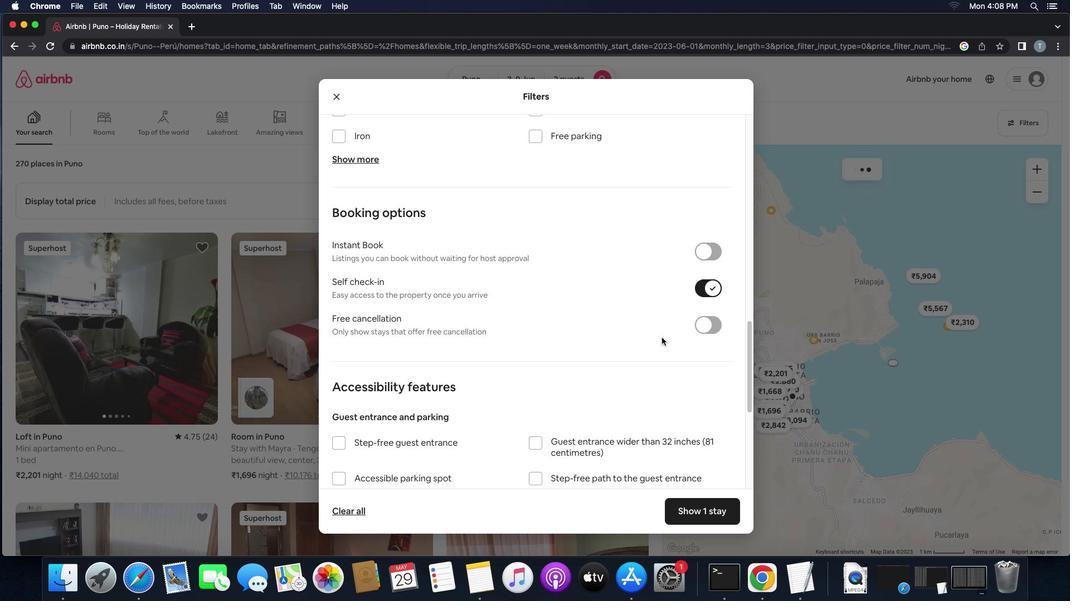
Action: Mouse scrolled (661, 337) with delta (0, 0)
Screenshot: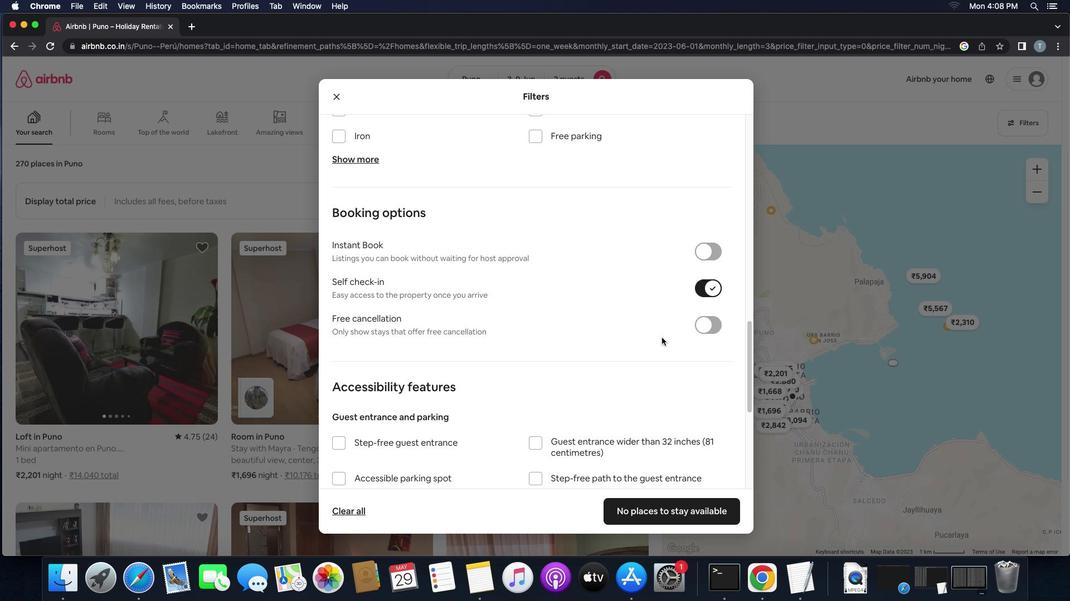 
Action: Mouse scrolled (661, 337) with delta (0, 0)
Screenshot: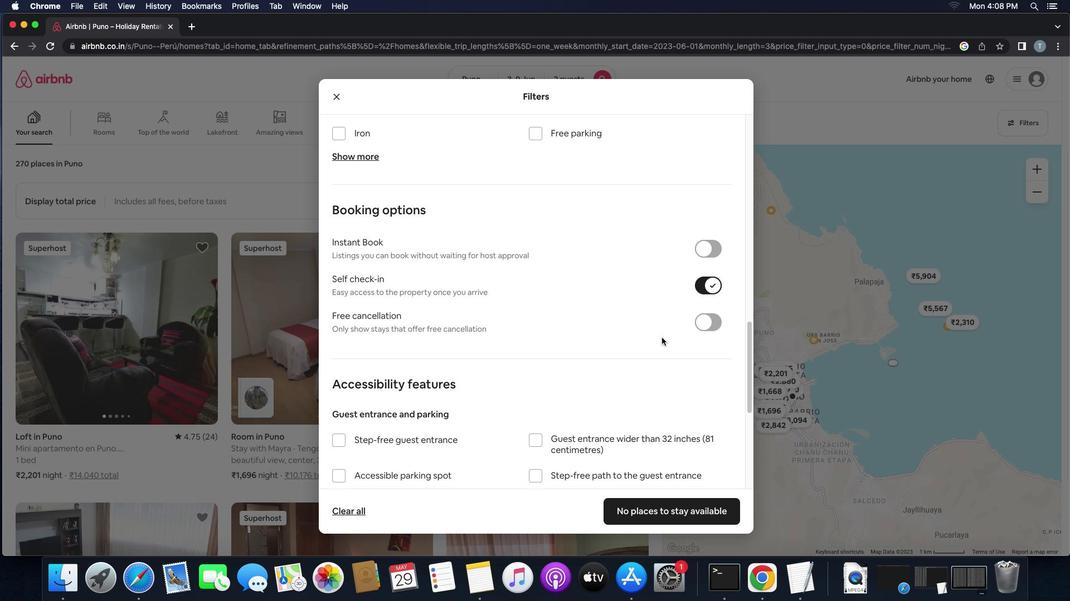 
Action: Mouse scrolled (661, 337) with delta (0, 0)
Screenshot: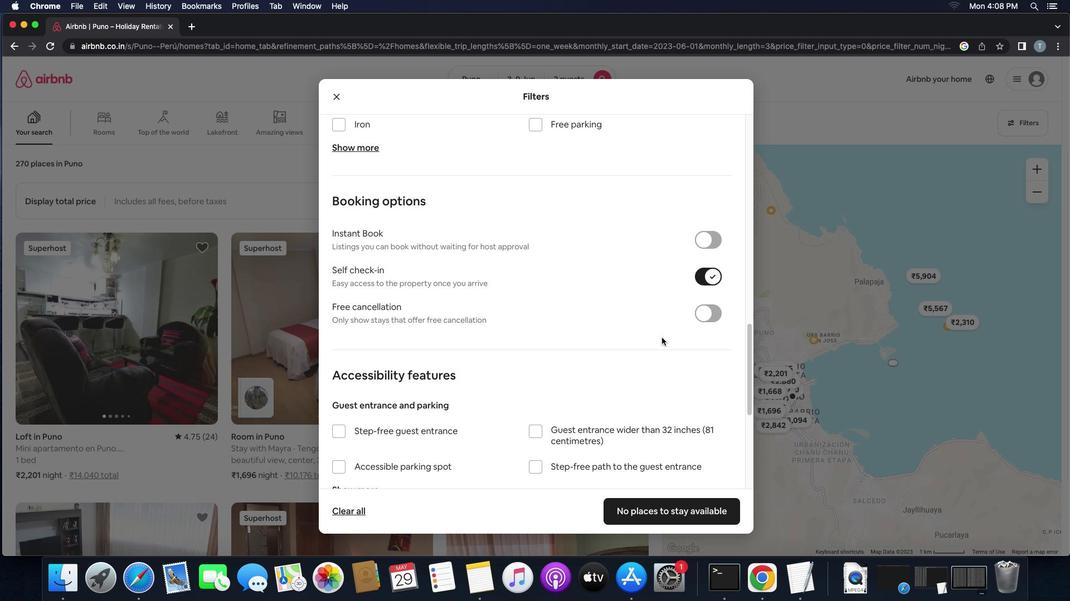 
Action: Mouse scrolled (661, 337) with delta (0, 0)
Screenshot: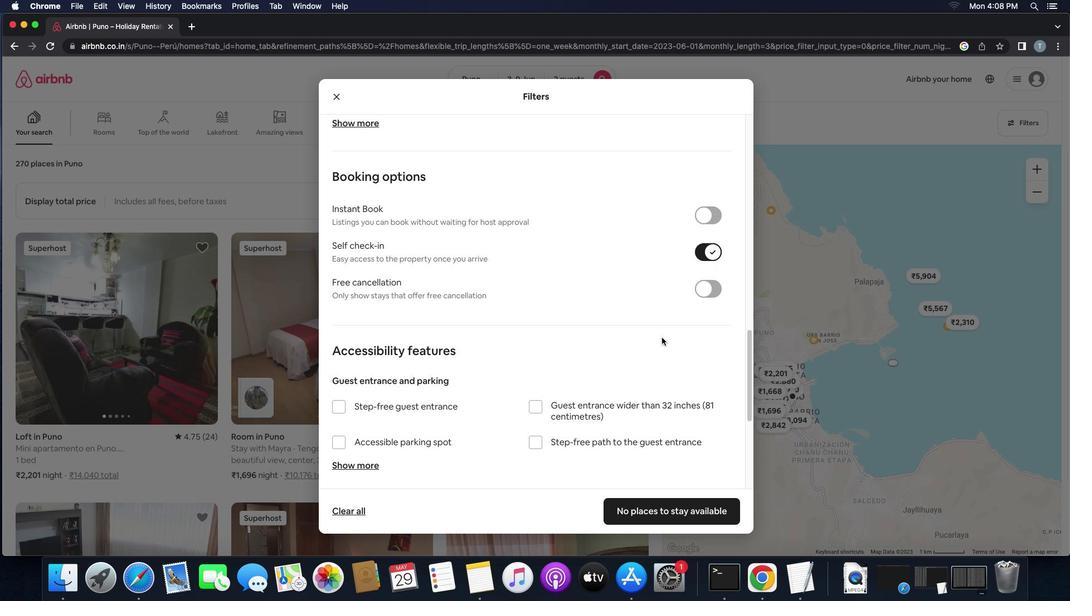 
Action: Mouse scrolled (661, 337) with delta (0, 0)
Screenshot: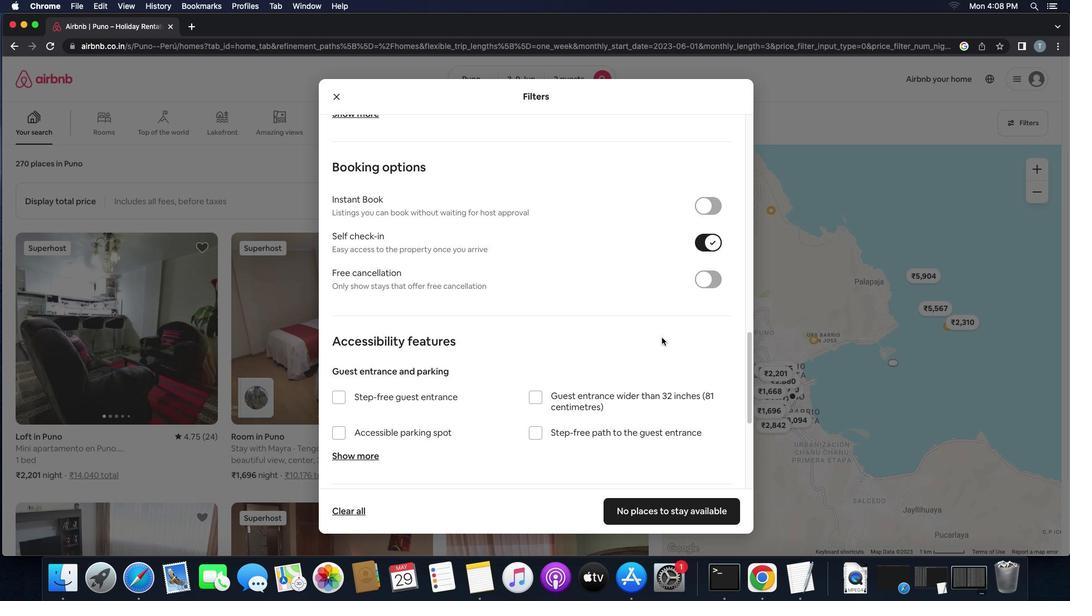 
Action: Mouse scrolled (661, 337) with delta (0, 0)
Screenshot: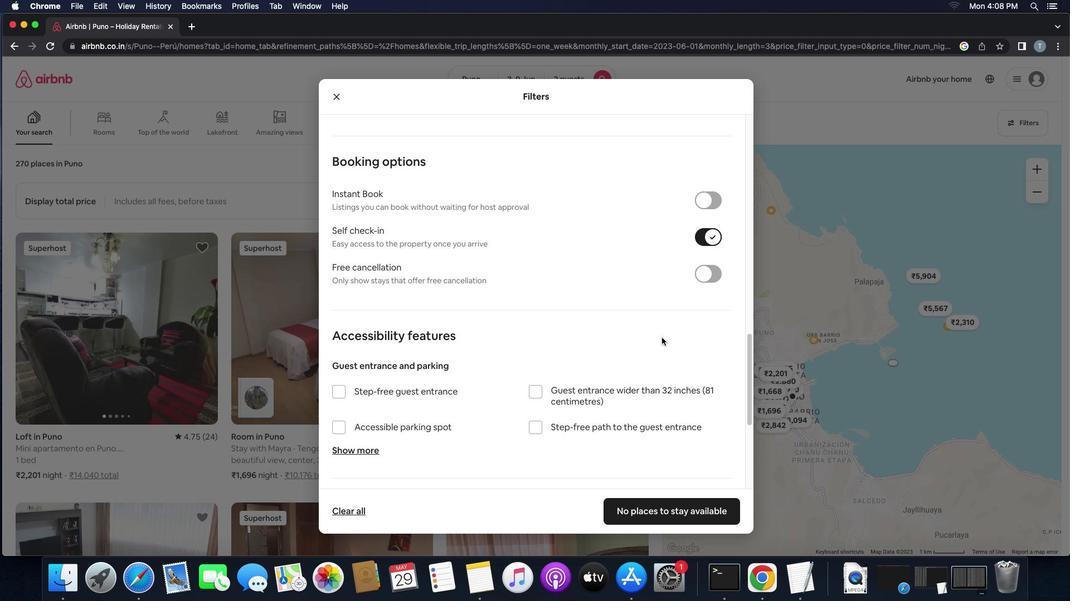 
Action: Mouse scrolled (661, 337) with delta (0, 0)
Screenshot: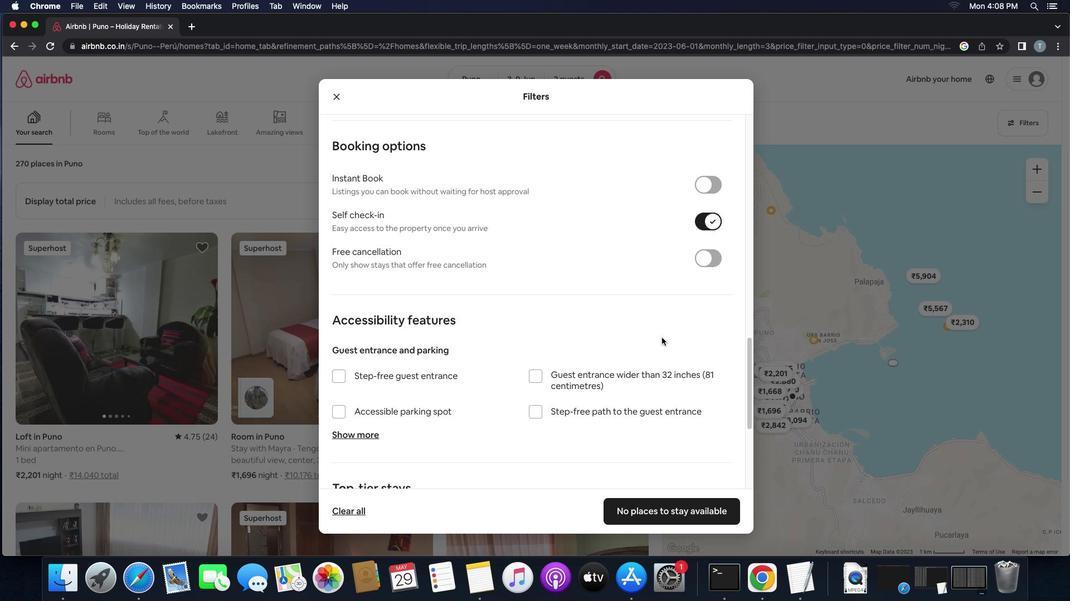
Action: Mouse scrolled (661, 337) with delta (0, 0)
Screenshot: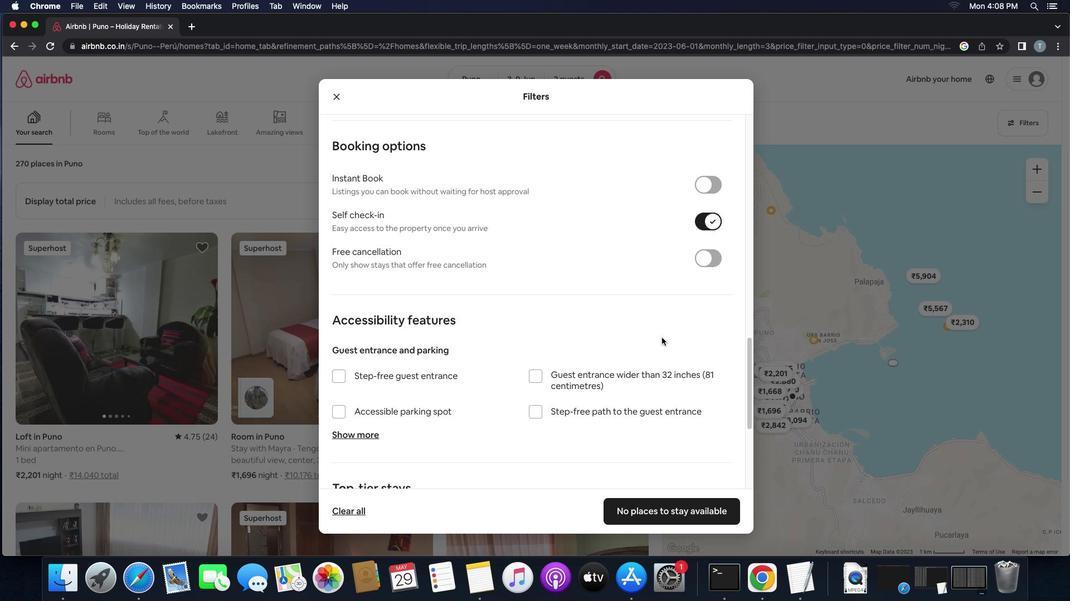 
Action: Mouse scrolled (661, 337) with delta (0, -1)
Screenshot: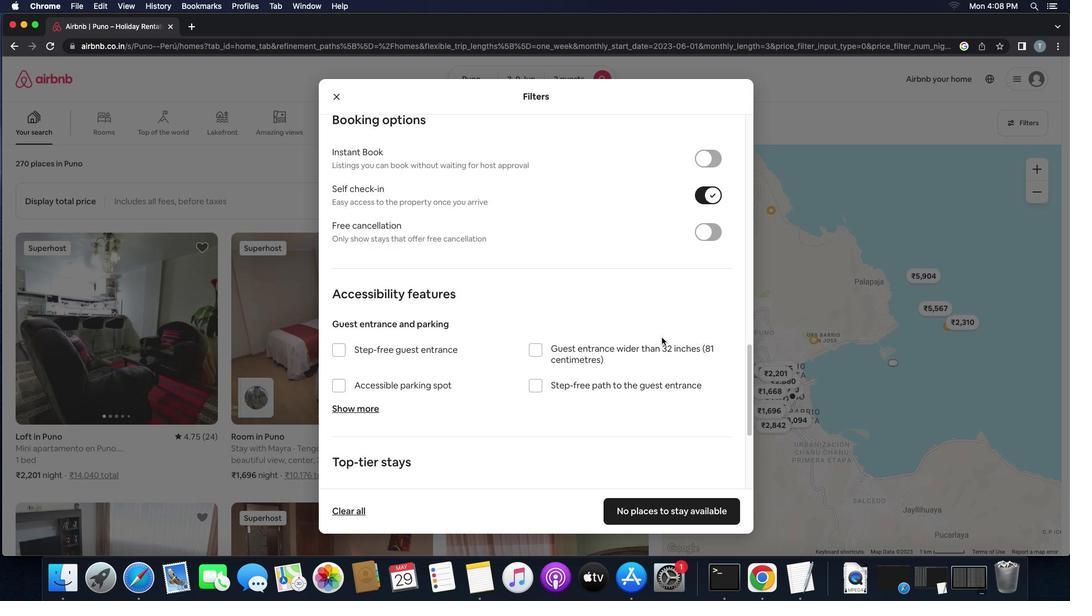 
Action: Mouse scrolled (661, 337) with delta (0, 0)
Screenshot: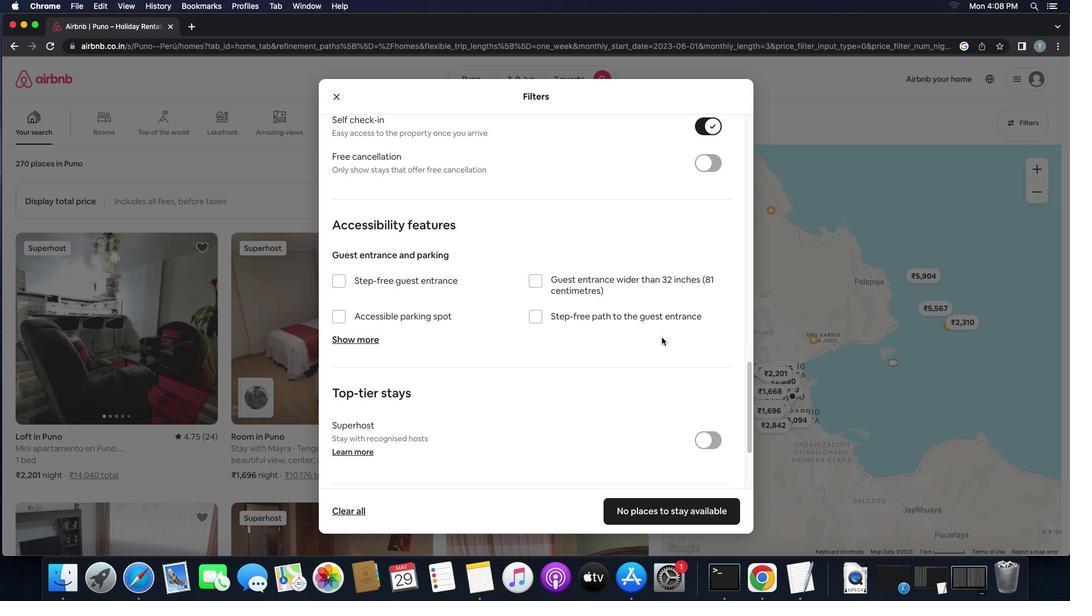 
Action: Mouse scrolled (661, 337) with delta (0, 0)
Screenshot: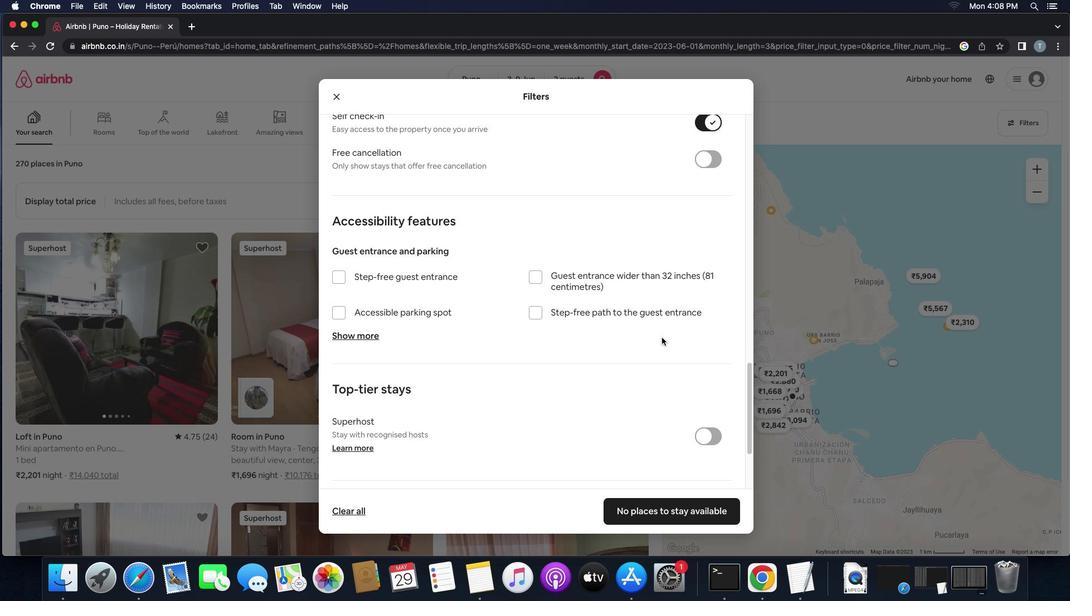 
Action: Mouse scrolled (661, 337) with delta (0, -1)
Screenshot: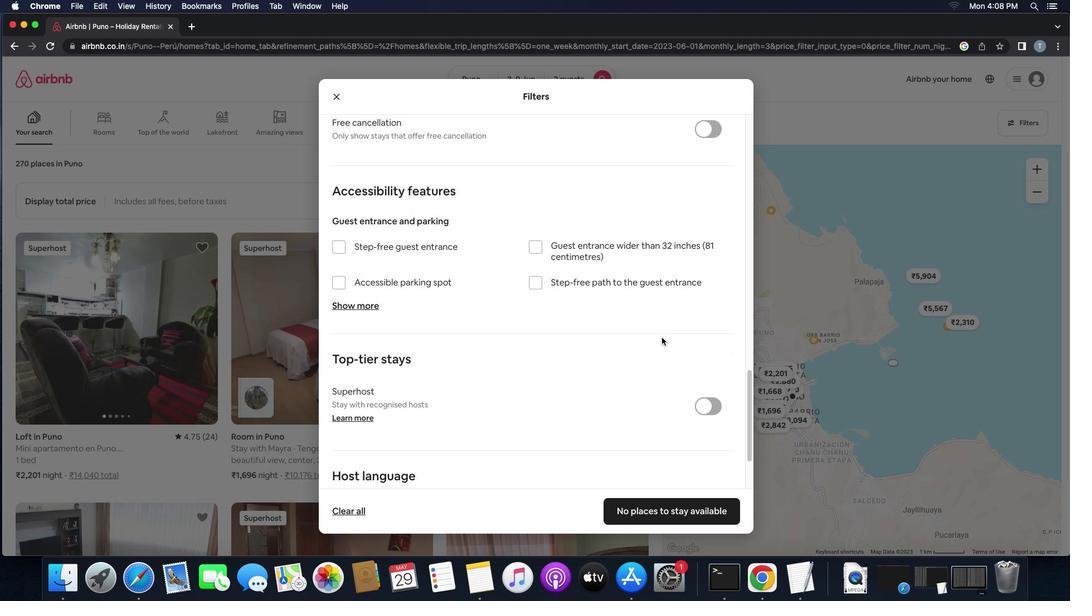 
Action: Mouse scrolled (661, 337) with delta (0, 0)
Screenshot: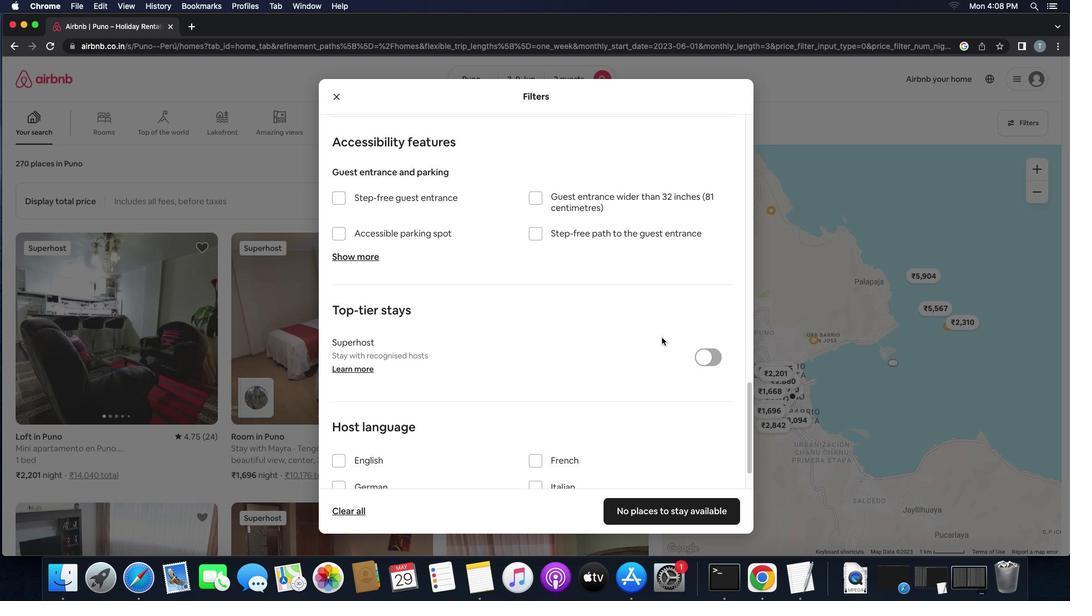 
Action: Mouse scrolled (661, 337) with delta (0, 0)
Screenshot: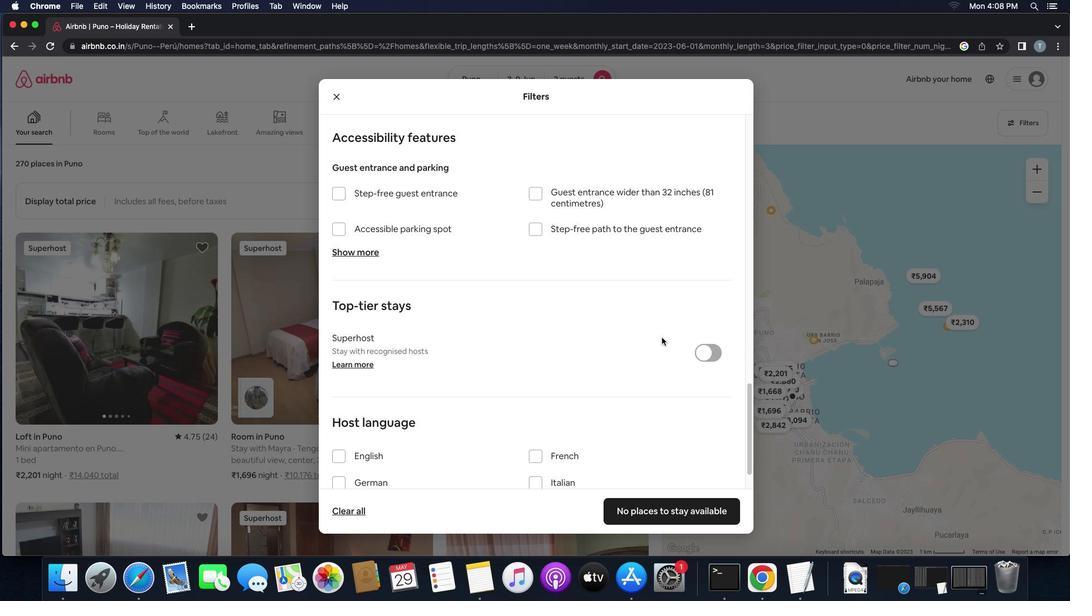 
Action: Mouse scrolled (661, 337) with delta (0, 0)
Screenshot: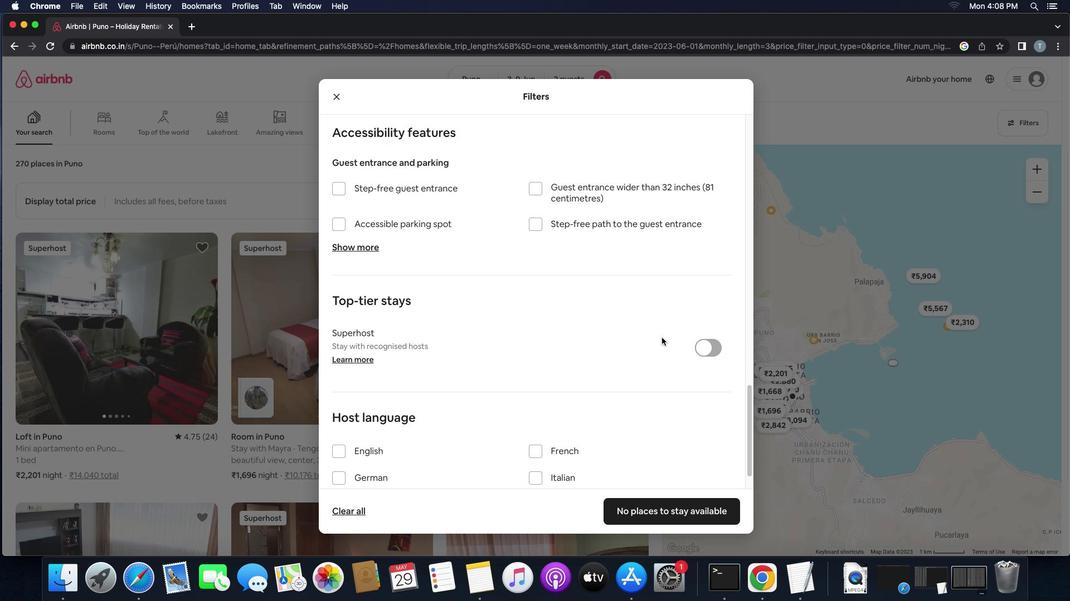 
Action: Mouse scrolled (661, 337) with delta (0, -1)
Screenshot: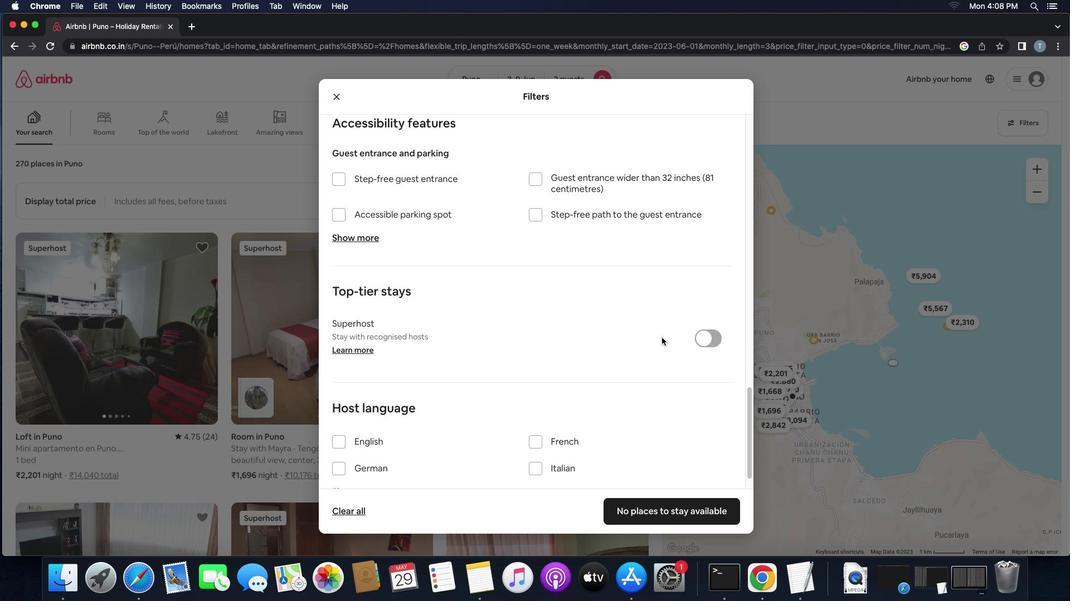 
Action: Mouse scrolled (661, 337) with delta (0, -1)
Screenshot: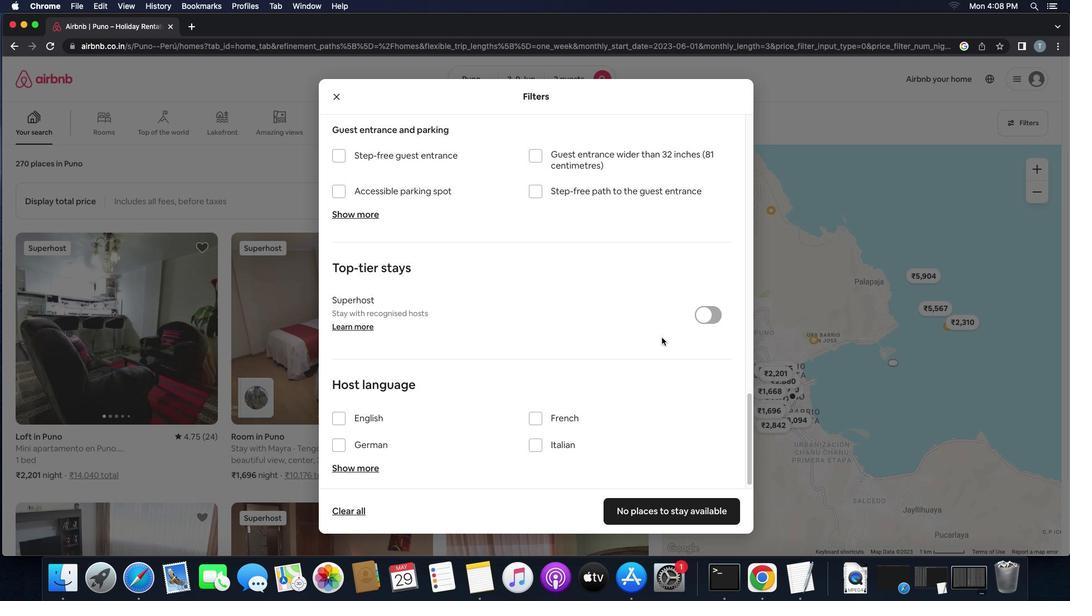 
Action: Mouse moved to (339, 411)
Screenshot: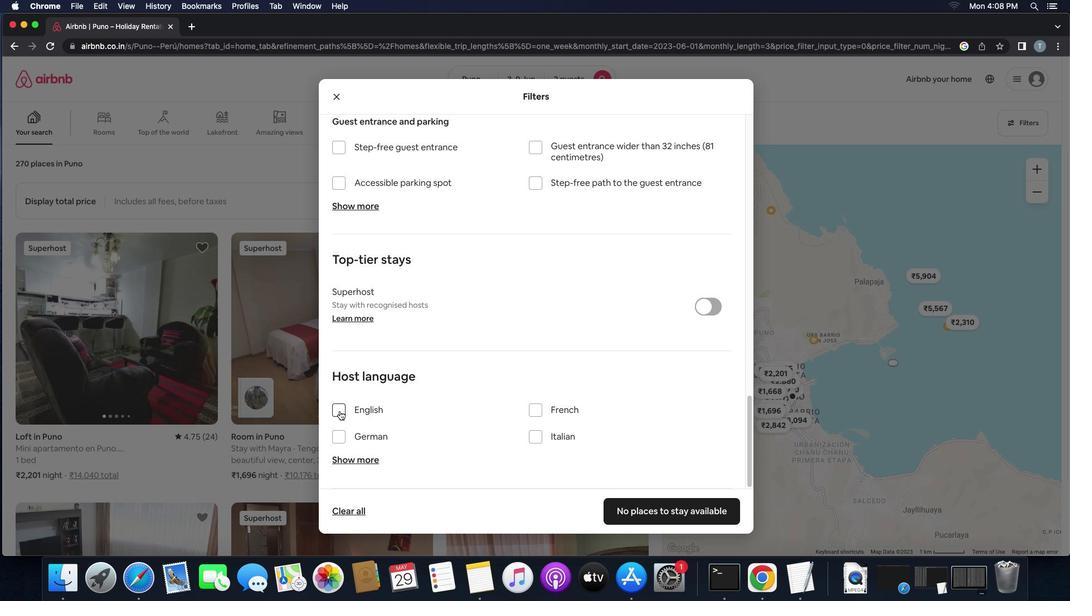
Action: Mouse pressed left at (339, 411)
Screenshot: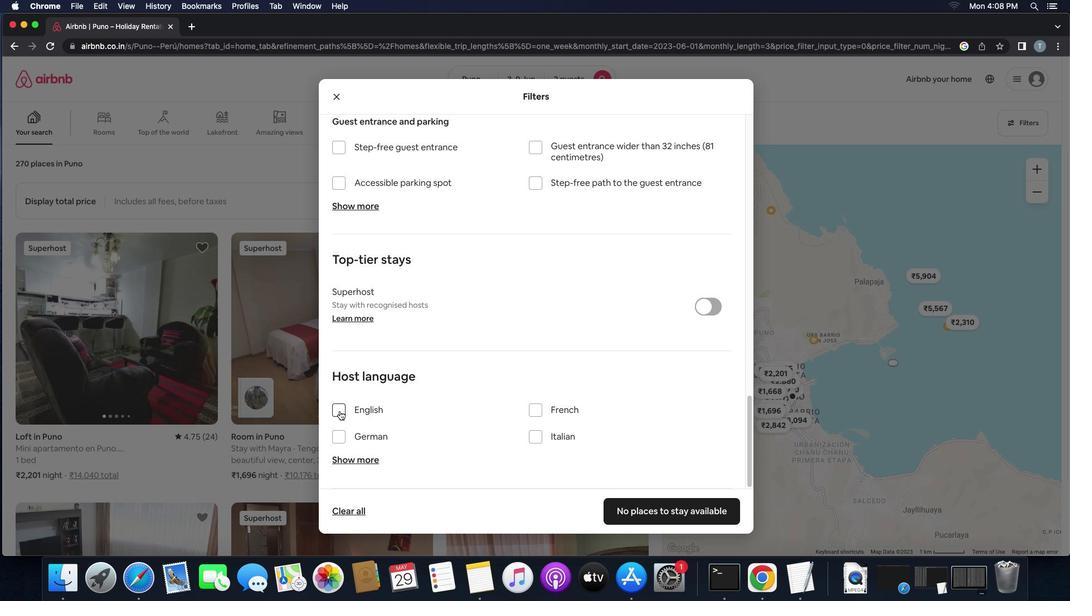 
Action: Mouse moved to (518, 422)
Screenshot: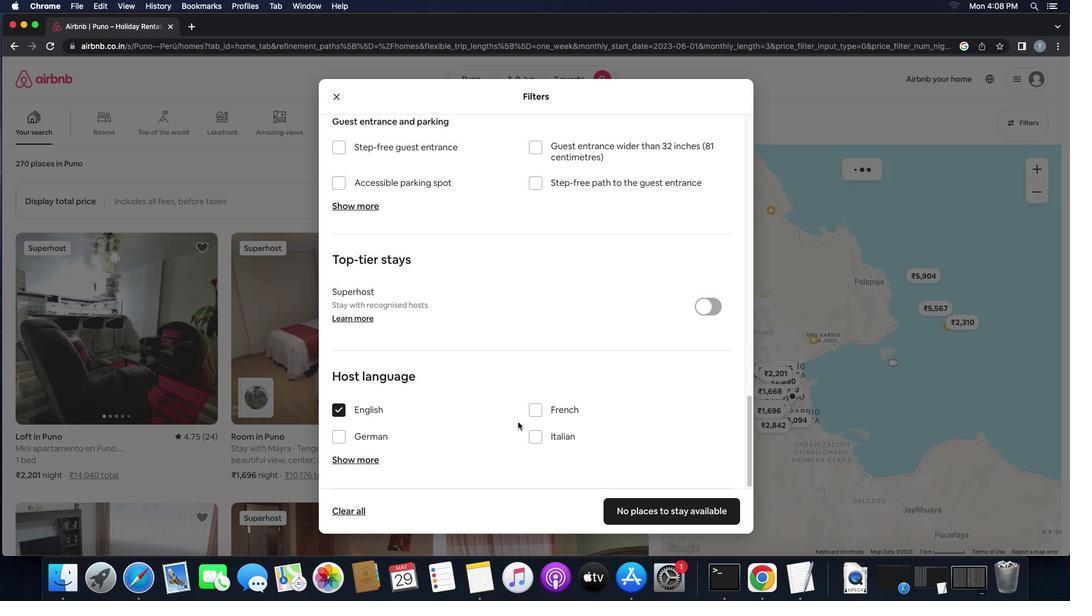 
Action: Mouse scrolled (518, 422) with delta (0, 0)
Screenshot: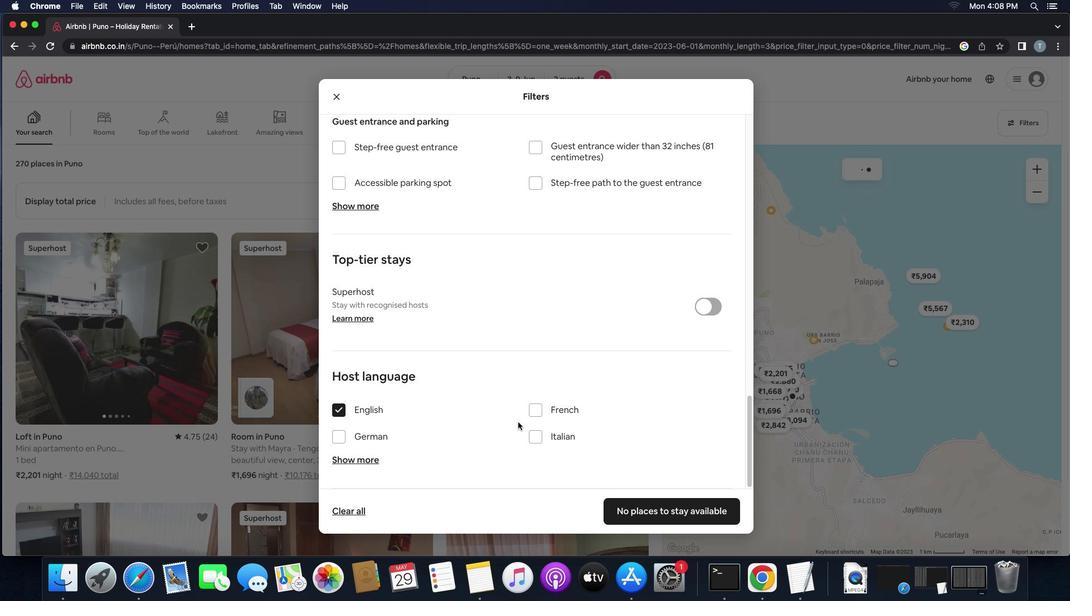 
Action: Mouse scrolled (518, 422) with delta (0, 0)
Screenshot: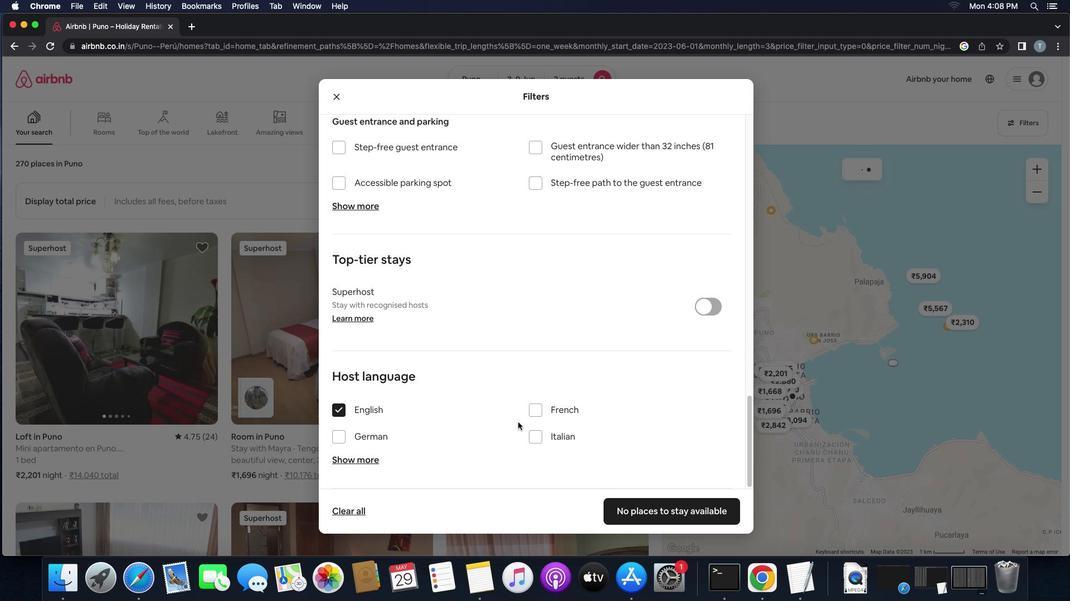 
Action: Mouse scrolled (518, 422) with delta (0, -1)
Screenshot: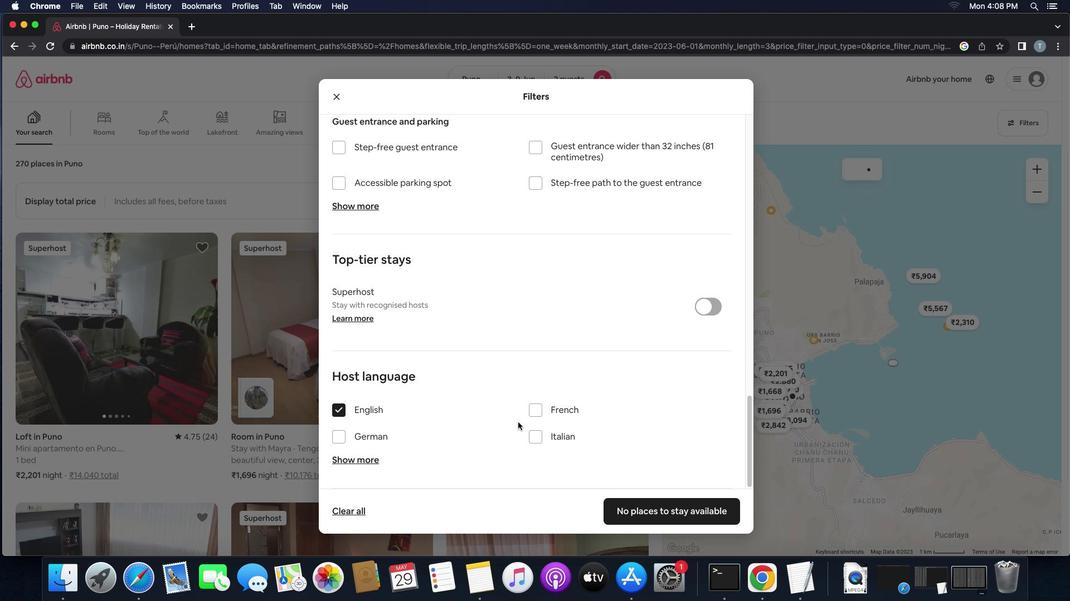 
Action: Mouse scrolled (518, 422) with delta (0, -1)
Screenshot: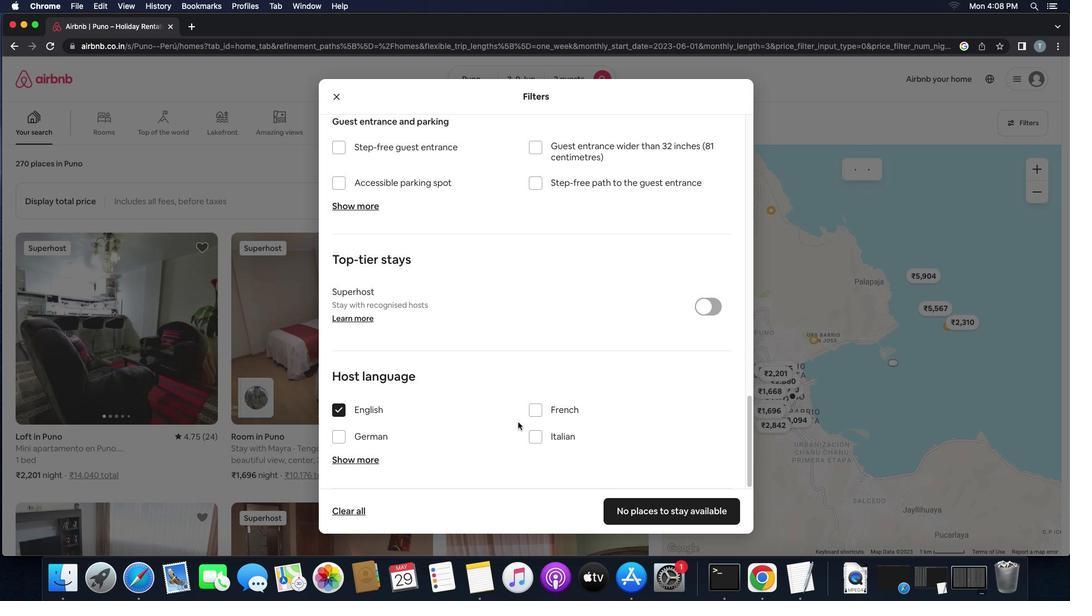 
Action: Mouse moved to (630, 508)
Screenshot: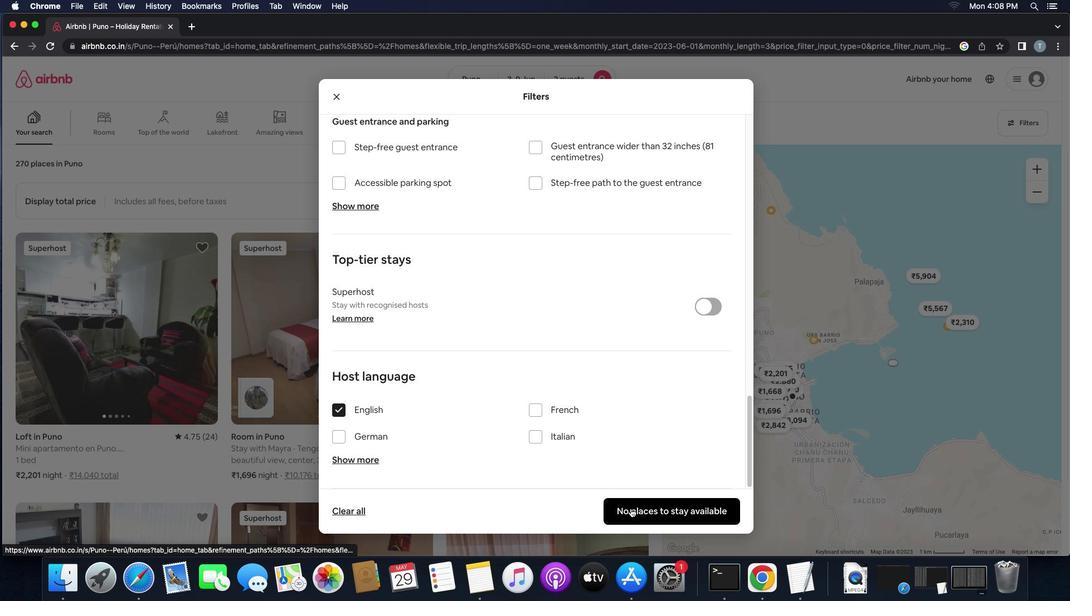 
Action: Mouse pressed left at (630, 508)
Screenshot: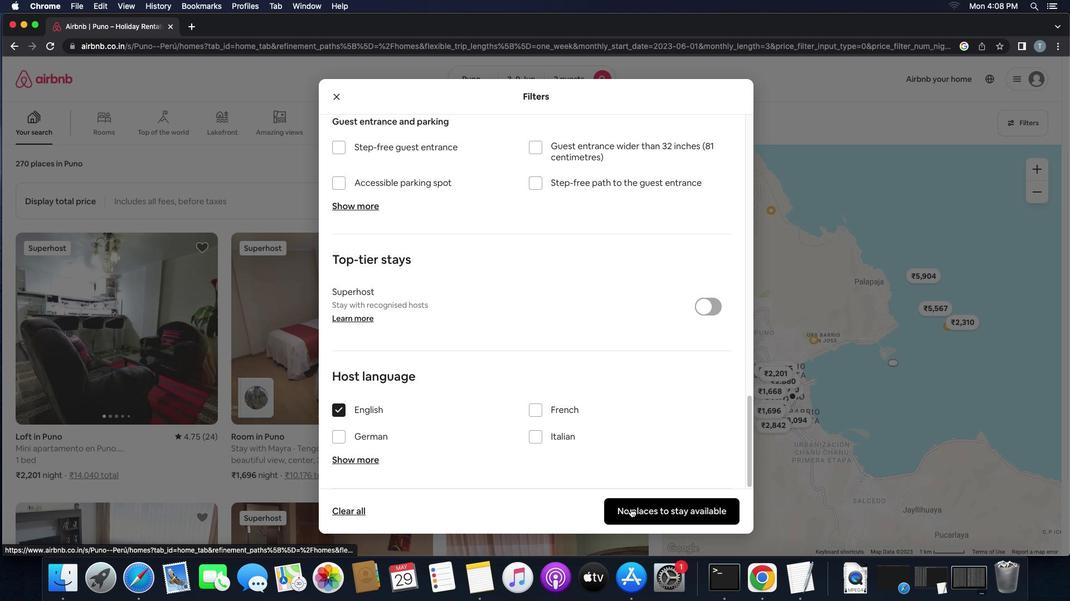 
Action: Mouse moved to (627, 507)
Screenshot: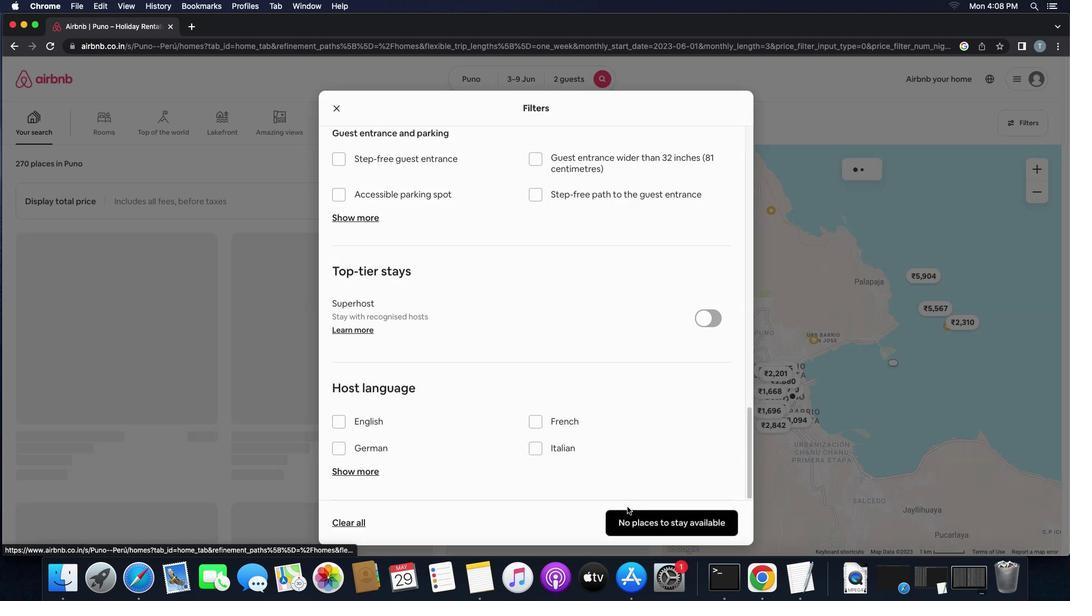
